 Task: Search one way flight ticket for 5 adults, 2 children, 1 infant in seat and 2 infants on lap in economy from Oklahoma City: Will Rogers World Airport to Evansville: Evansville Regional Airport on 5-3-2023. Number of bags: 2 checked bags. Price is upto 82000. Outbound departure time preference is 22:45.
Action: Mouse moved to (401, 155)
Screenshot: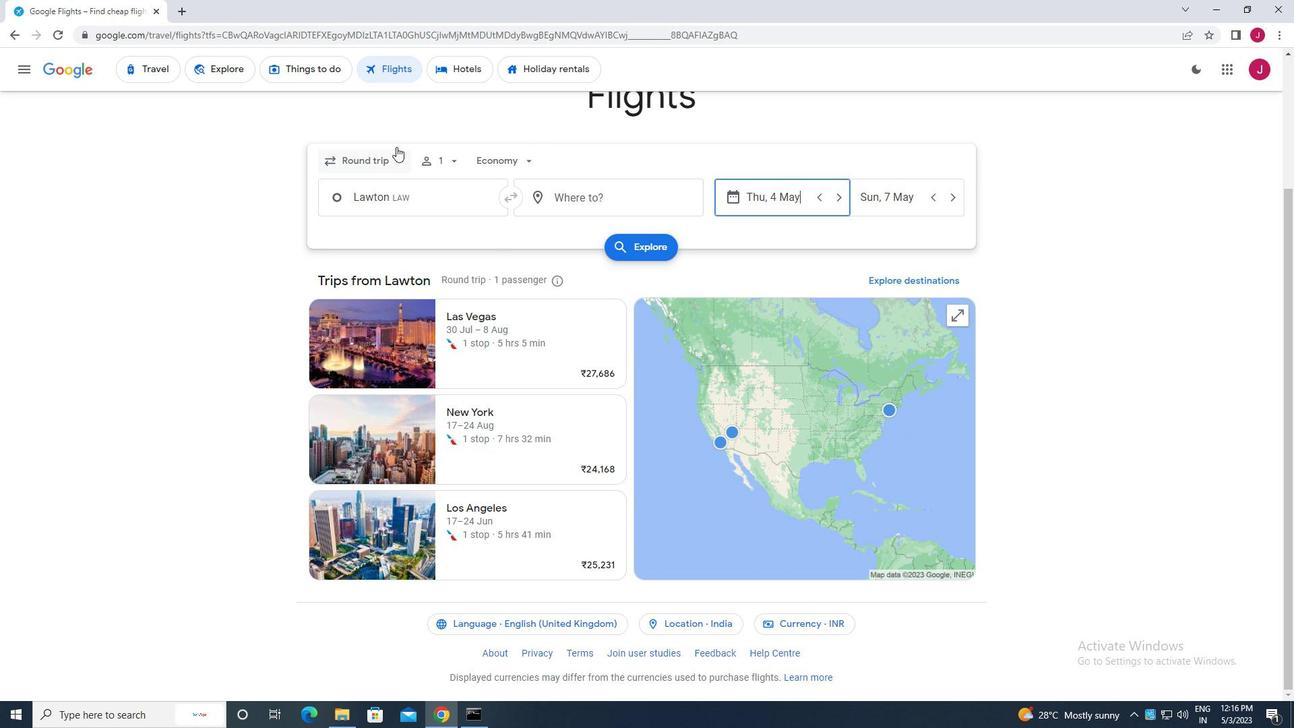 
Action: Mouse pressed left at (401, 155)
Screenshot: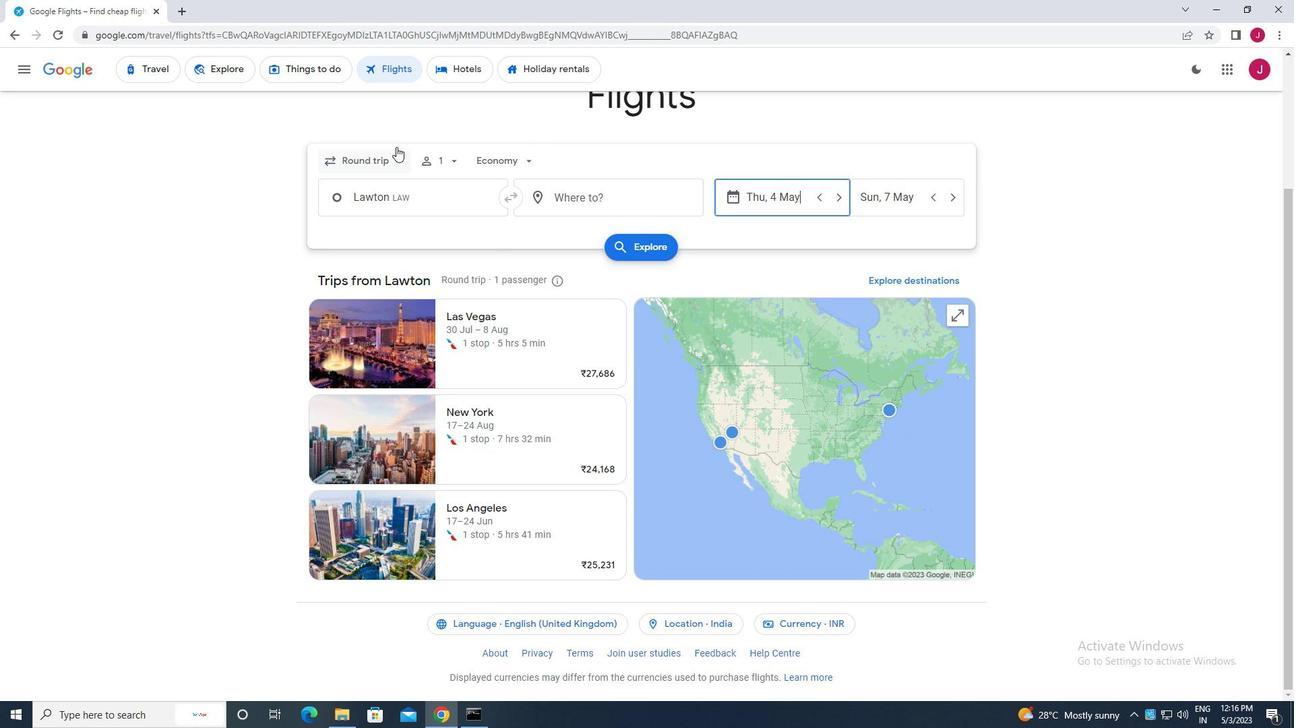 
Action: Mouse moved to (404, 159)
Screenshot: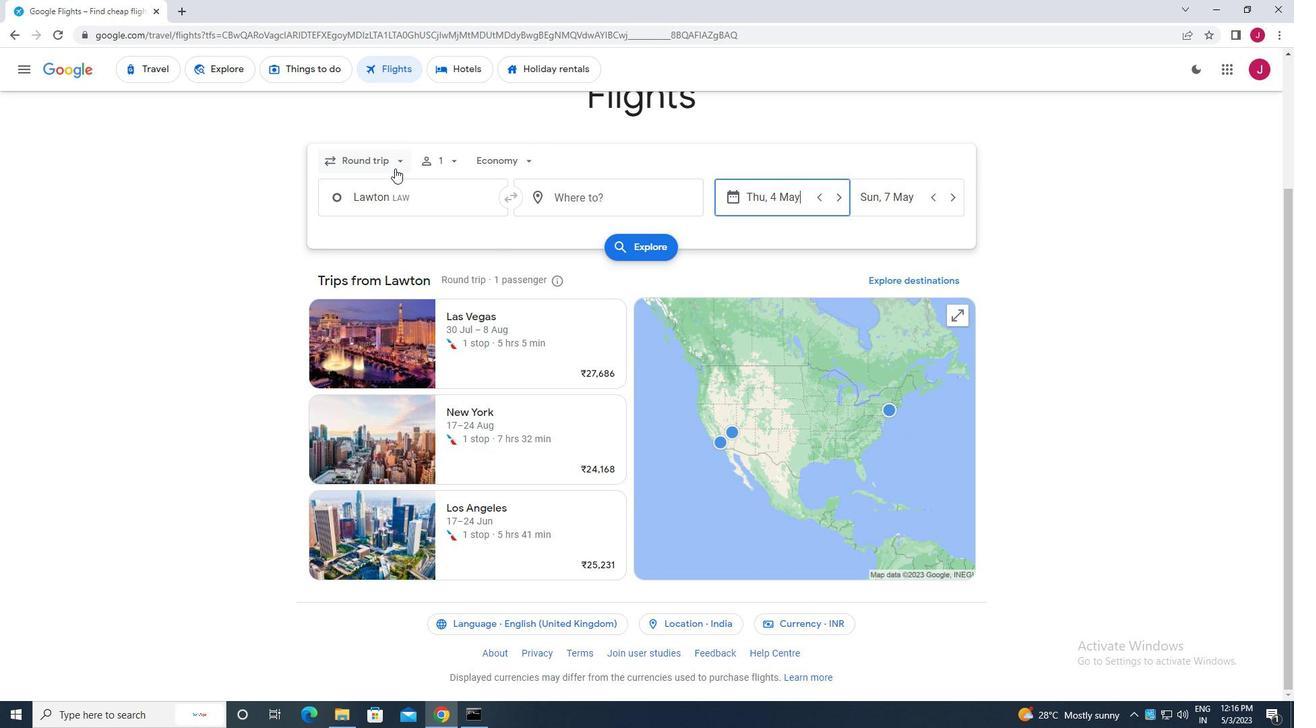 
Action: Mouse pressed left at (404, 159)
Screenshot: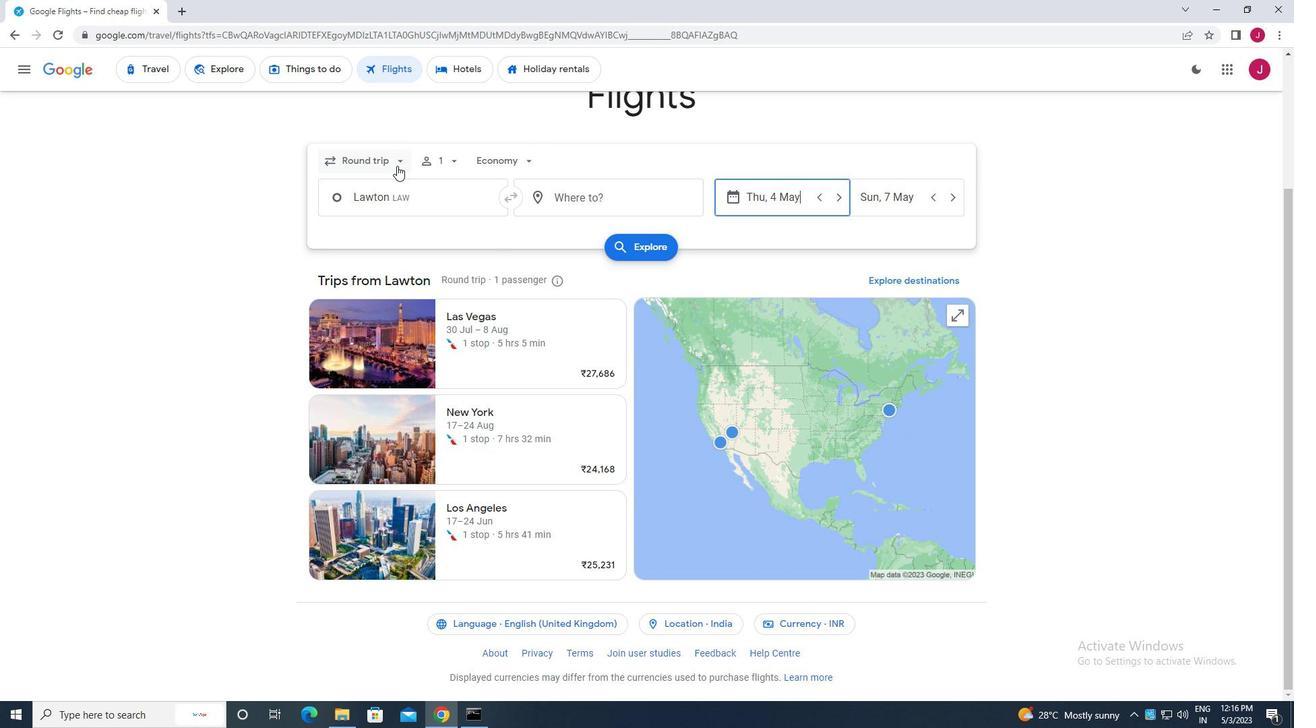 
Action: Mouse moved to (399, 162)
Screenshot: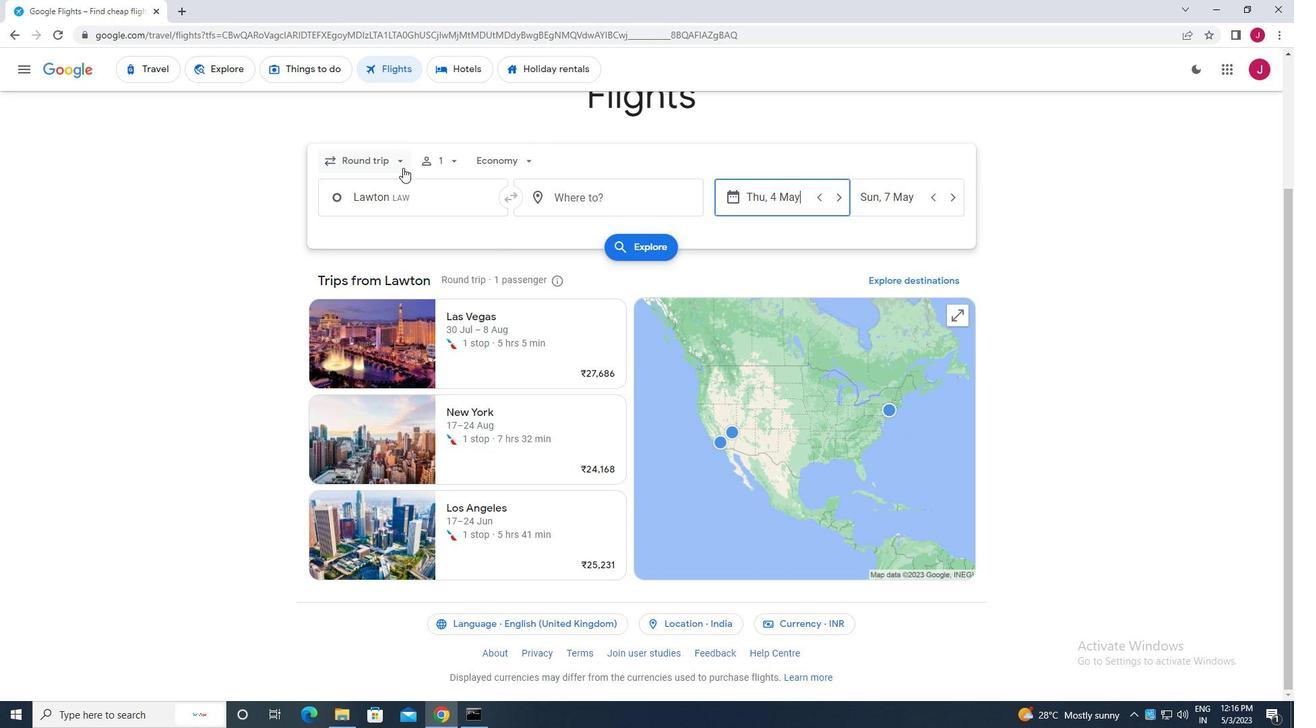 
Action: Mouse pressed left at (399, 162)
Screenshot: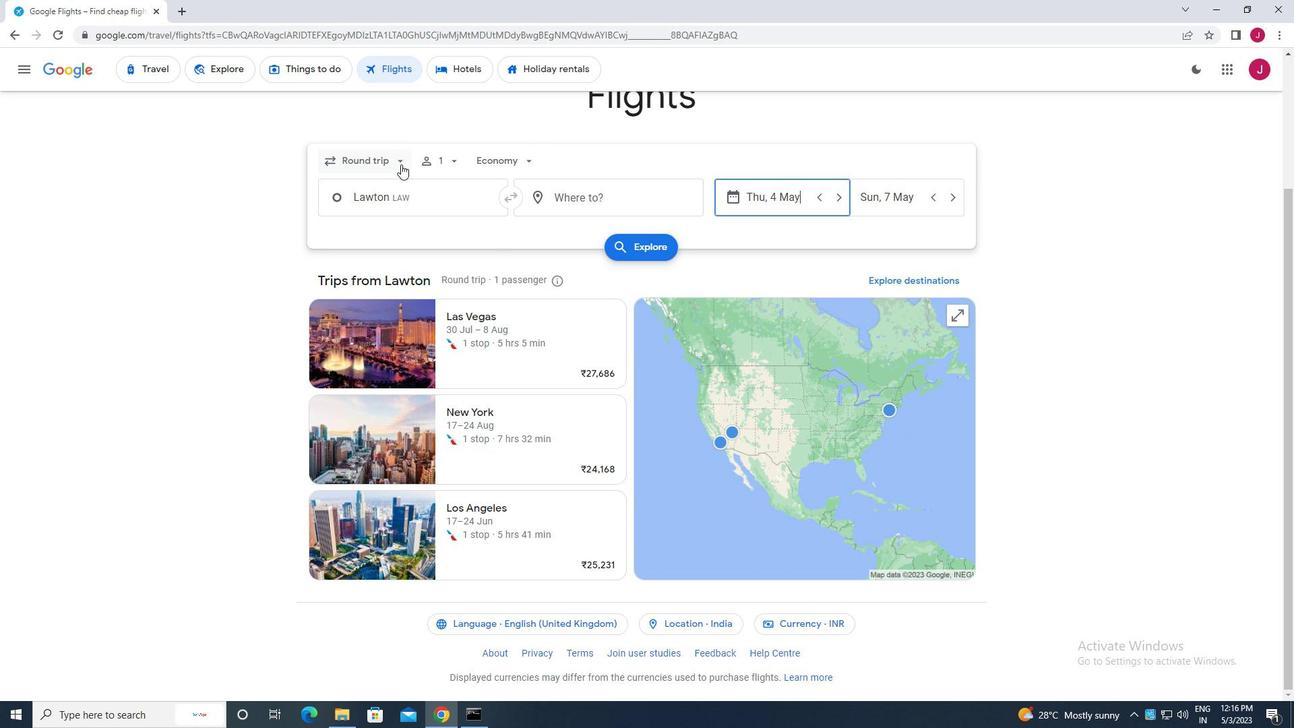 
Action: Mouse pressed left at (399, 162)
Screenshot: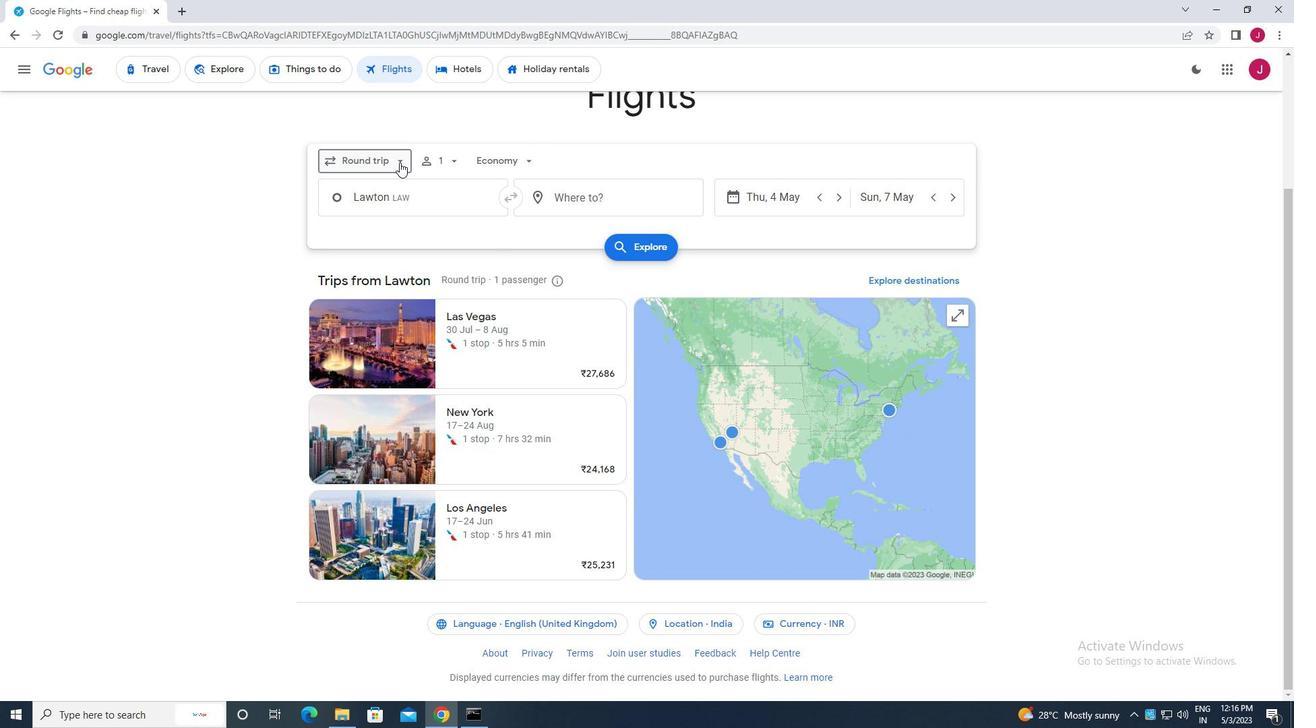 
Action: Mouse moved to (389, 220)
Screenshot: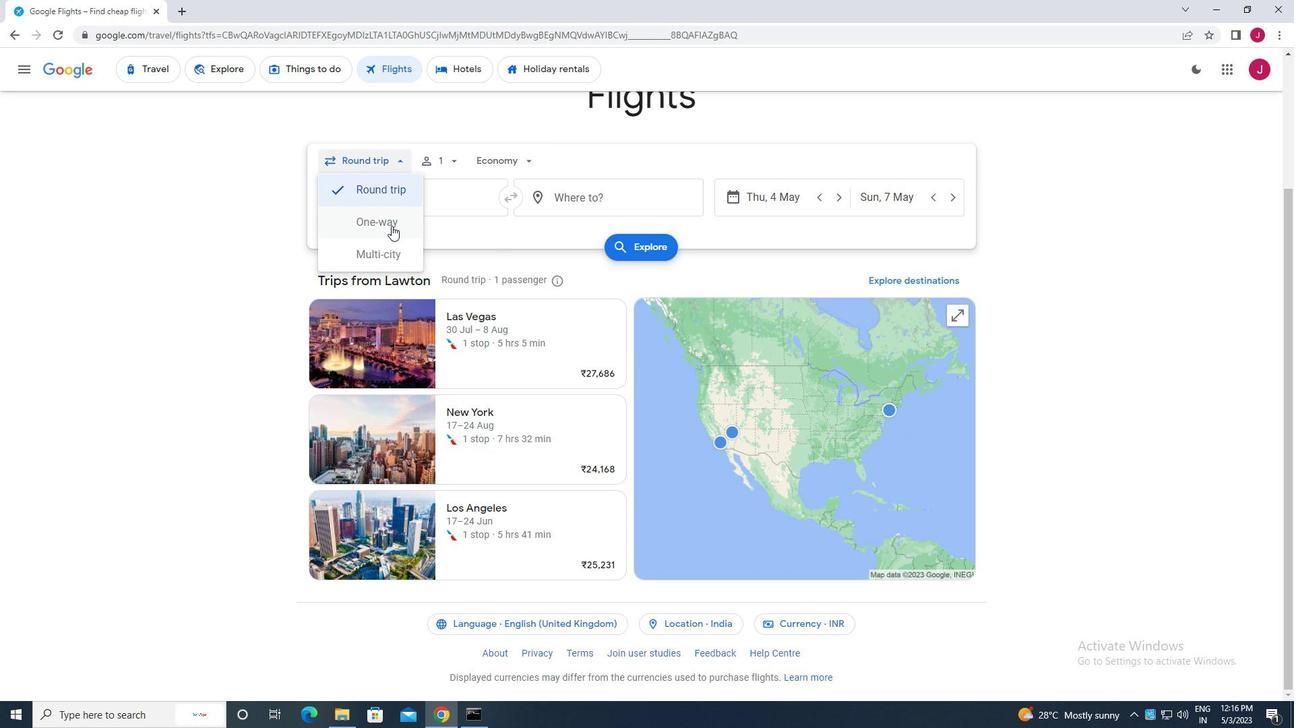 
Action: Mouse pressed left at (389, 220)
Screenshot: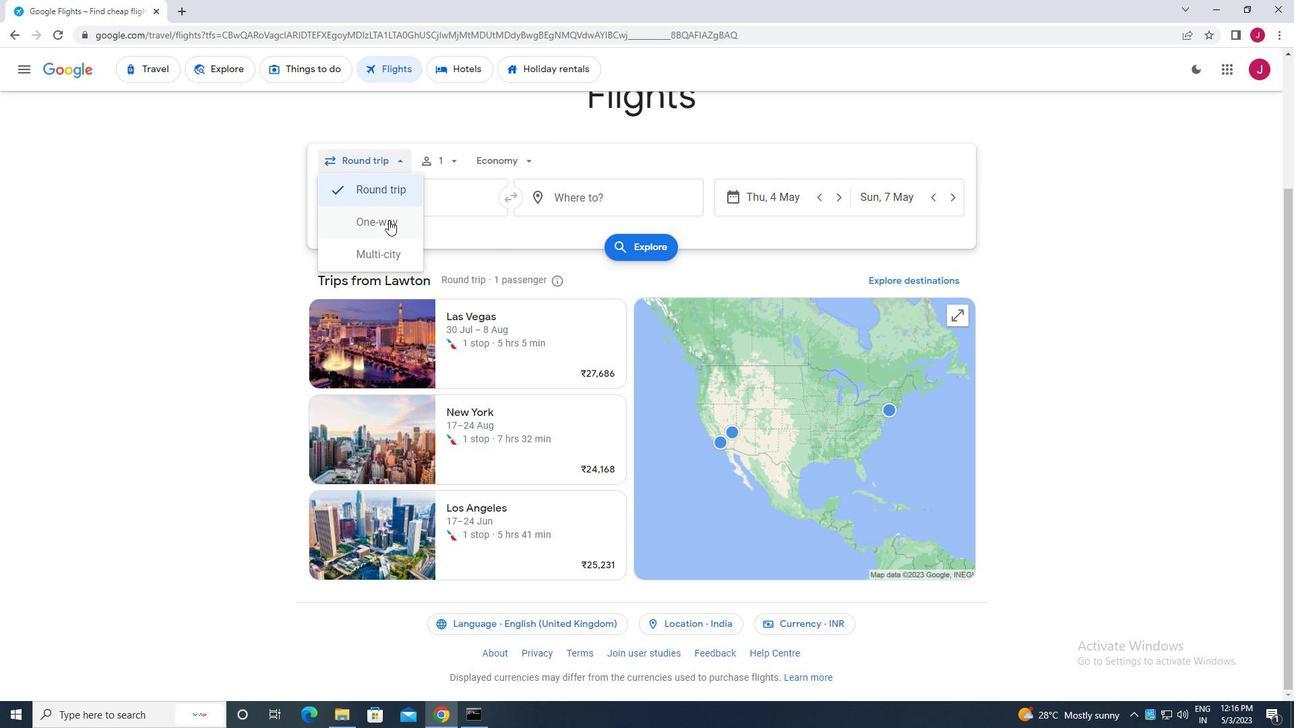 
Action: Mouse moved to (453, 157)
Screenshot: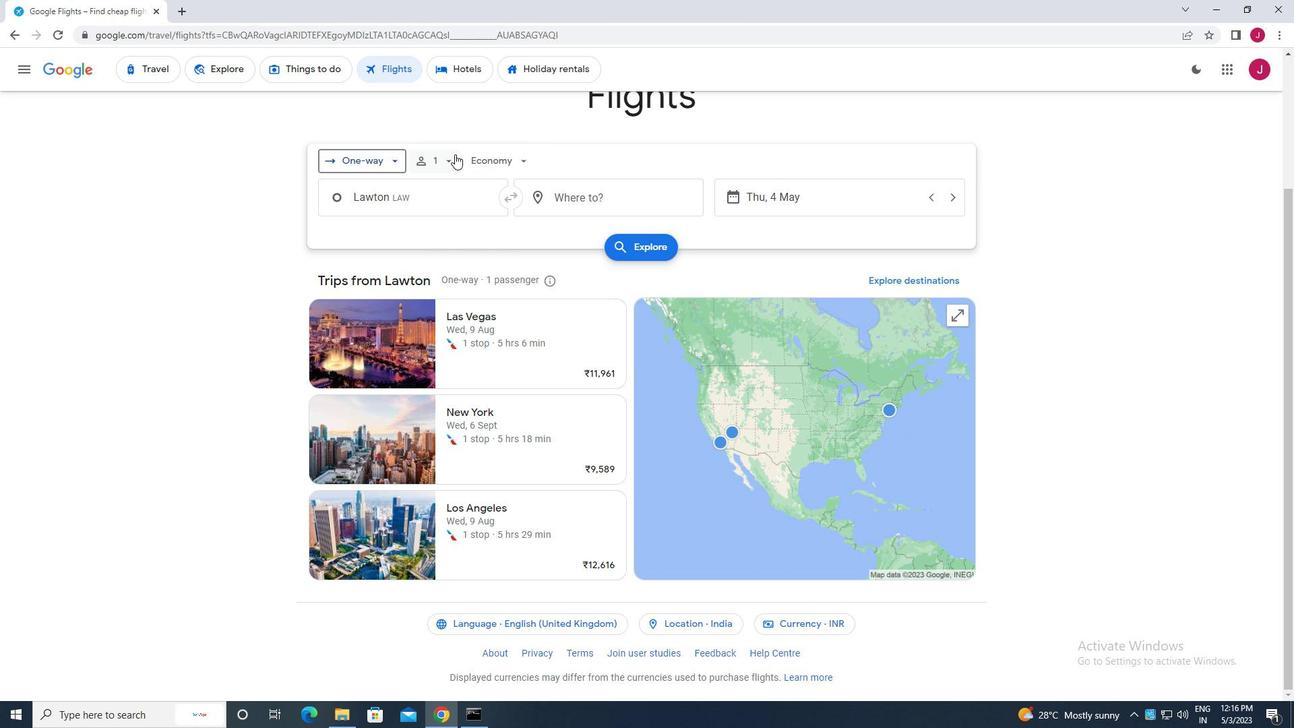 
Action: Mouse pressed left at (453, 157)
Screenshot: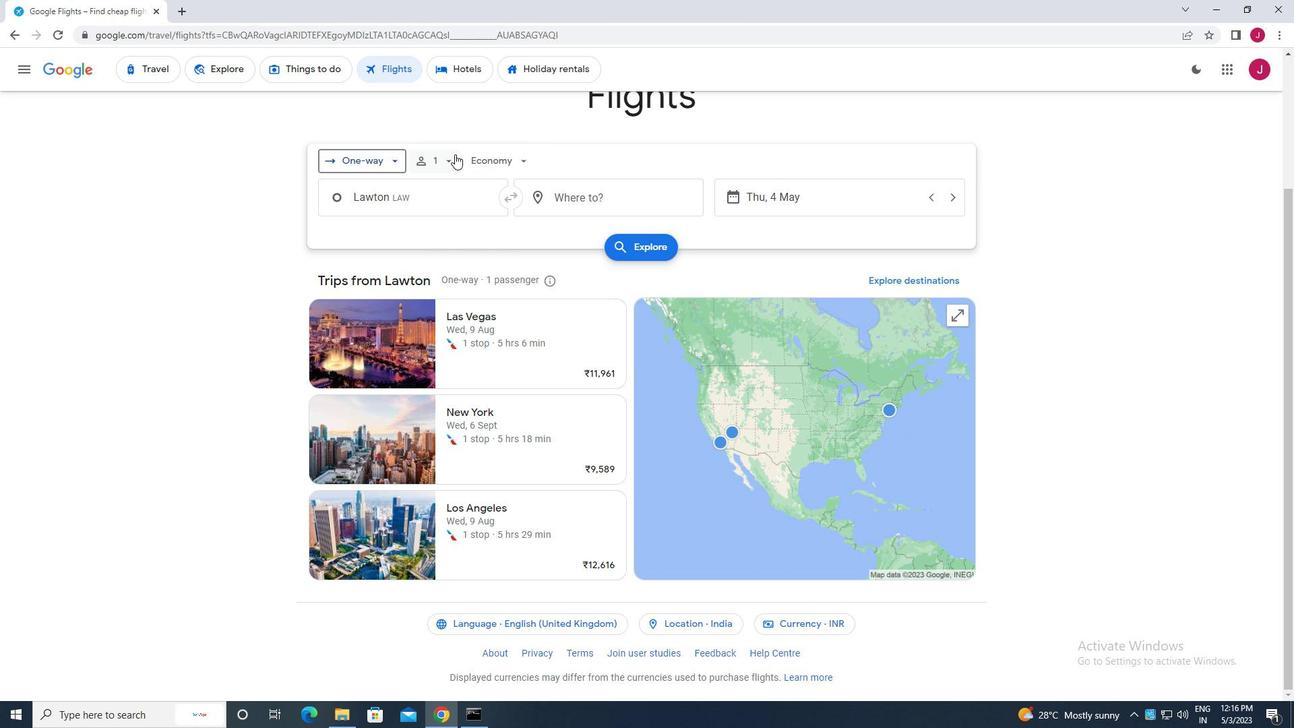 
Action: Mouse moved to (550, 200)
Screenshot: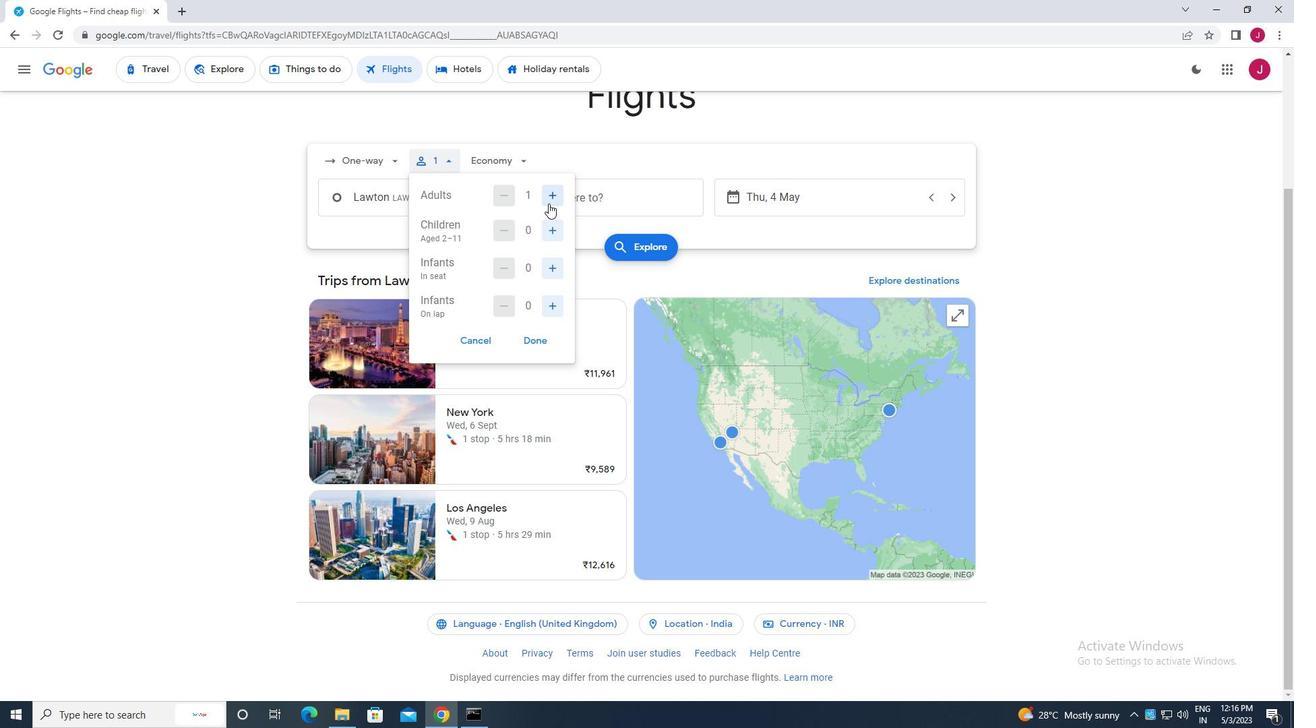 
Action: Mouse pressed left at (550, 200)
Screenshot: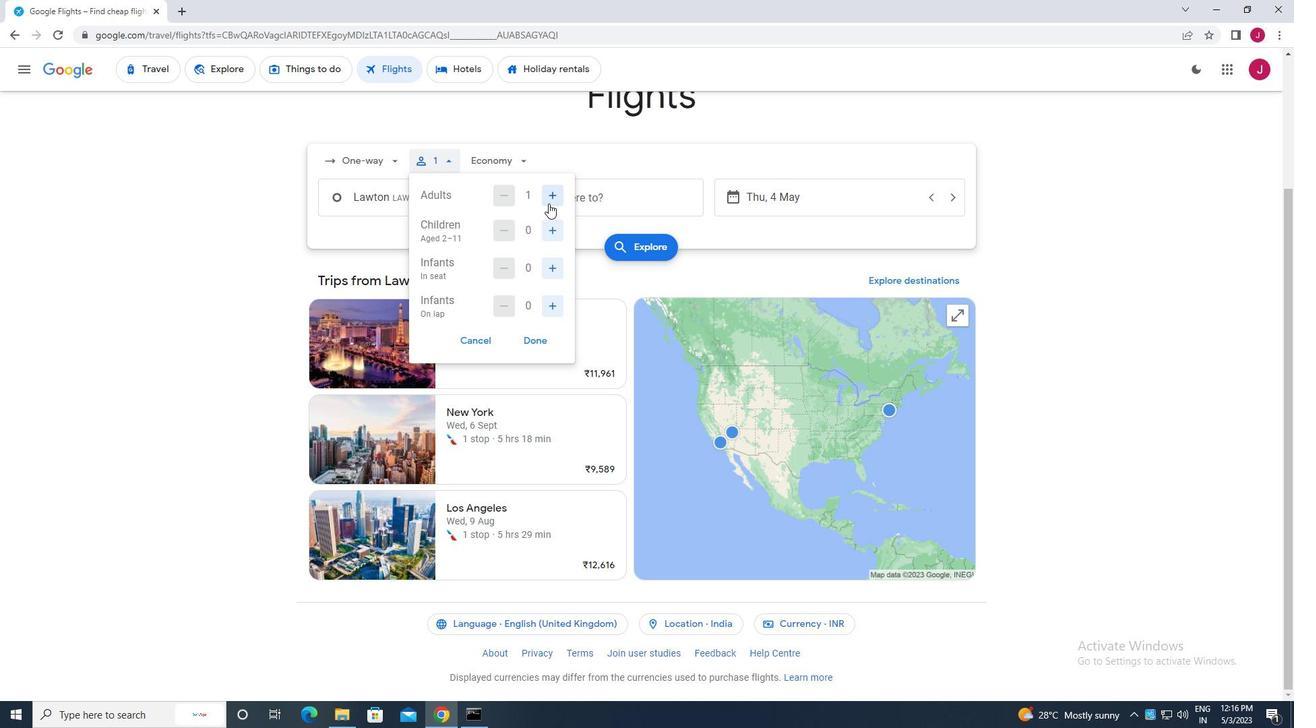 
Action: Mouse pressed left at (550, 200)
Screenshot: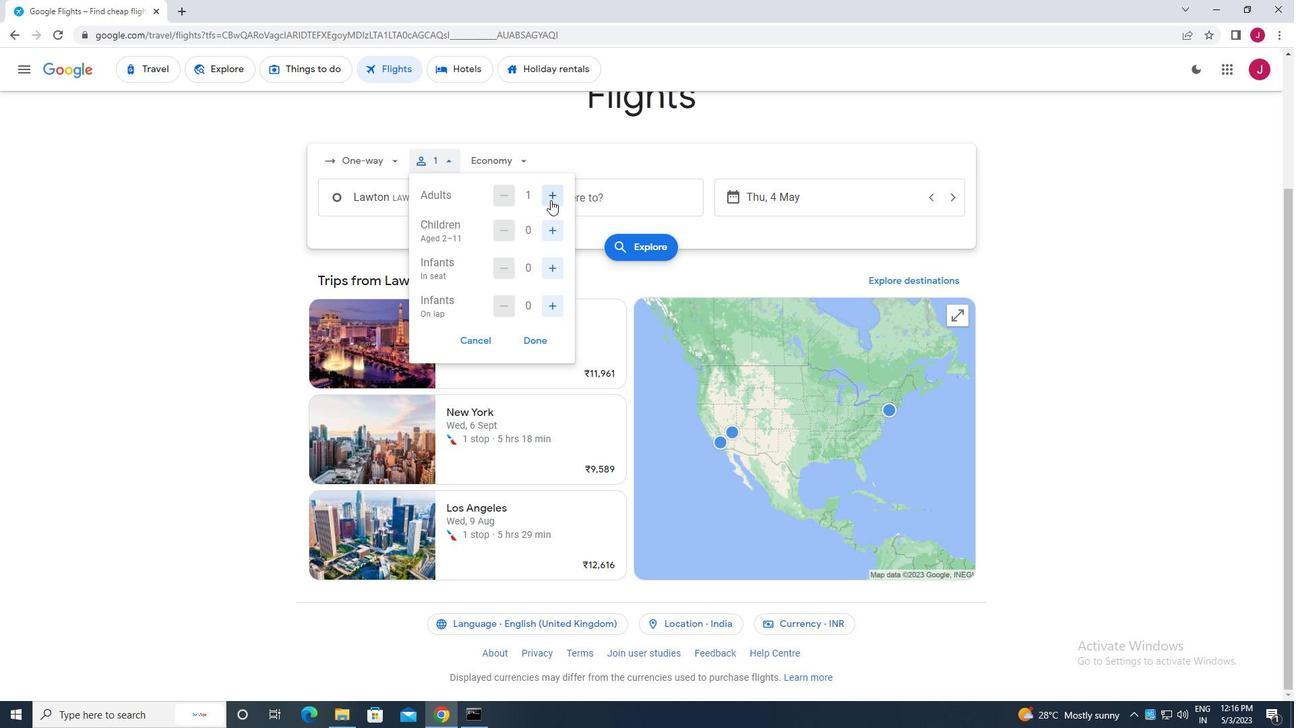 
Action: Mouse pressed left at (550, 200)
Screenshot: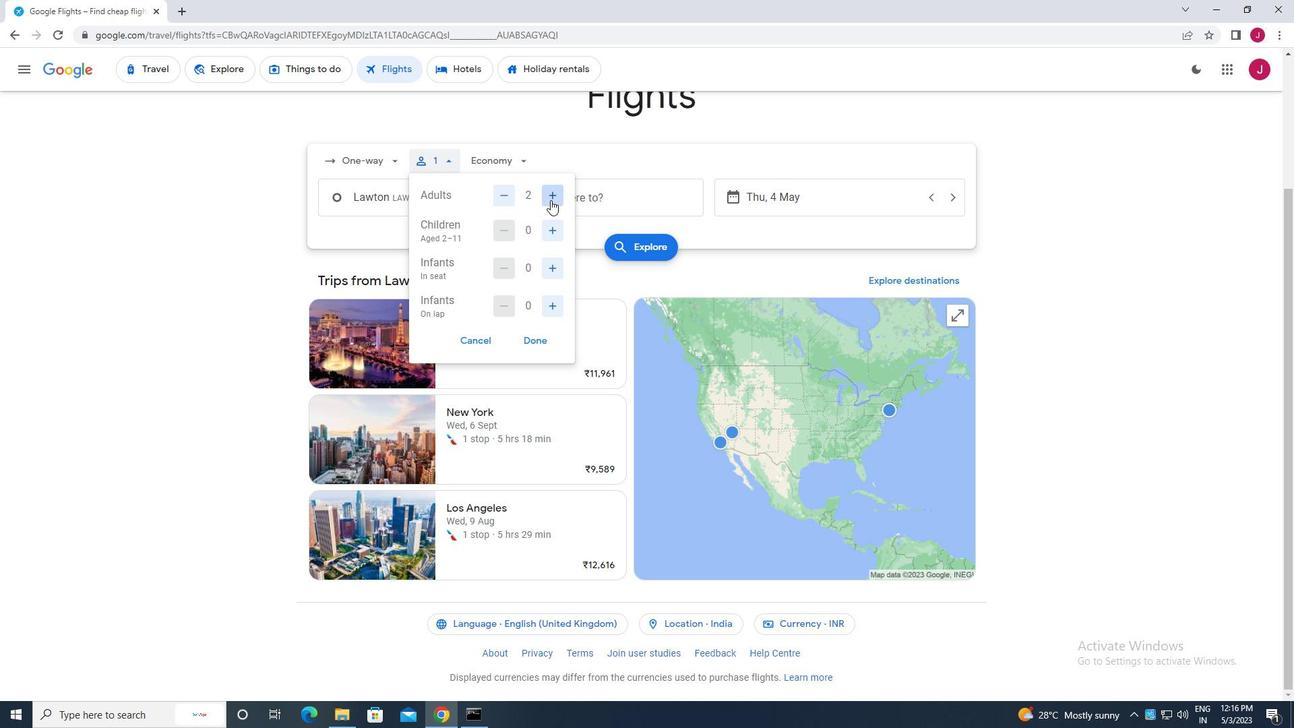 
Action: Mouse pressed left at (550, 200)
Screenshot: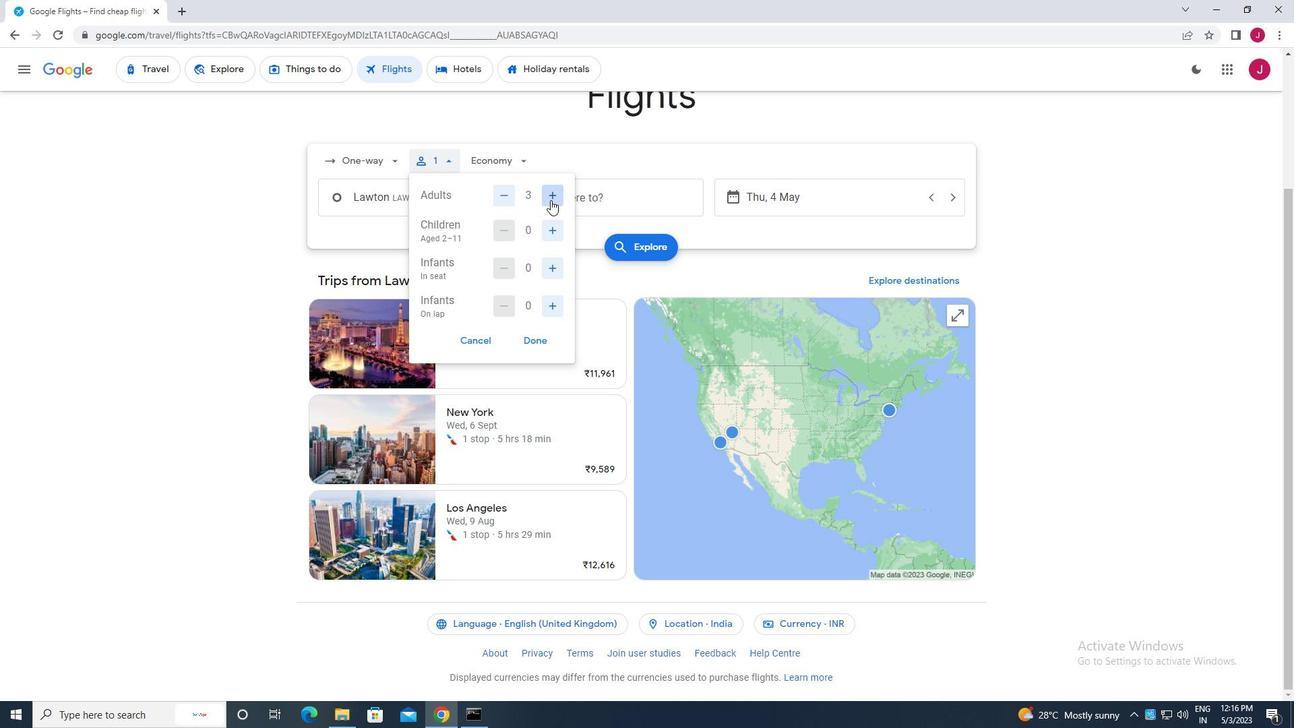 
Action: Mouse moved to (554, 227)
Screenshot: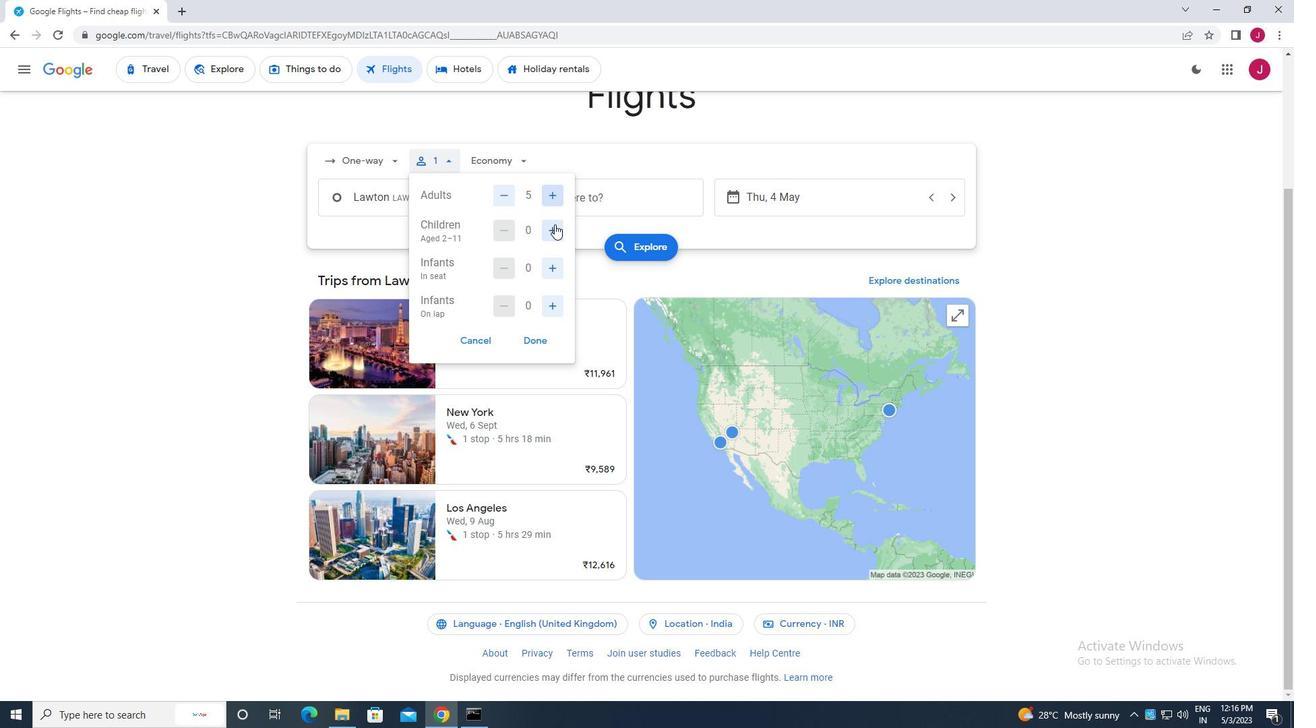 
Action: Mouse pressed left at (554, 227)
Screenshot: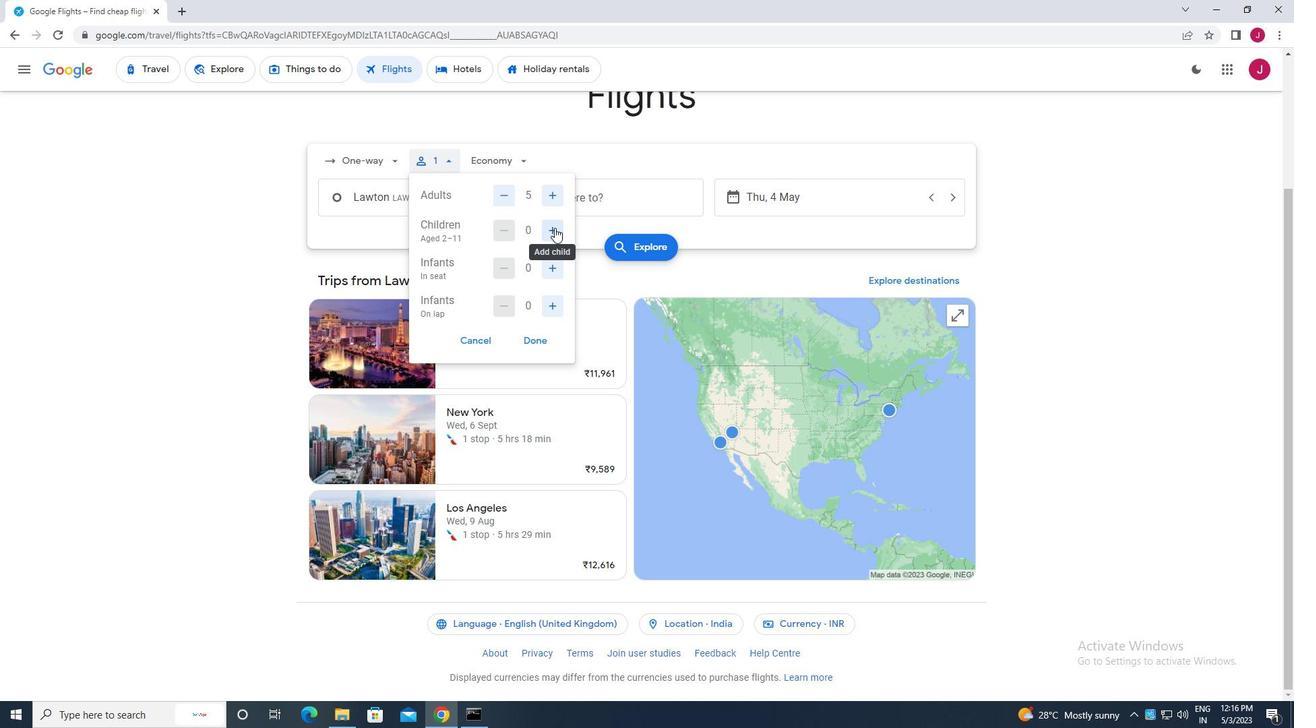
Action: Mouse pressed left at (554, 227)
Screenshot: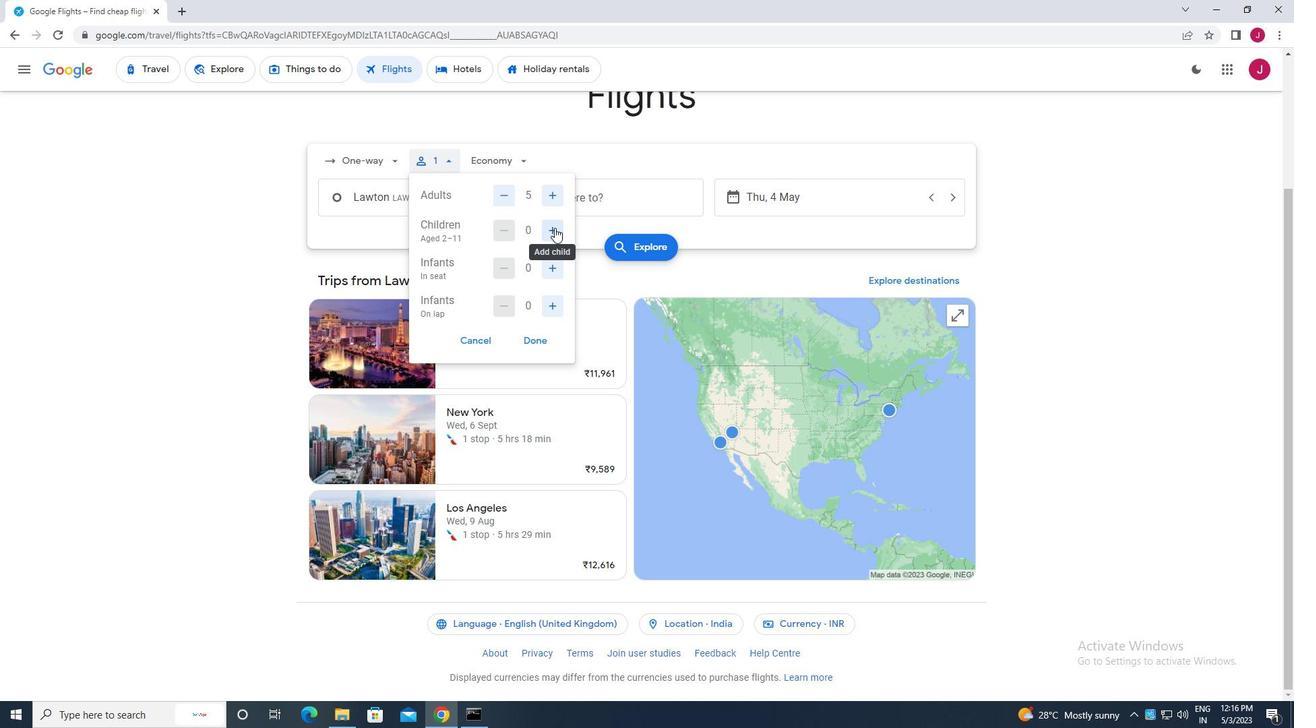 
Action: Mouse moved to (554, 267)
Screenshot: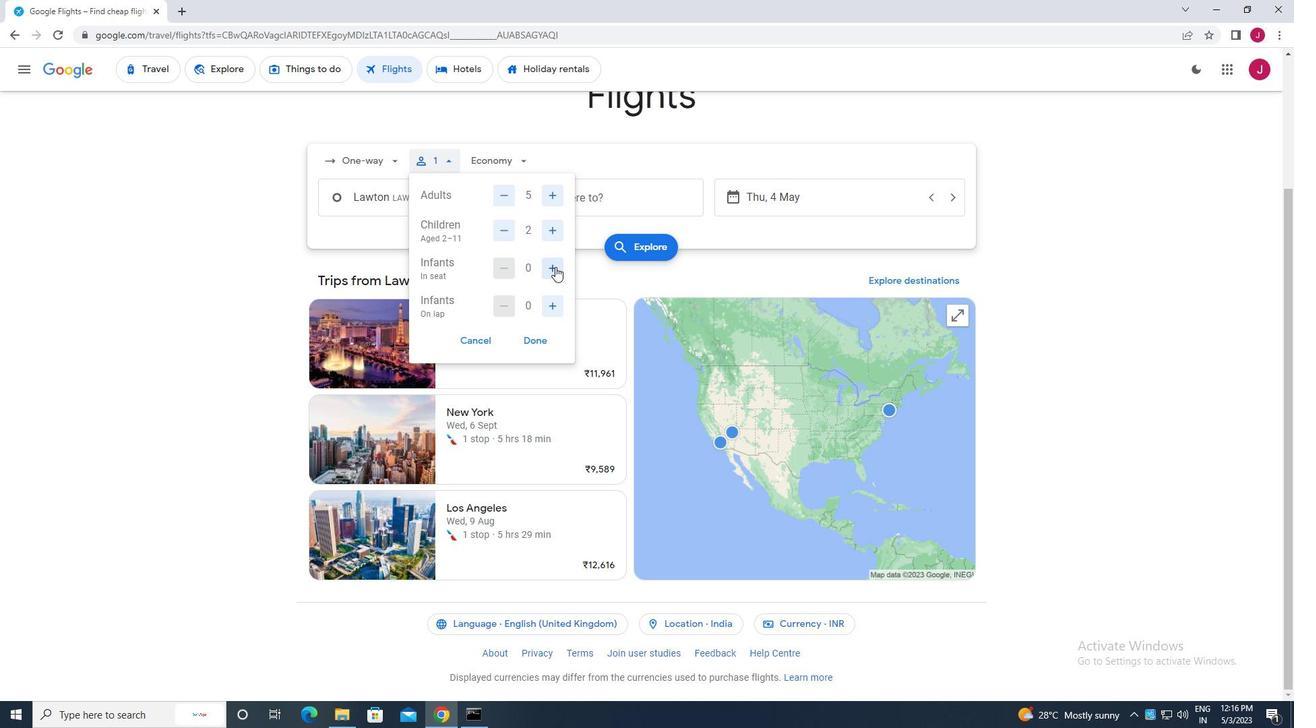 
Action: Mouse pressed left at (554, 267)
Screenshot: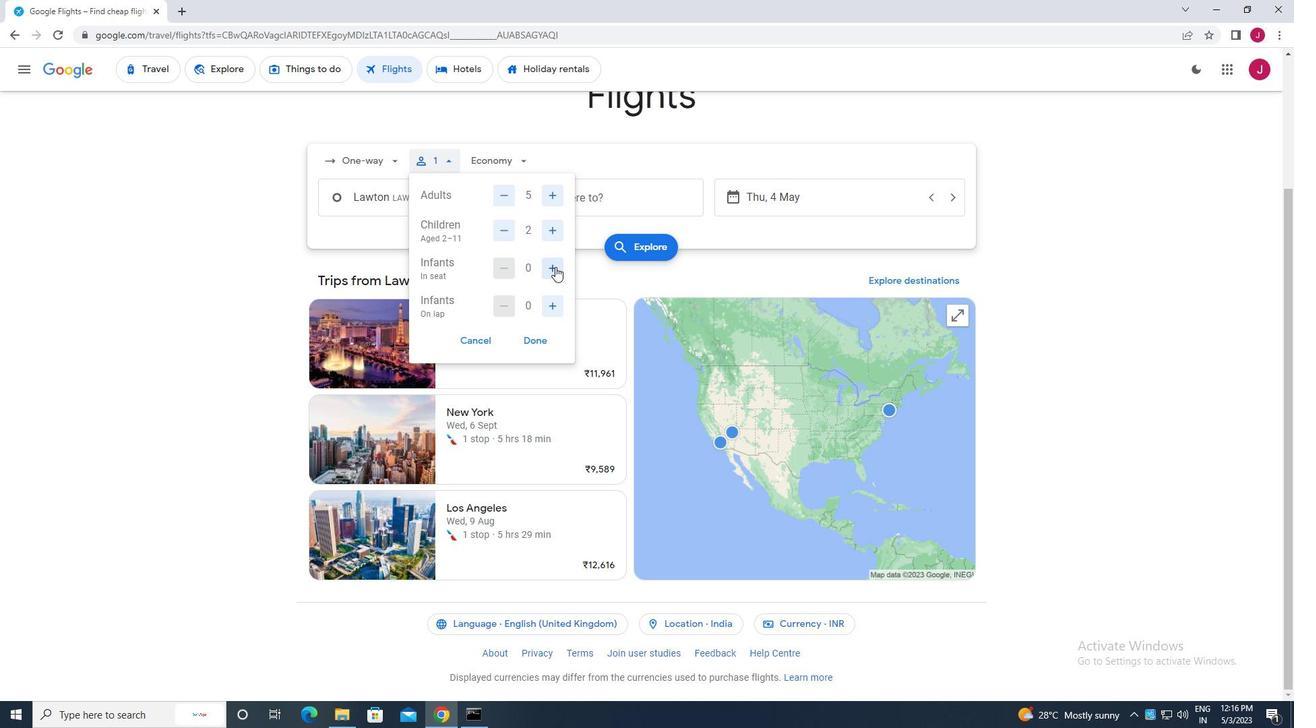 
Action: Mouse moved to (551, 305)
Screenshot: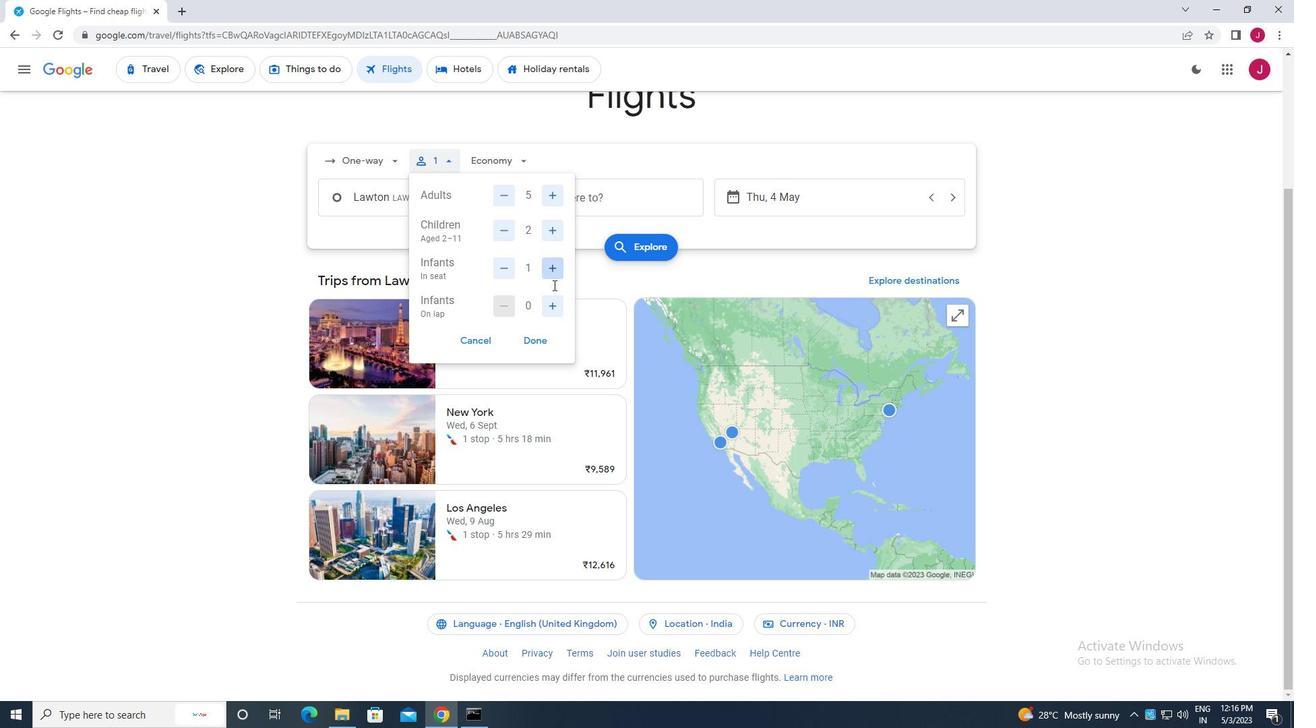 
Action: Mouse pressed left at (551, 305)
Screenshot: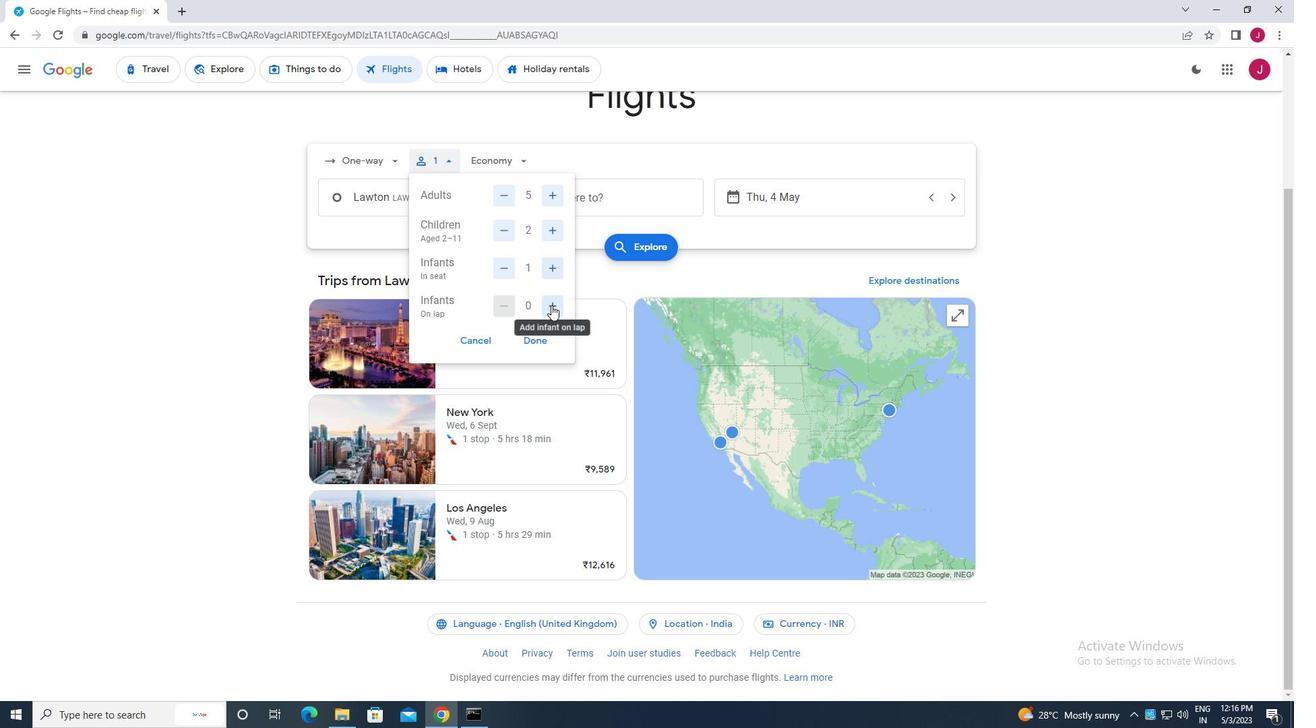 
Action: Mouse pressed left at (551, 305)
Screenshot: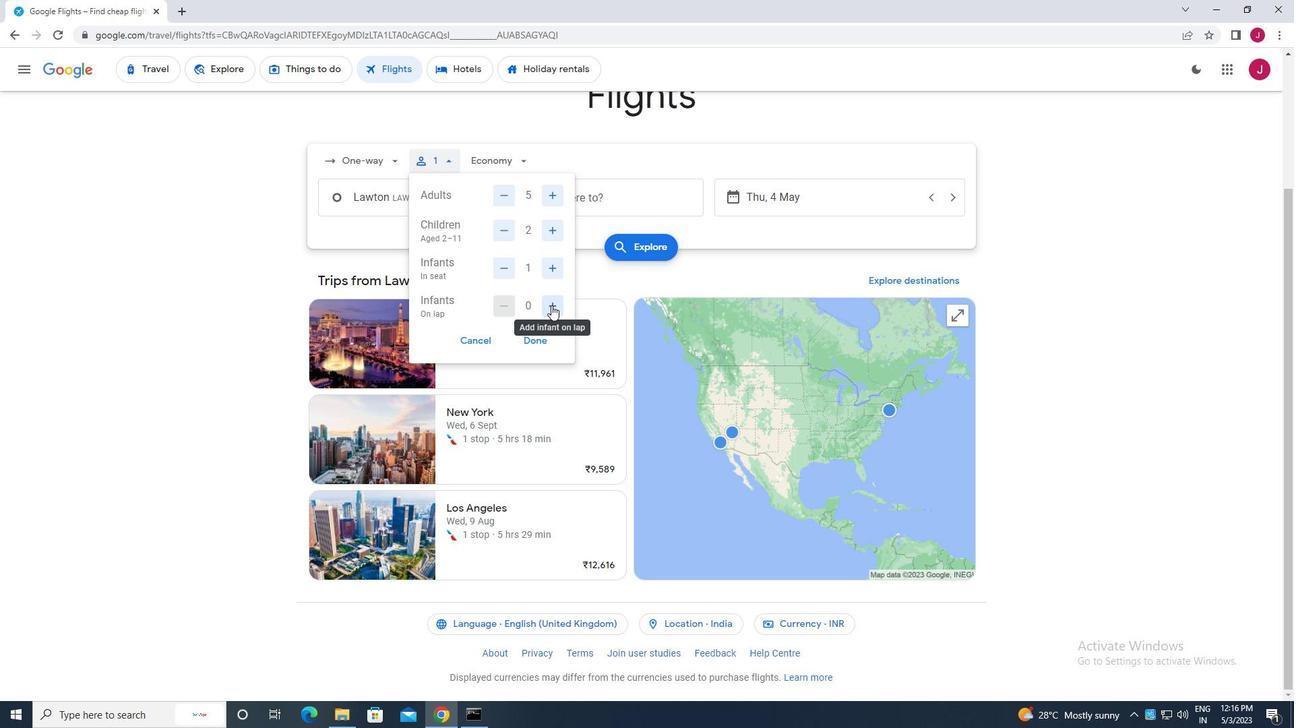 
Action: Mouse moved to (504, 307)
Screenshot: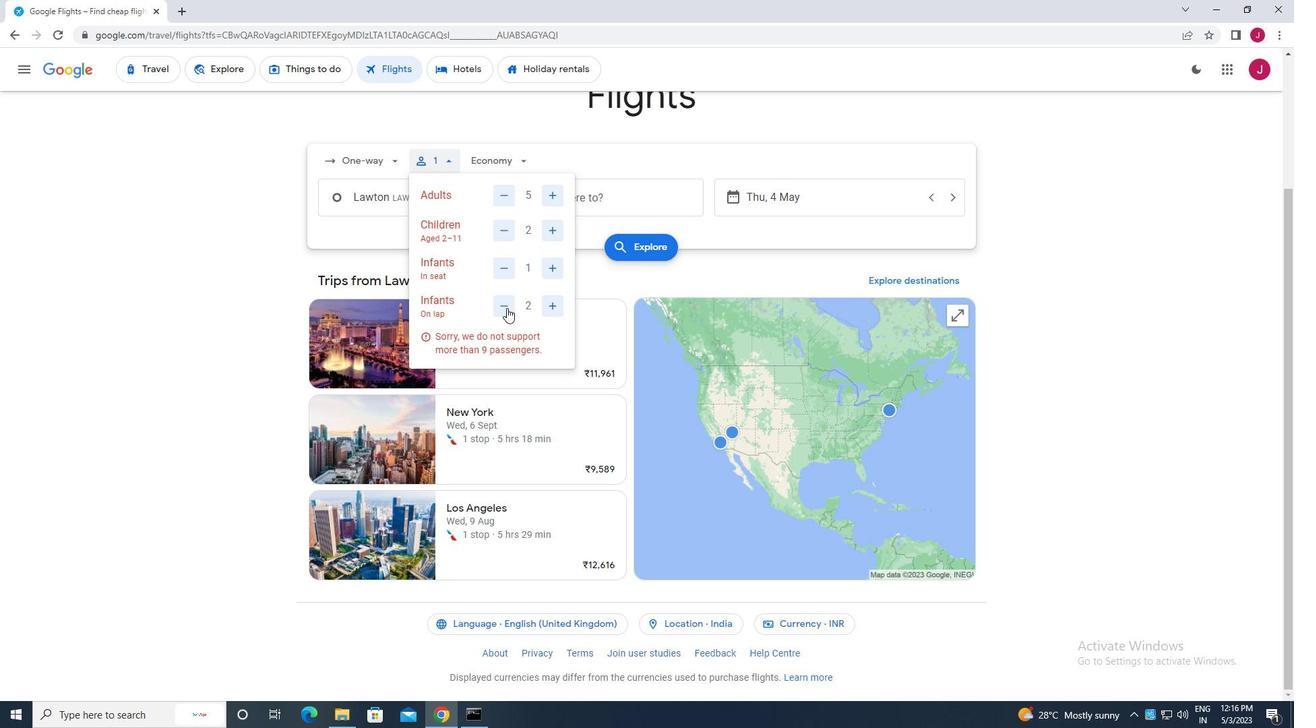 
Action: Mouse pressed left at (504, 307)
Screenshot: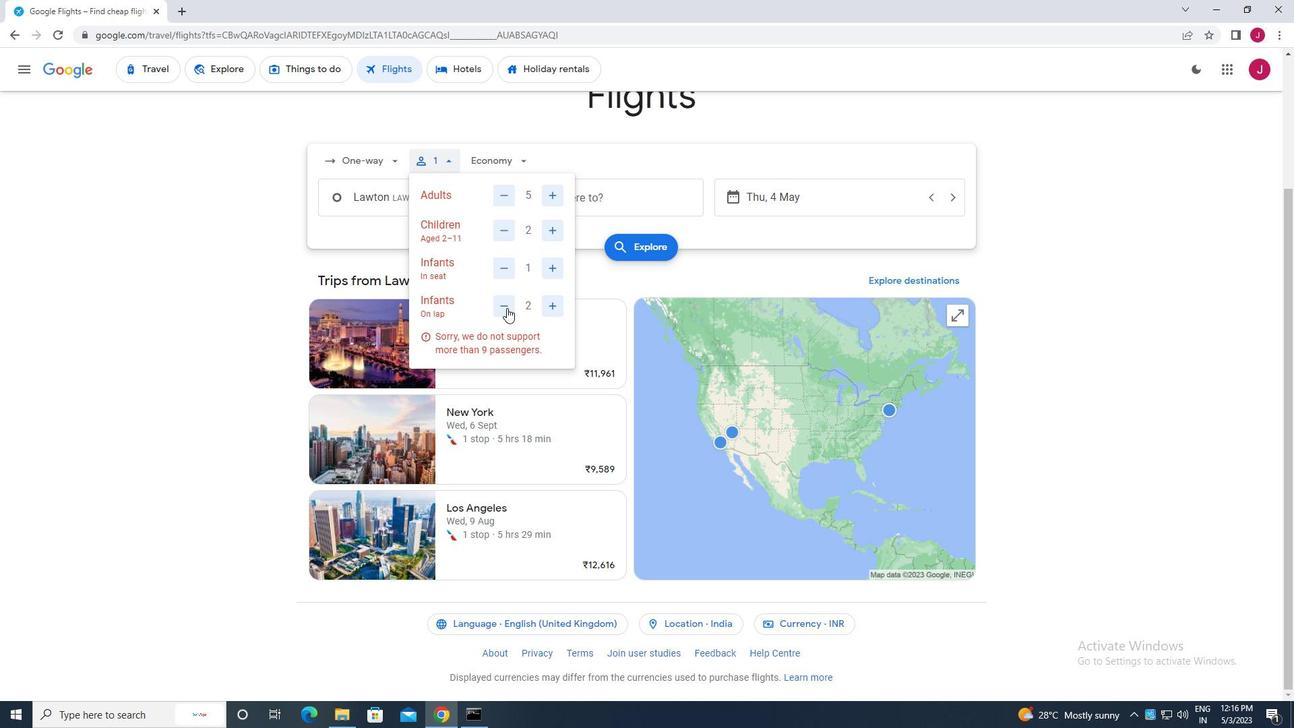 
Action: Mouse moved to (536, 341)
Screenshot: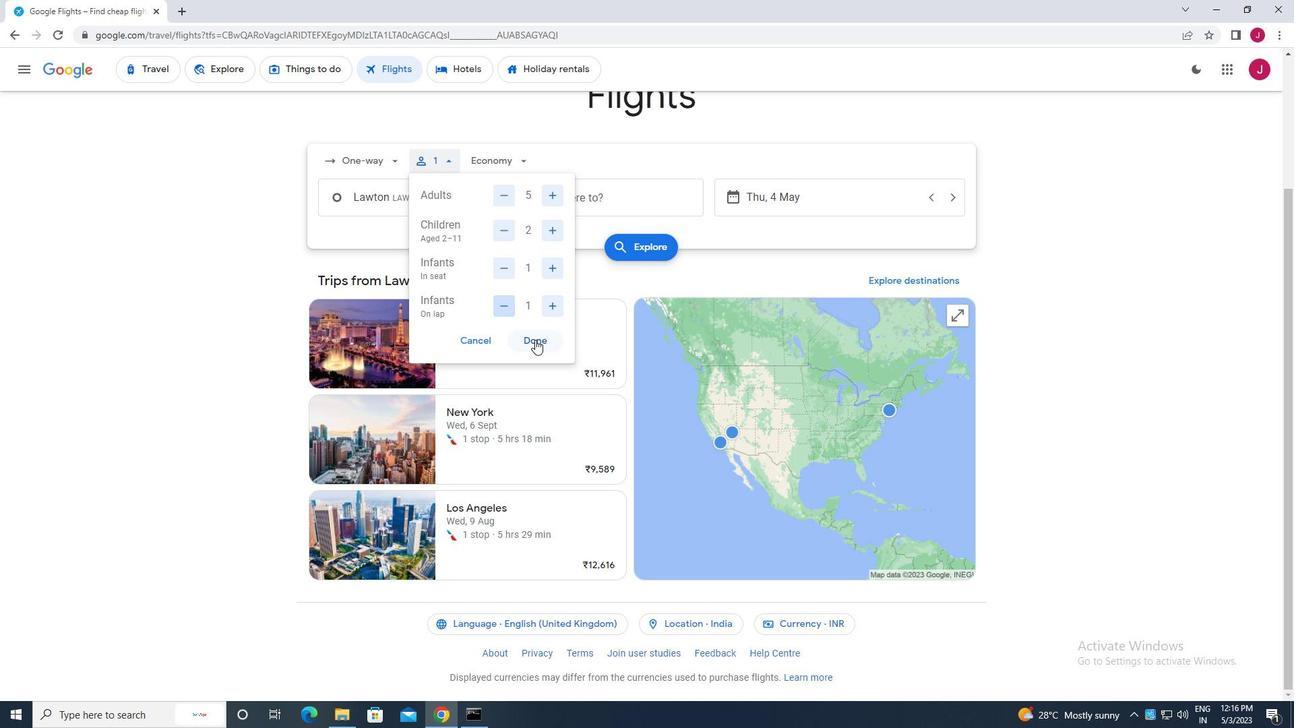 
Action: Mouse pressed left at (536, 341)
Screenshot: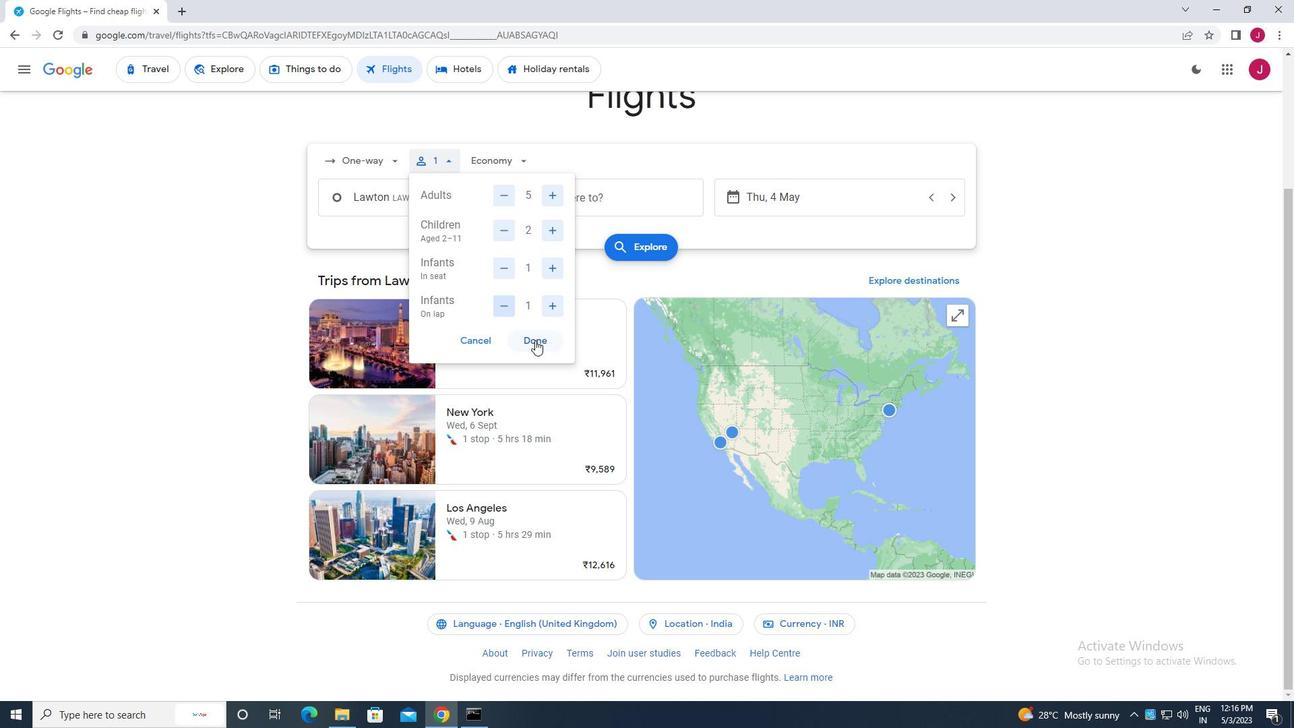 
Action: Mouse moved to (506, 161)
Screenshot: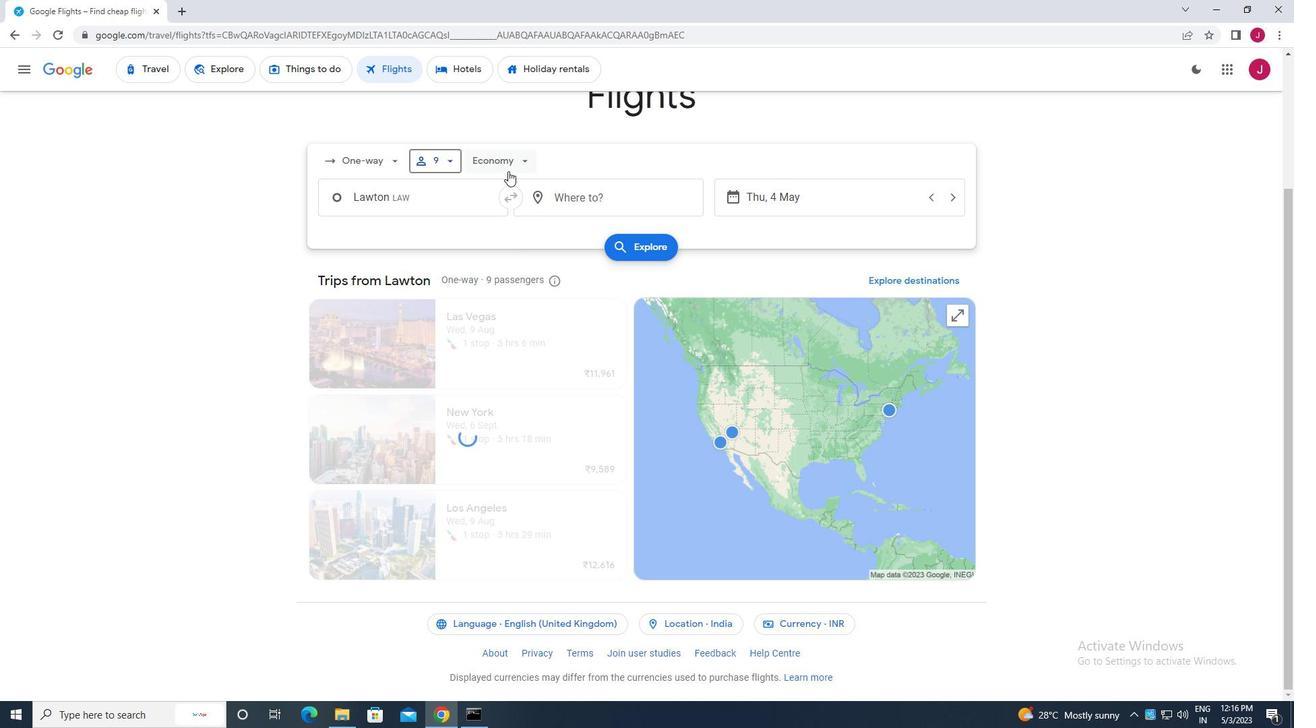 
Action: Mouse pressed left at (506, 161)
Screenshot: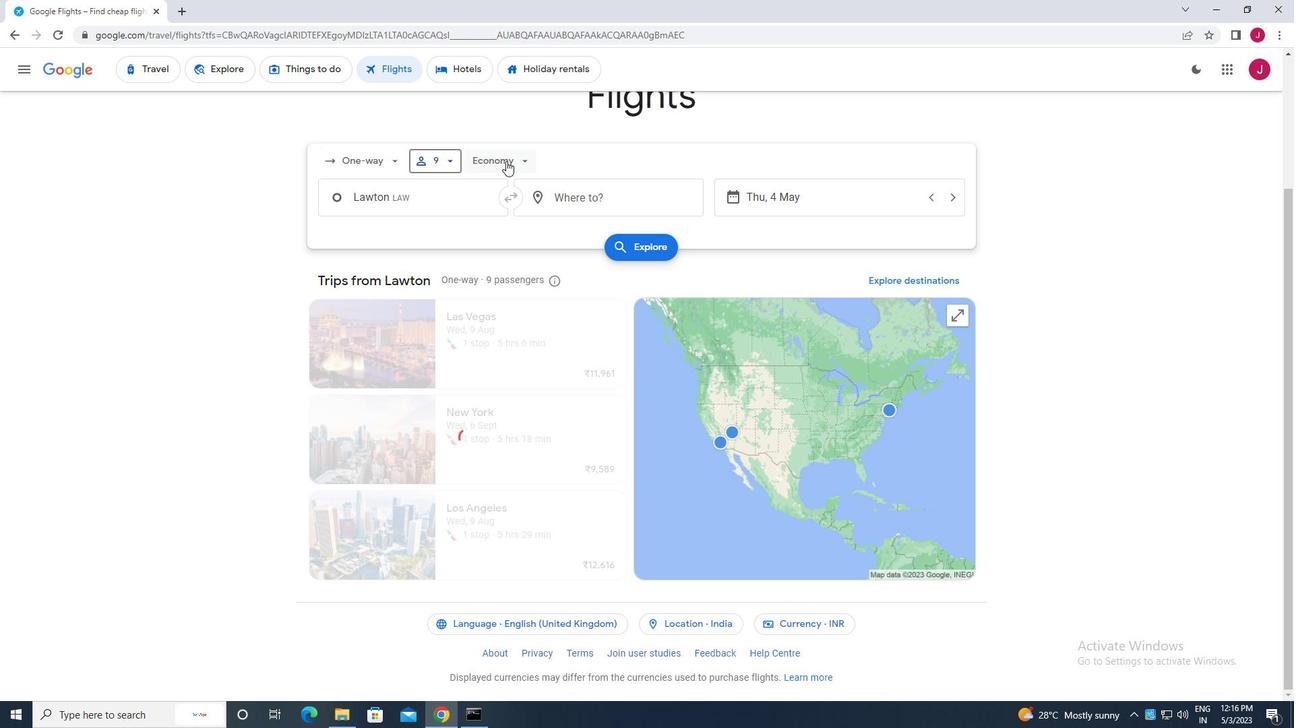 
Action: Mouse moved to (526, 187)
Screenshot: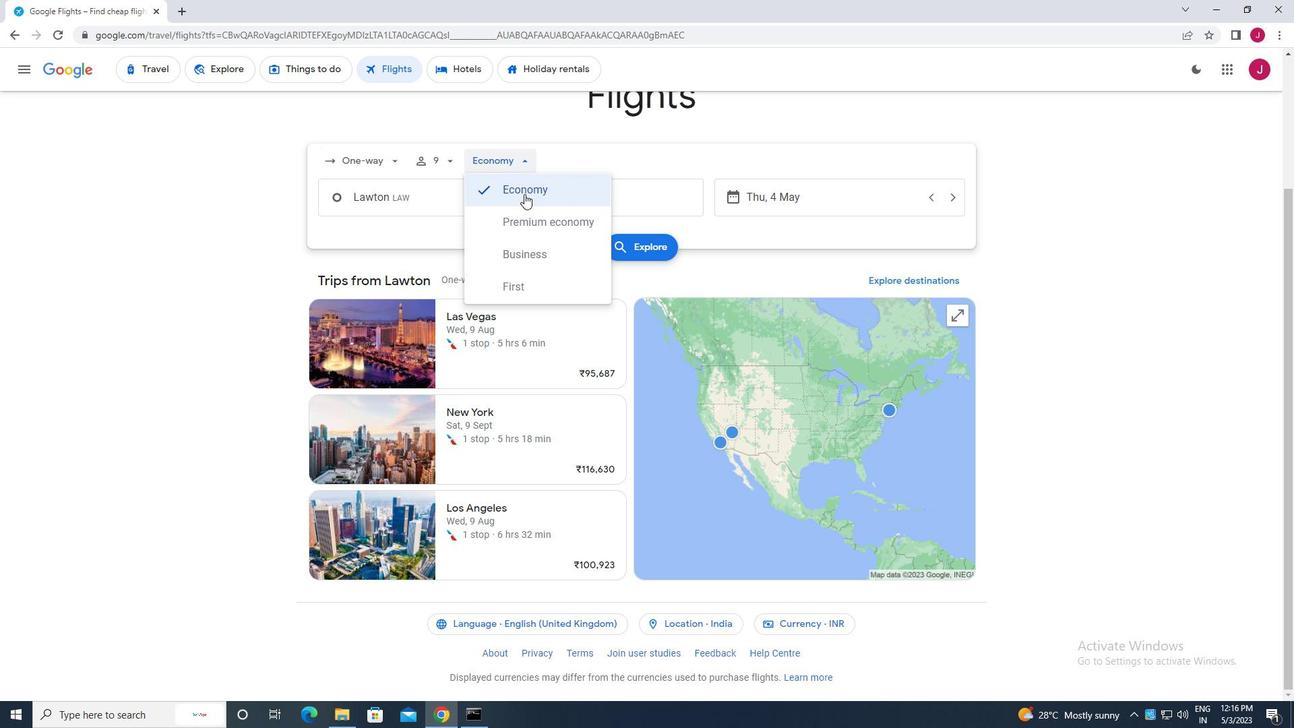 
Action: Mouse pressed left at (526, 187)
Screenshot: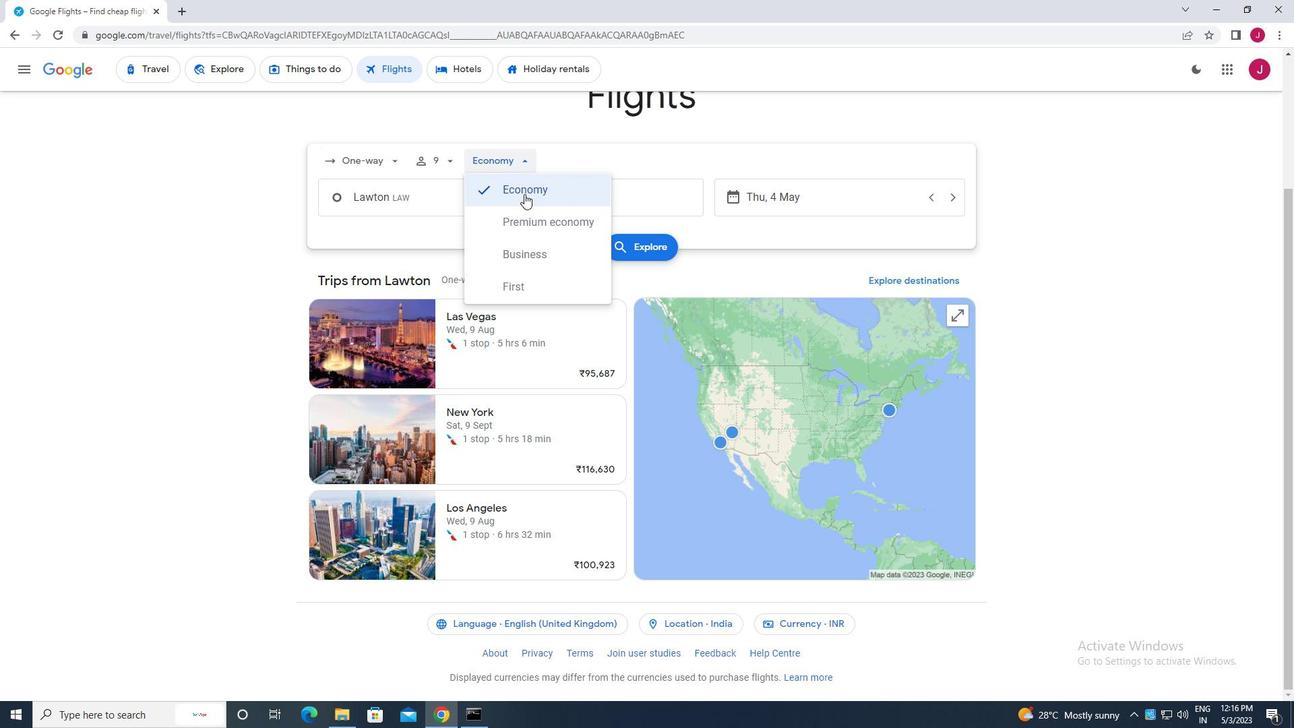 
Action: Mouse moved to (441, 198)
Screenshot: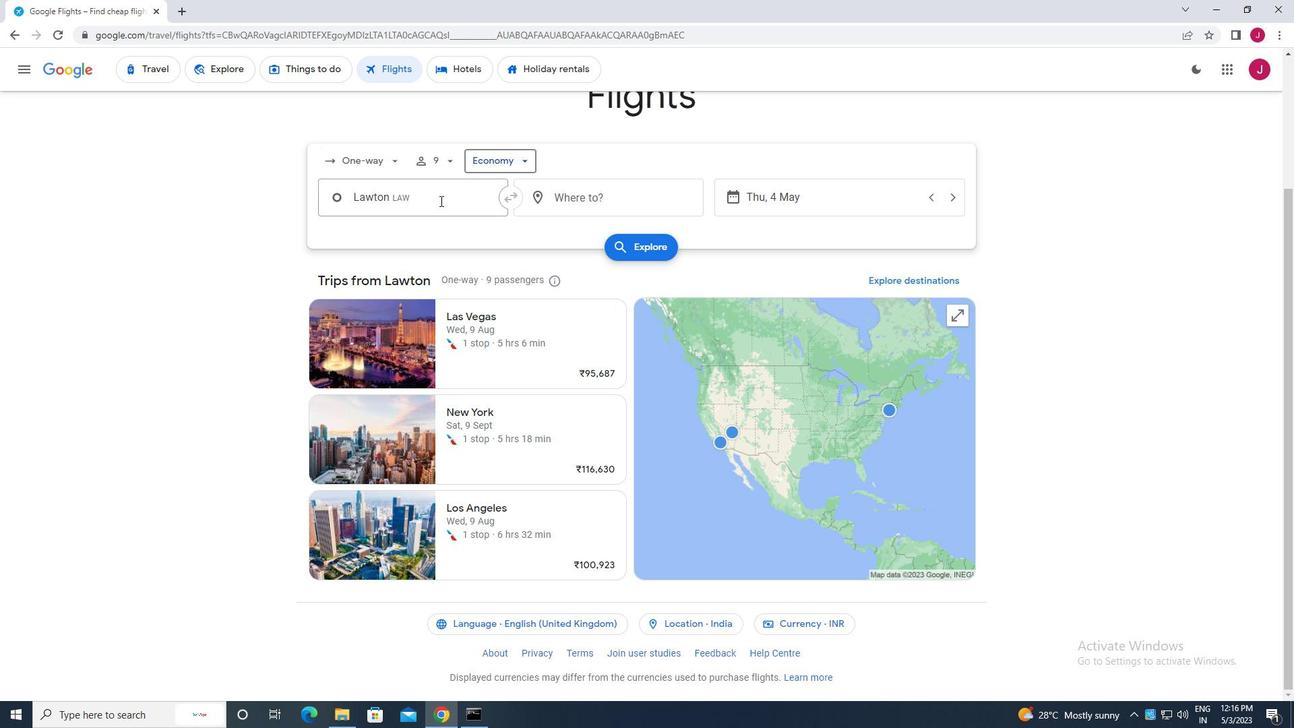 
Action: Mouse pressed left at (441, 198)
Screenshot: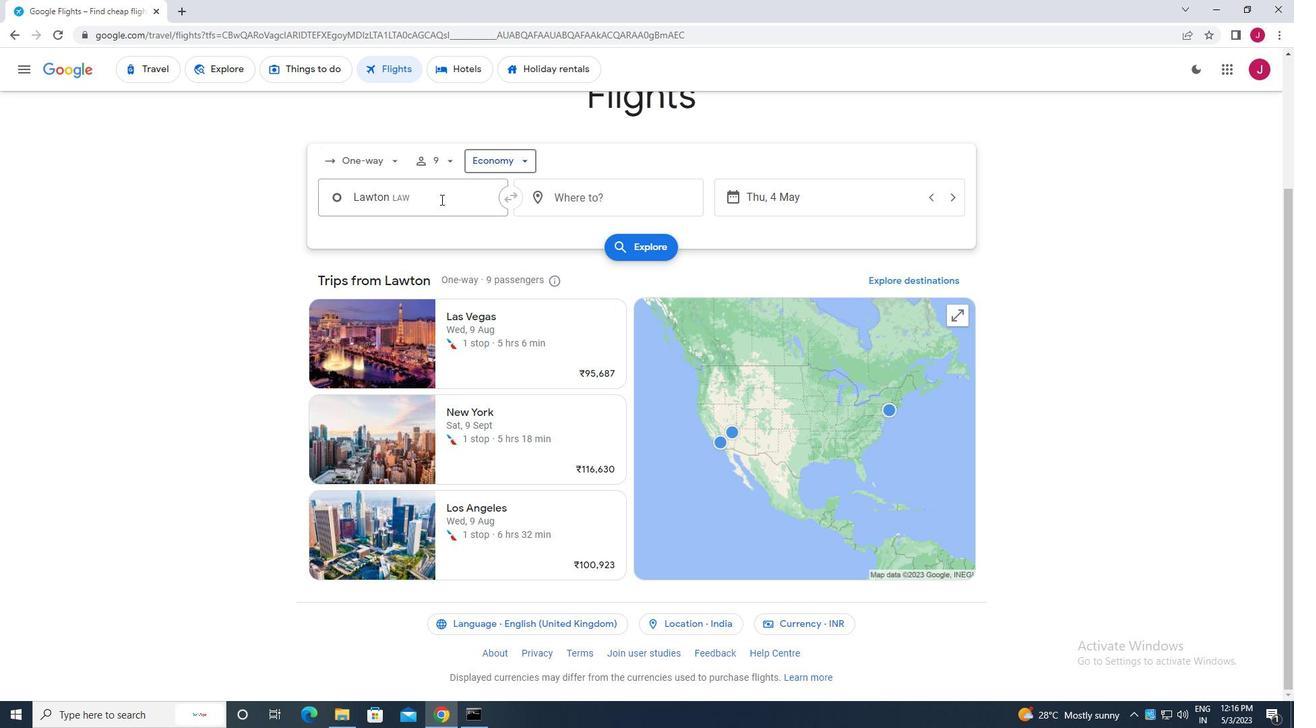
Action: Mouse moved to (442, 198)
Screenshot: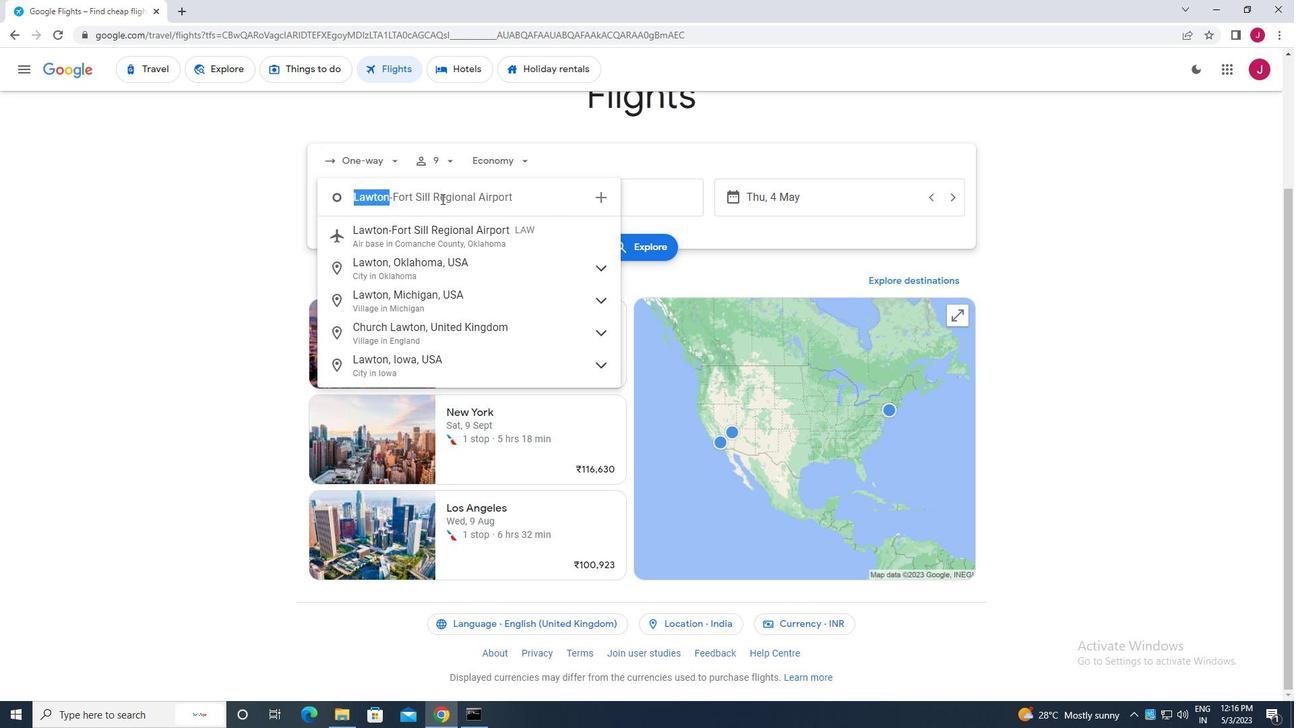 
Action: Key pressed oklahoma
Screenshot: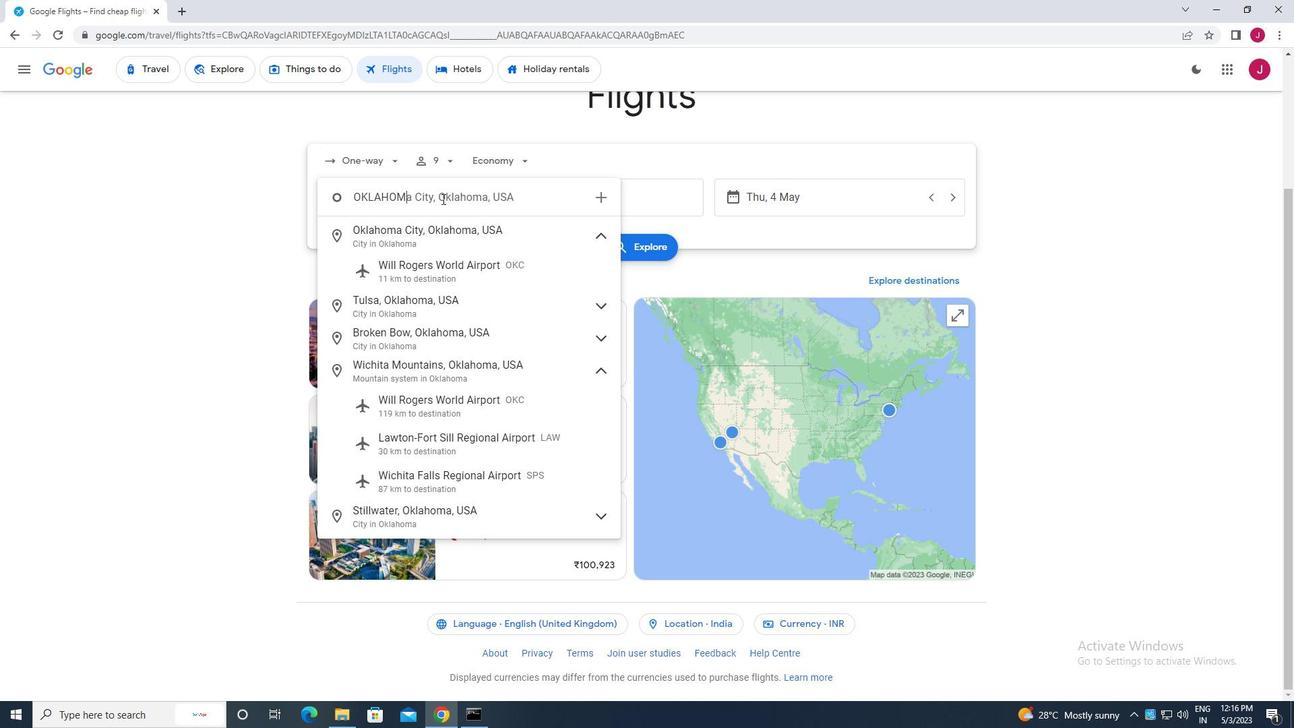 
Action: Mouse moved to (480, 234)
Screenshot: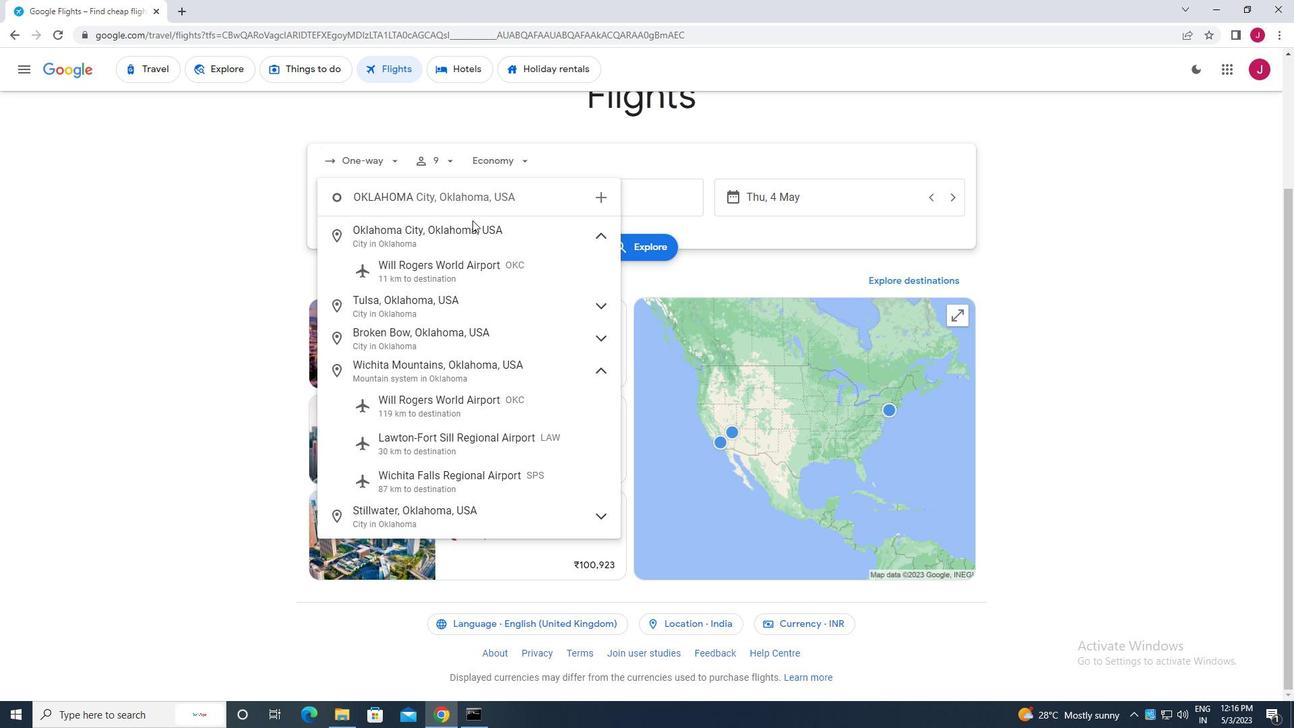 
Action: Mouse pressed left at (480, 234)
Screenshot: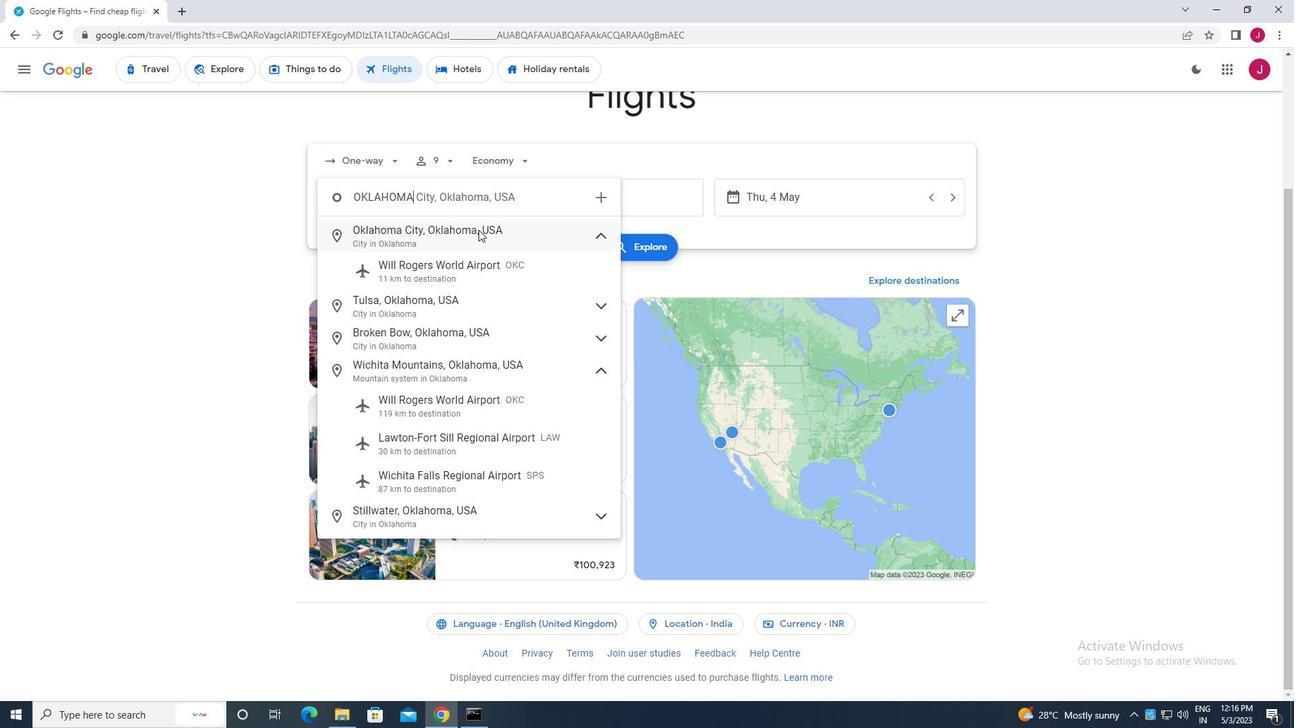 
Action: Mouse moved to (651, 202)
Screenshot: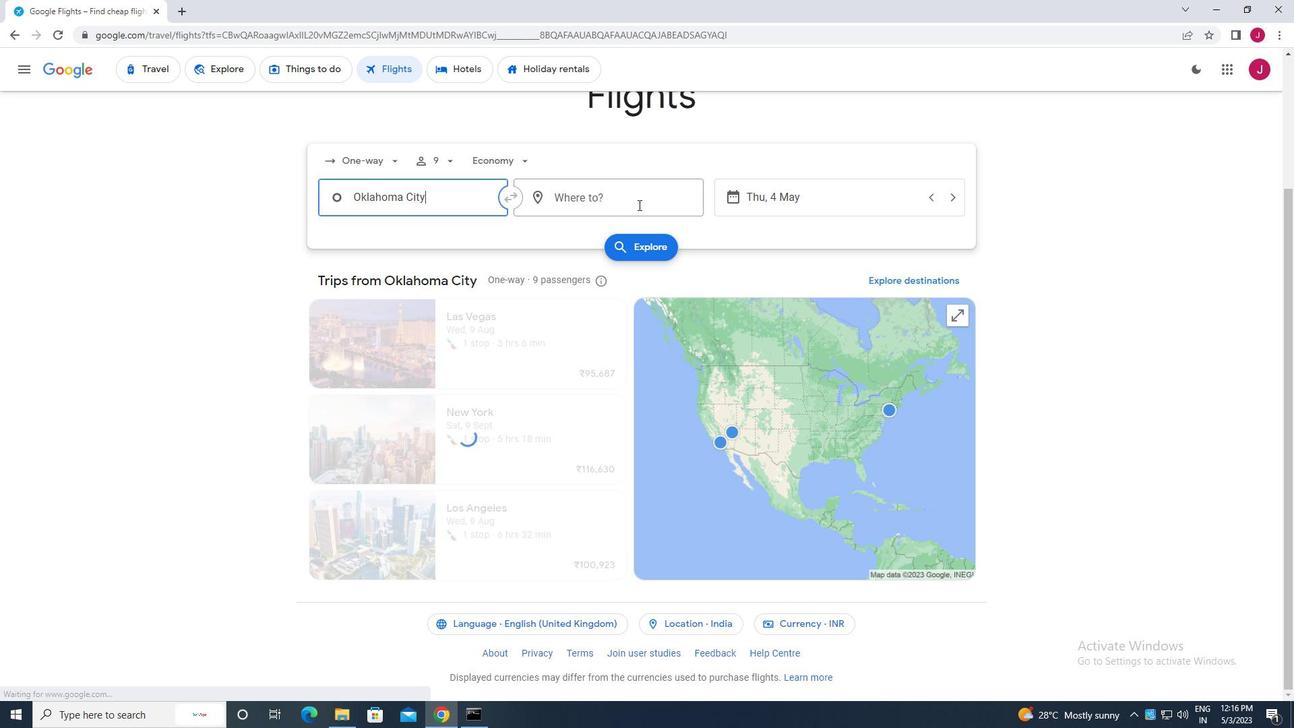 
Action: Mouse pressed left at (651, 202)
Screenshot: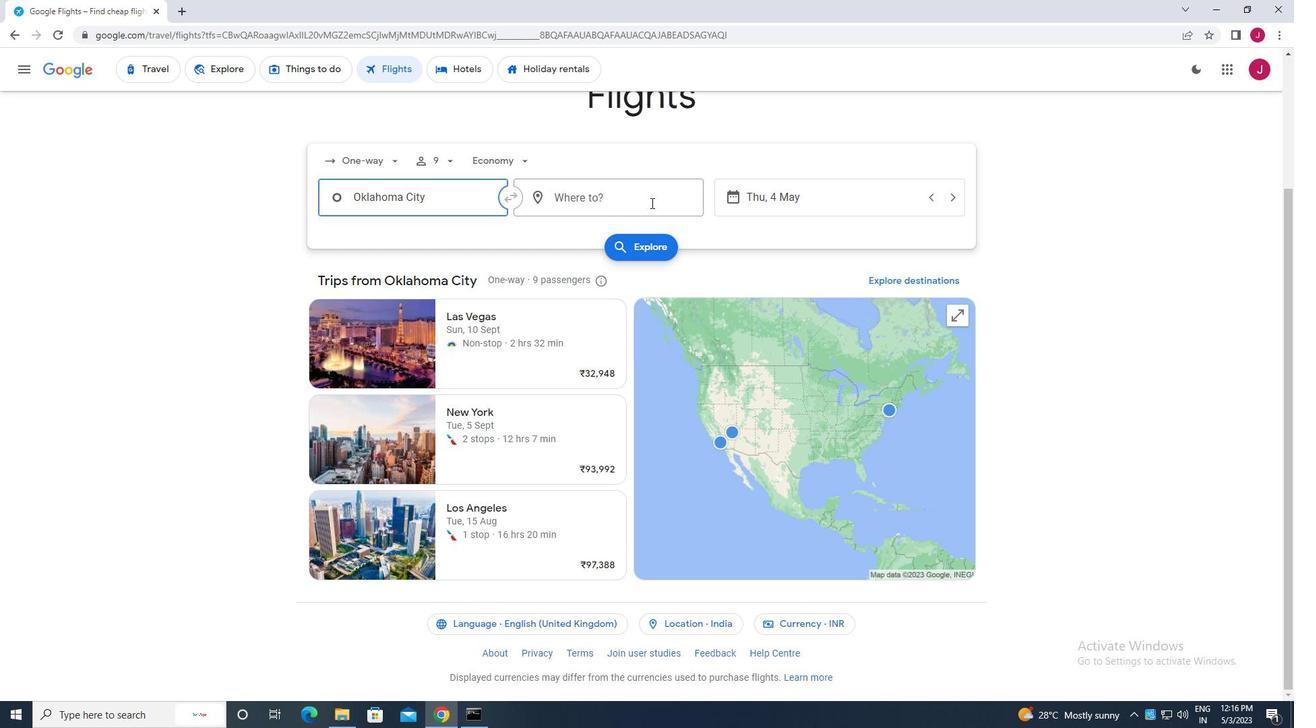 
Action: Key pressed evans
Screenshot: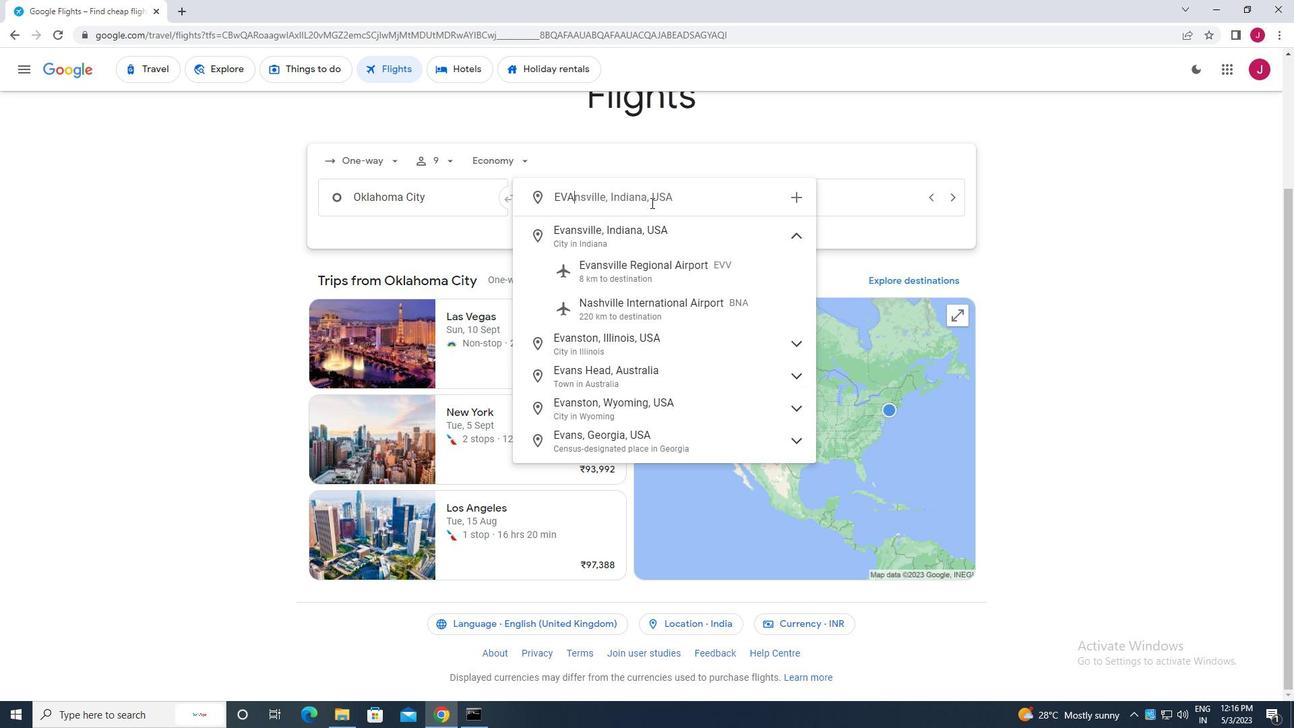 
Action: Mouse moved to (656, 275)
Screenshot: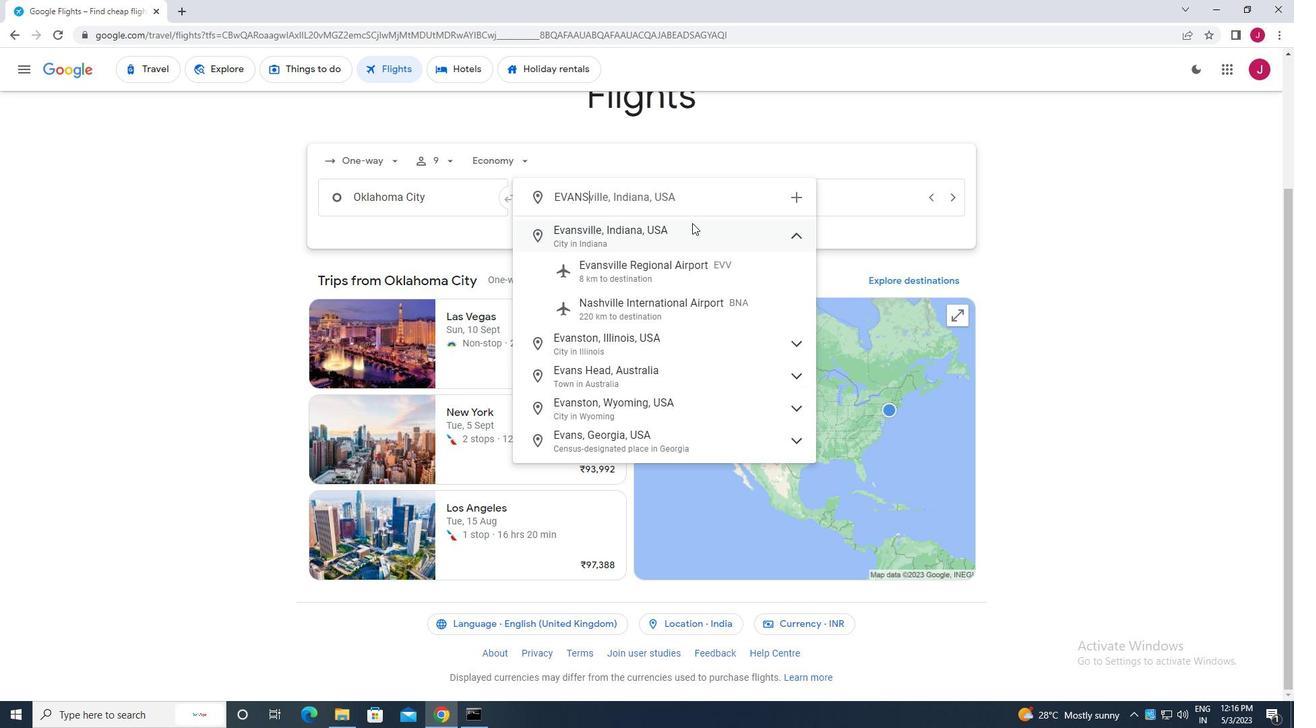 
Action: Mouse pressed left at (656, 275)
Screenshot: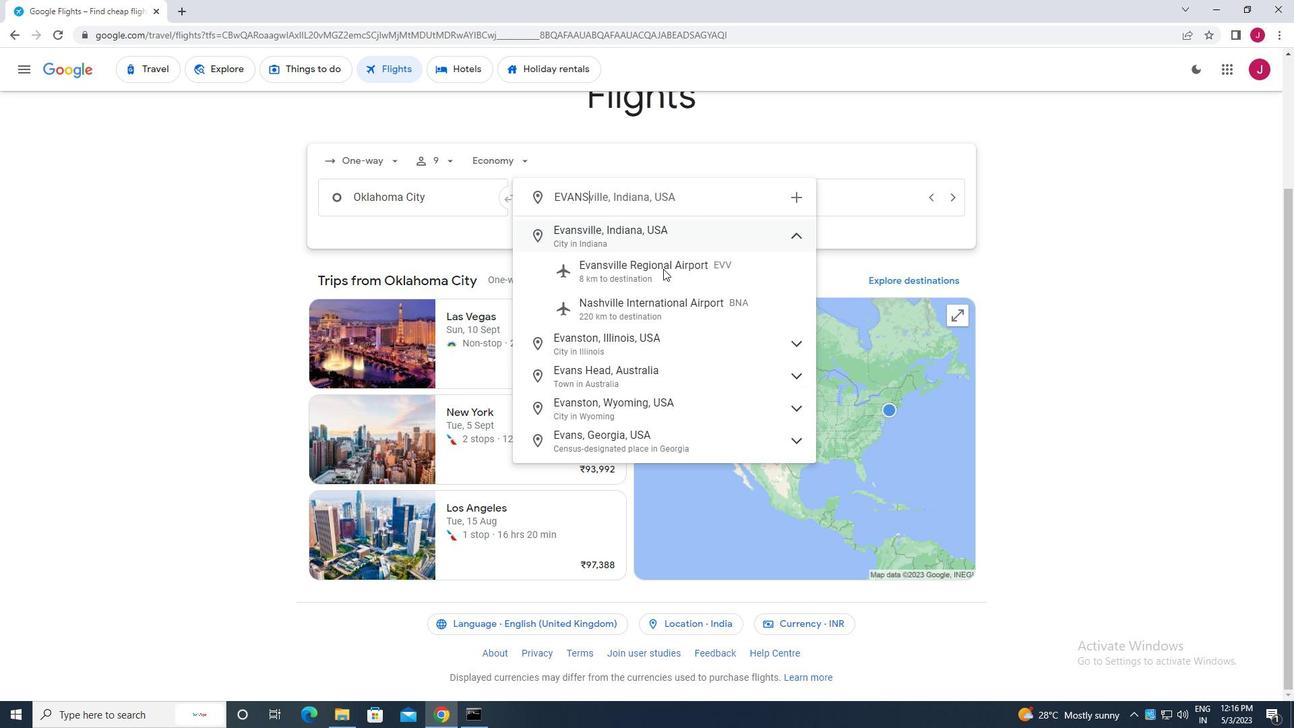 
Action: Mouse moved to (848, 196)
Screenshot: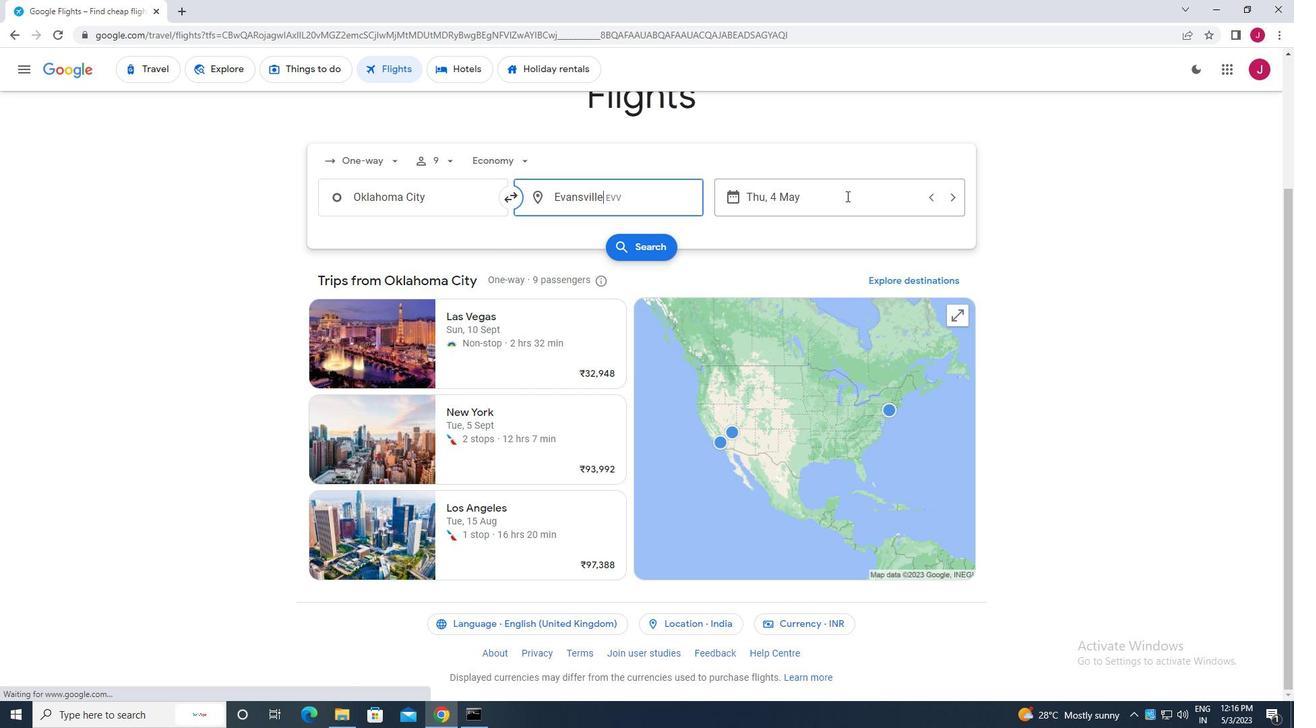 
Action: Mouse pressed left at (848, 196)
Screenshot: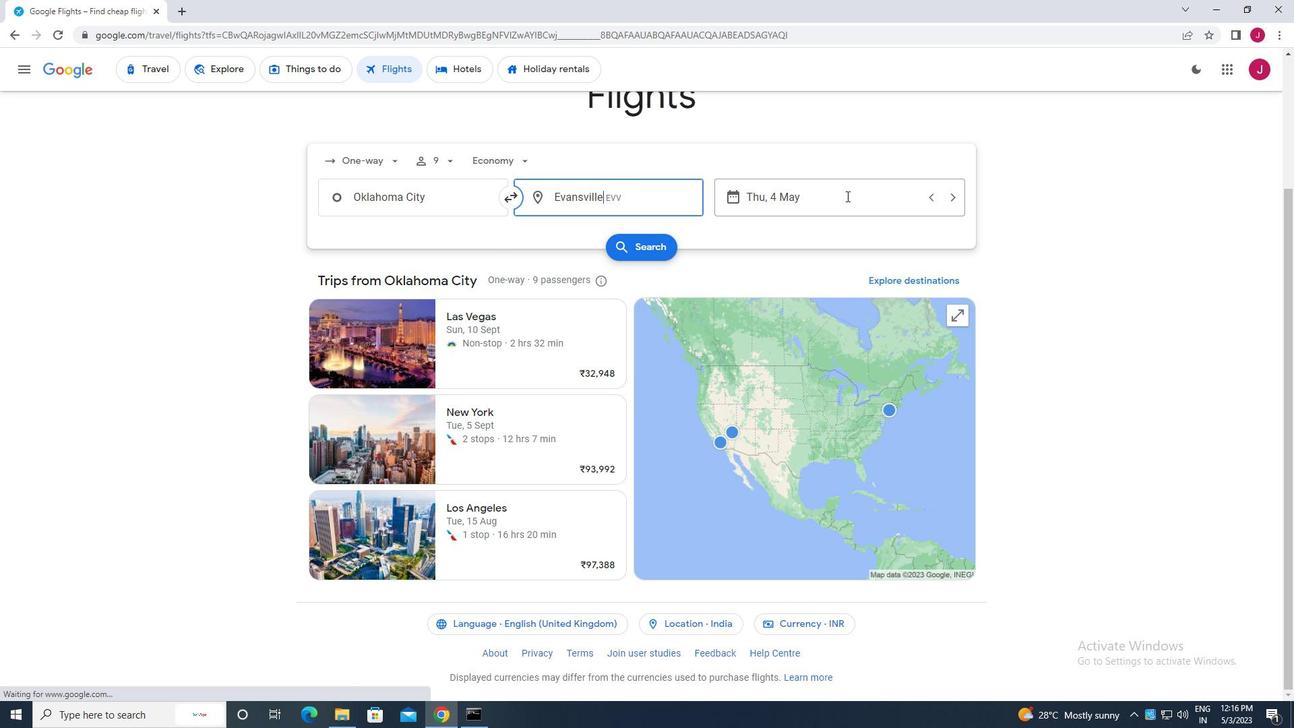 
Action: Mouse moved to (582, 304)
Screenshot: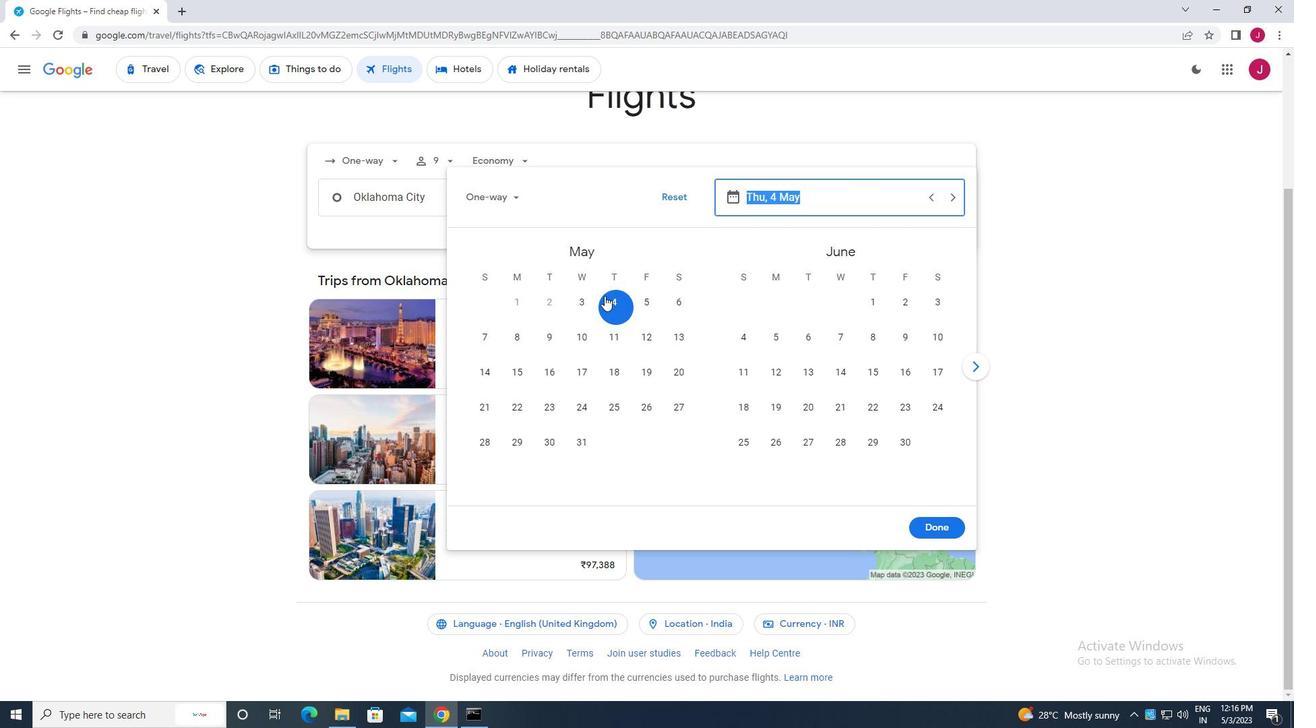 
Action: Mouse pressed left at (582, 304)
Screenshot: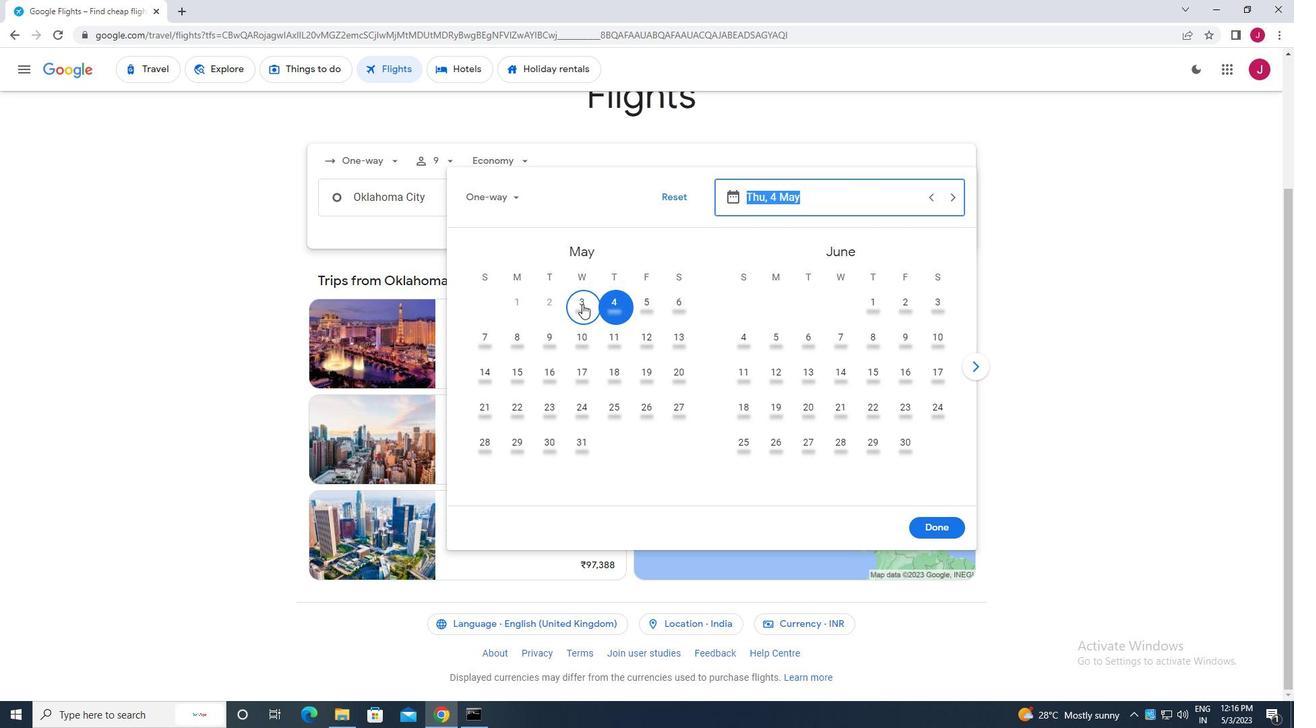 
Action: Mouse moved to (952, 529)
Screenshot: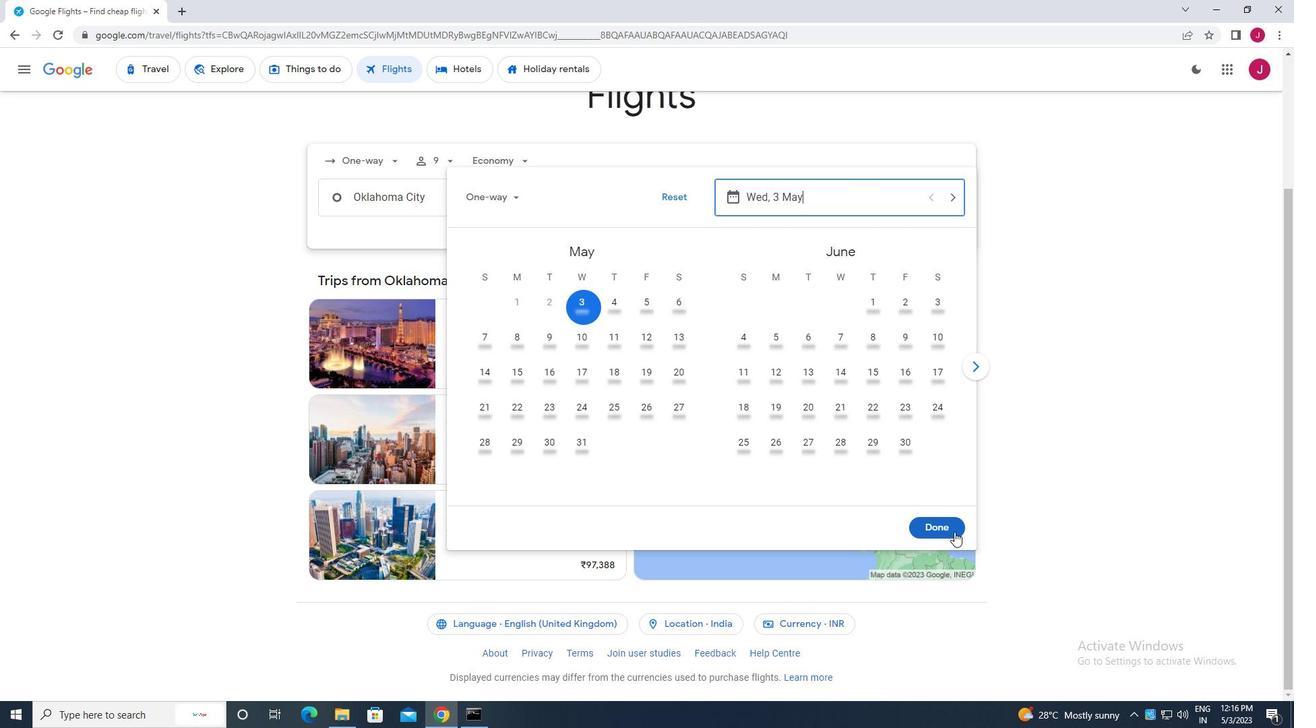 
Action: Mouse pressed left at (952, 529)
Screenshot: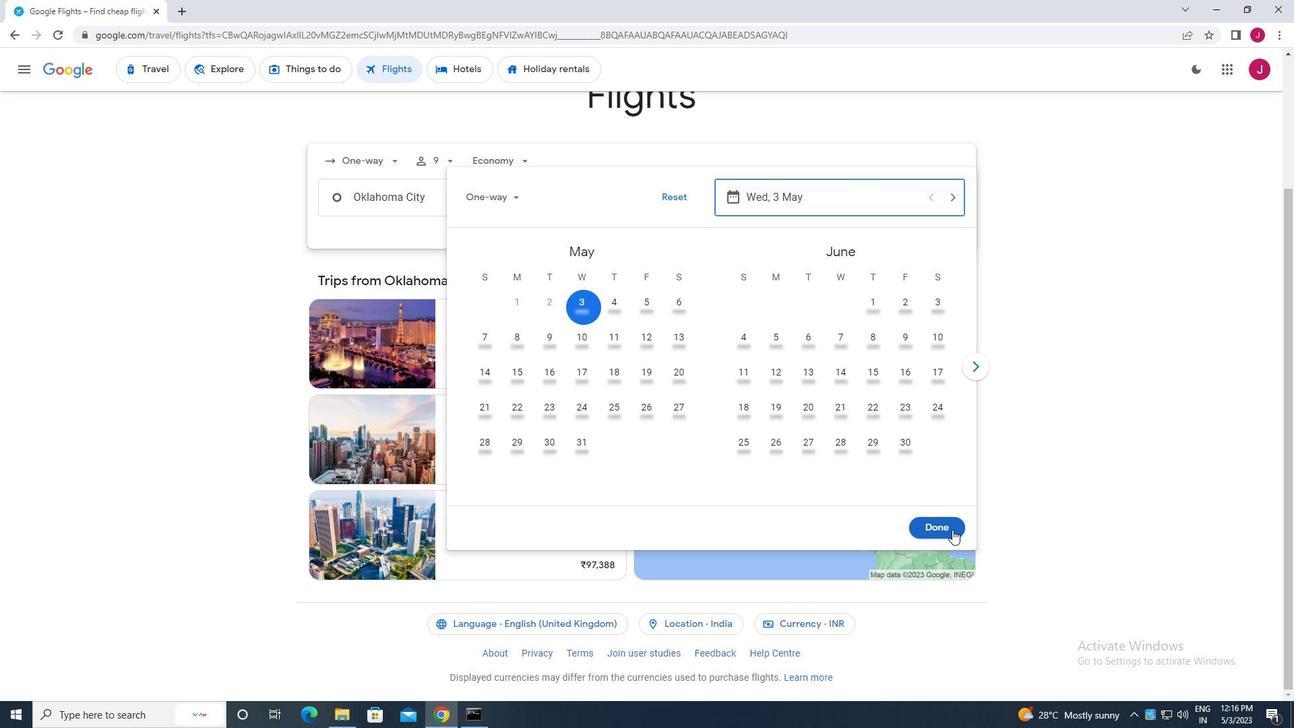 
Action: Mouse moved to (649, 248)
Screenshot: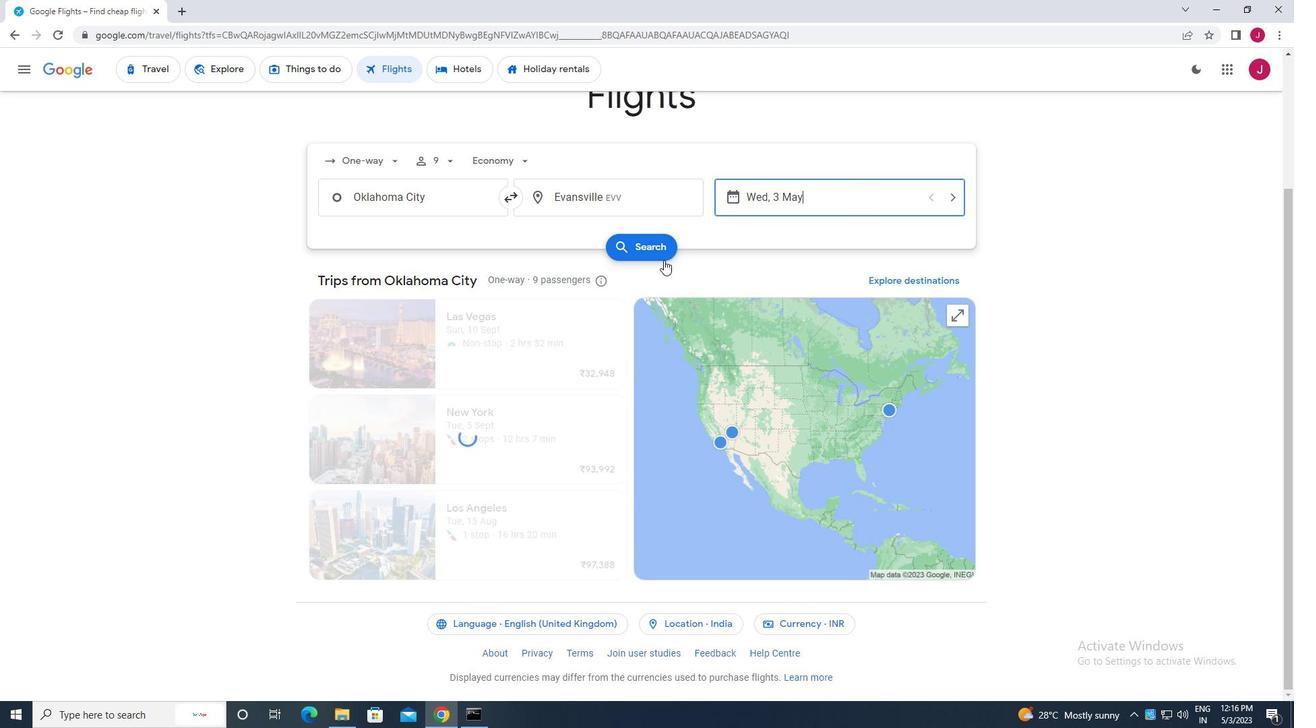 
Action: Mouse pressed left at (649, 248)
Screenshot: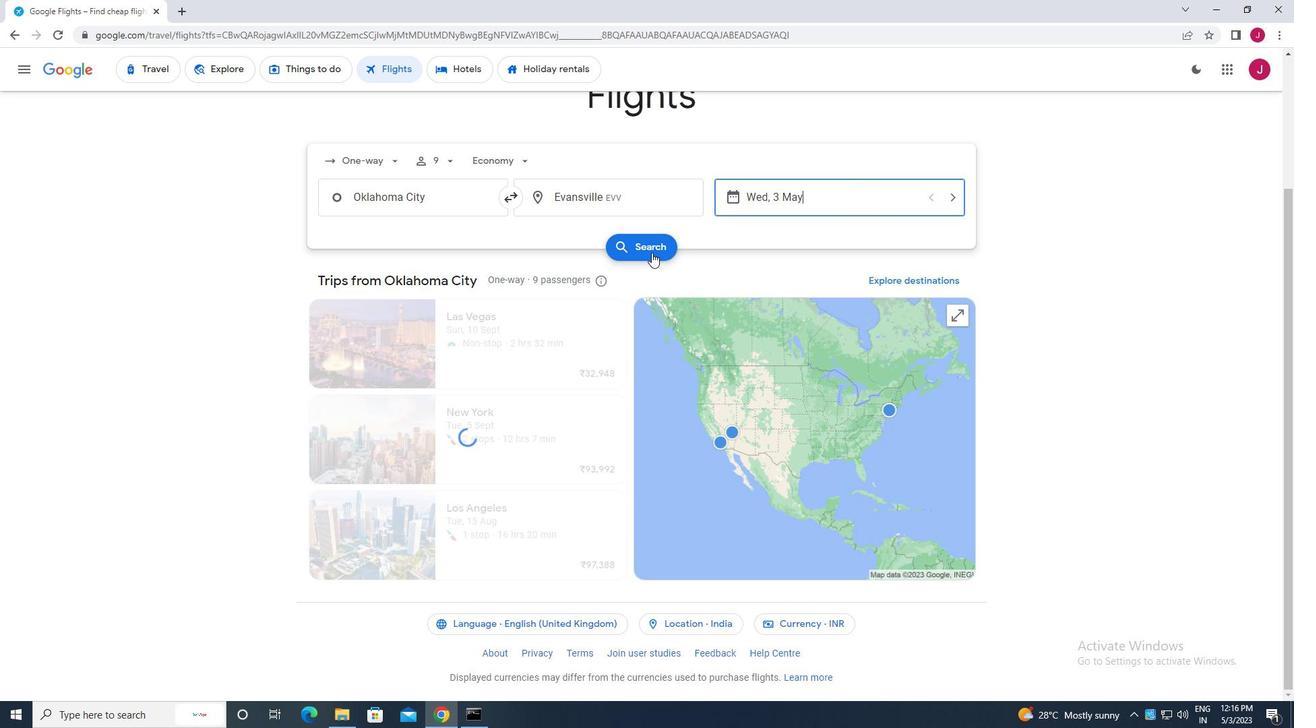 
Action: Mouse moved to (334, 190)
Screenshot: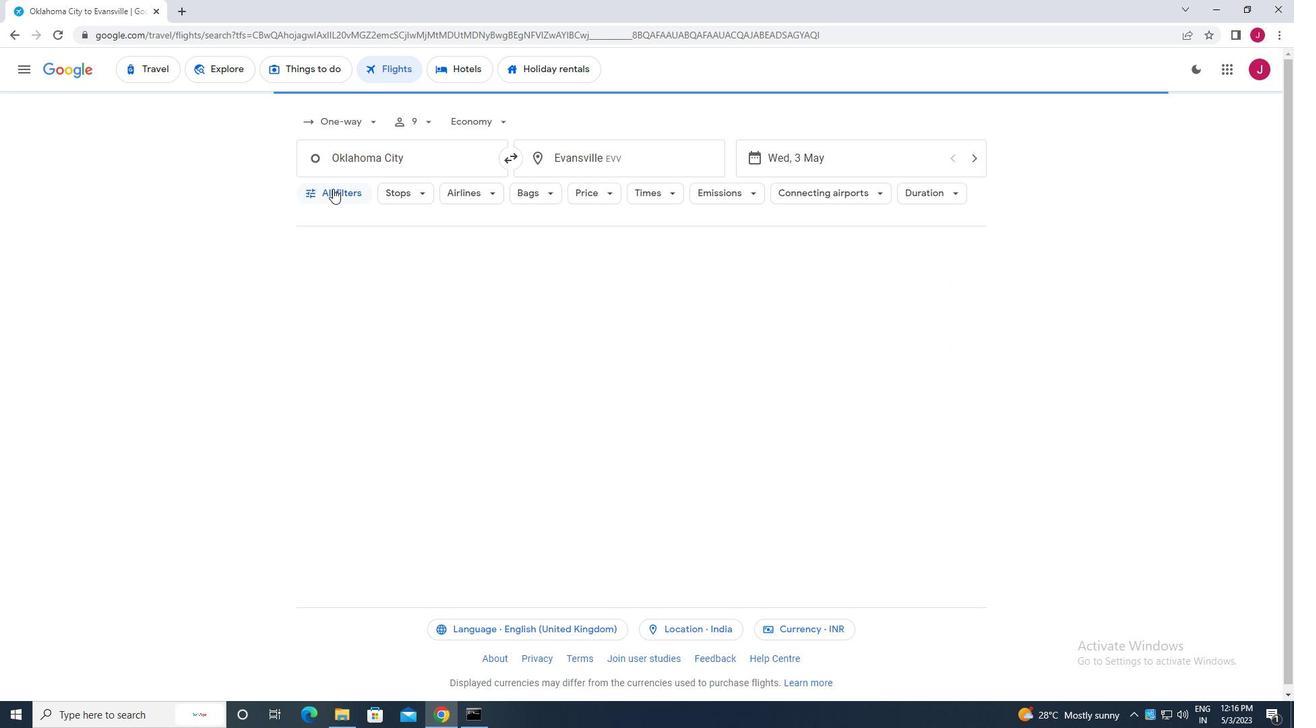 
Action: Mouse pressed left at (334, 190)
Screenshot: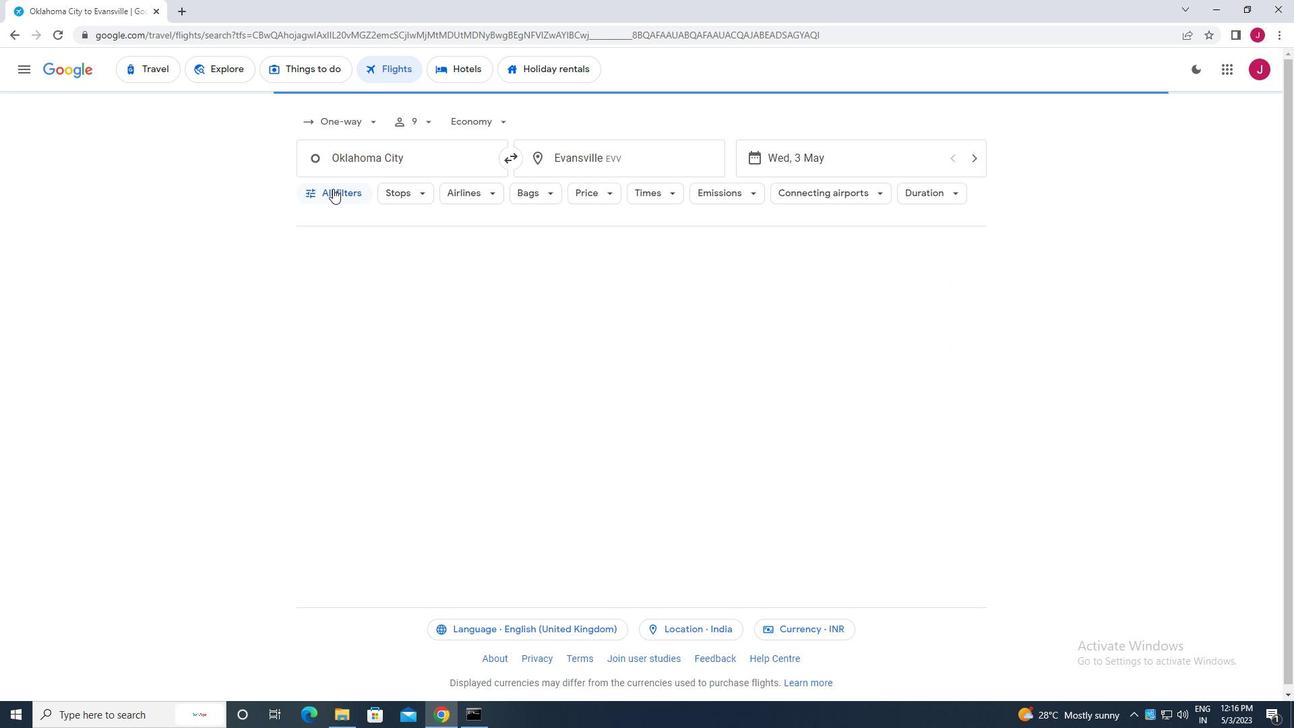 
Action: Mouse moved to (381, 258)
Screenshot: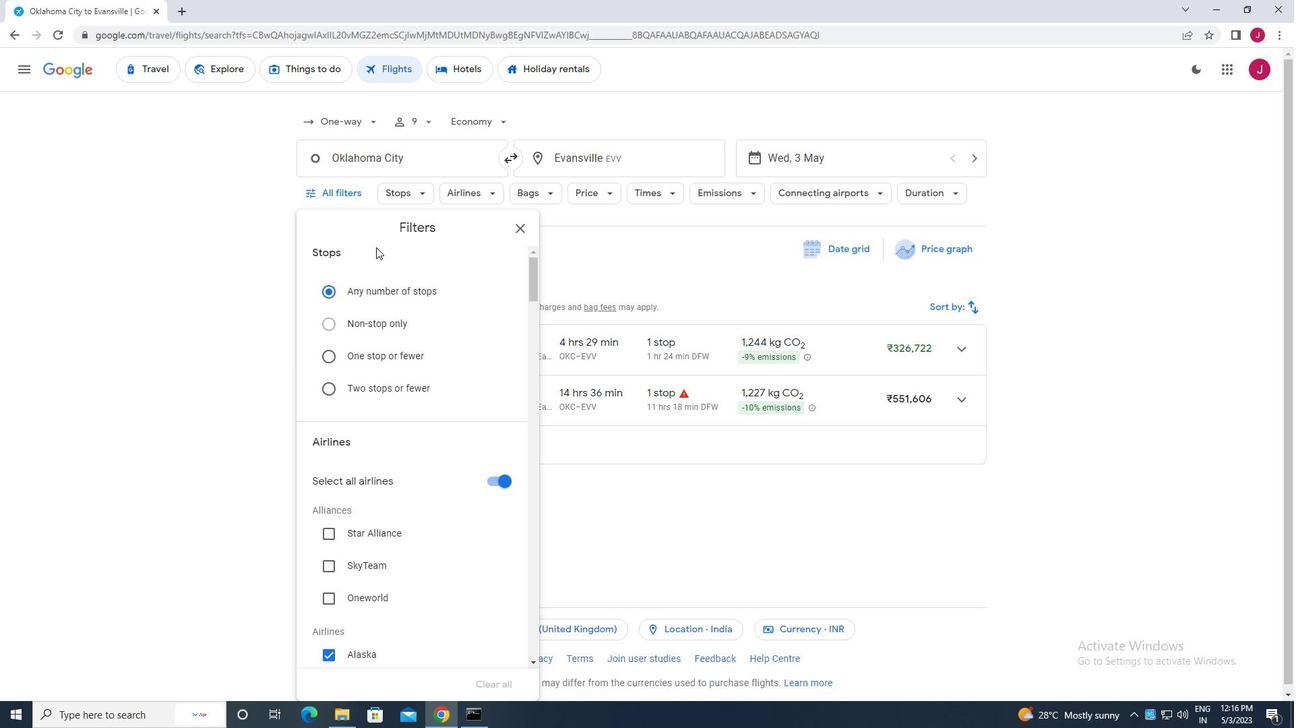 
Action: Mouse scrolled (381, 258) with delta (0, 0)
Screenshot: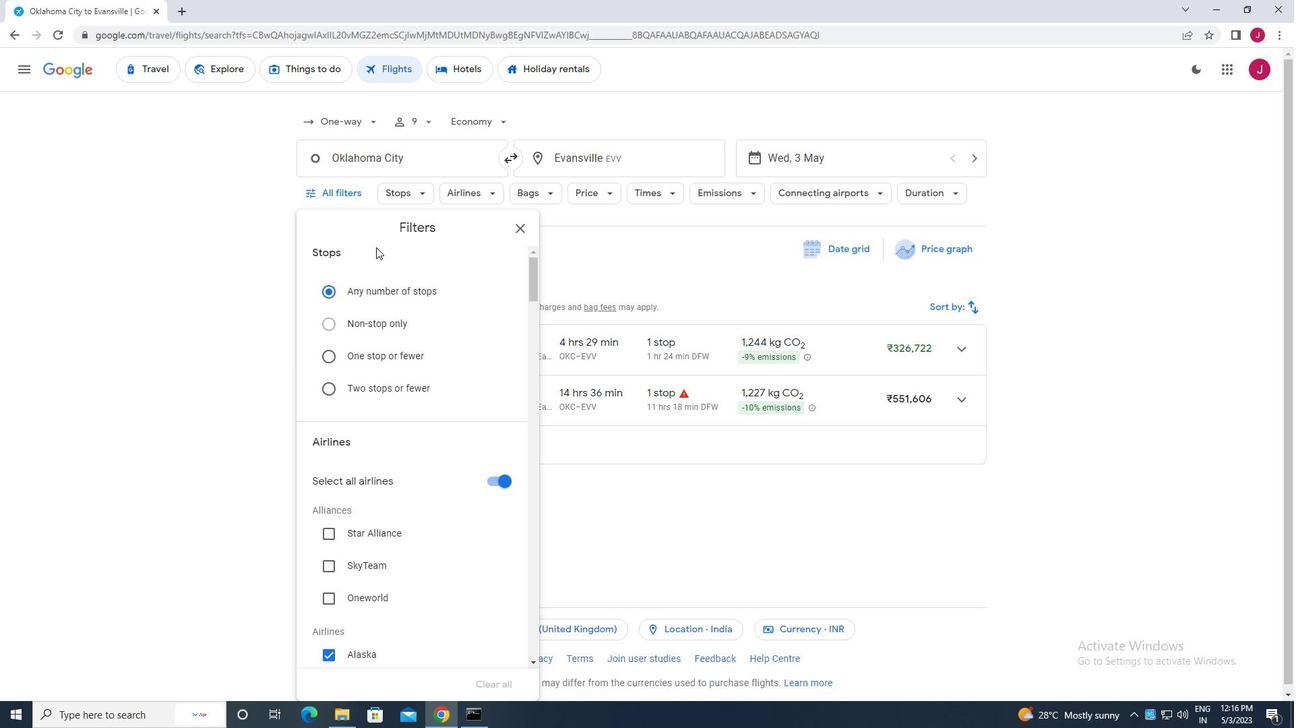 
Action: Mouse moved to (468, 316)
Screenshot: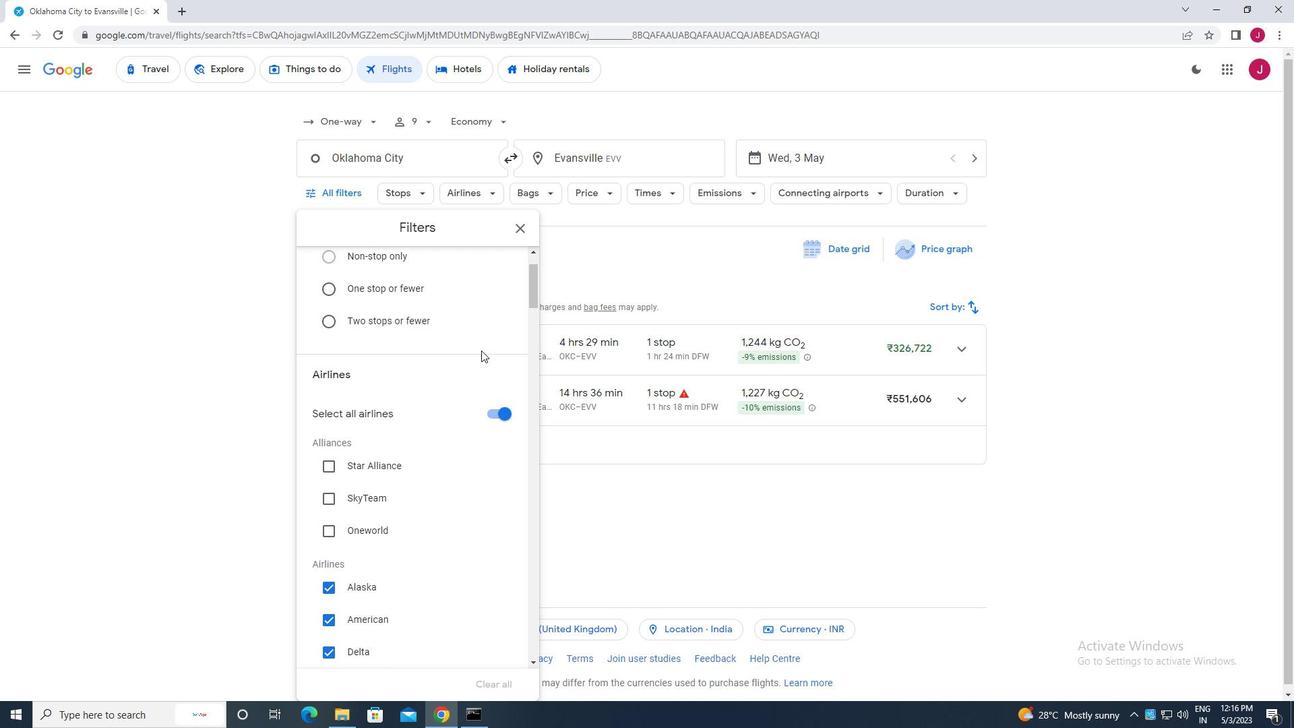 
Action: Mouse scrolled (468, 316) with delta (0, 0)
Screenshot: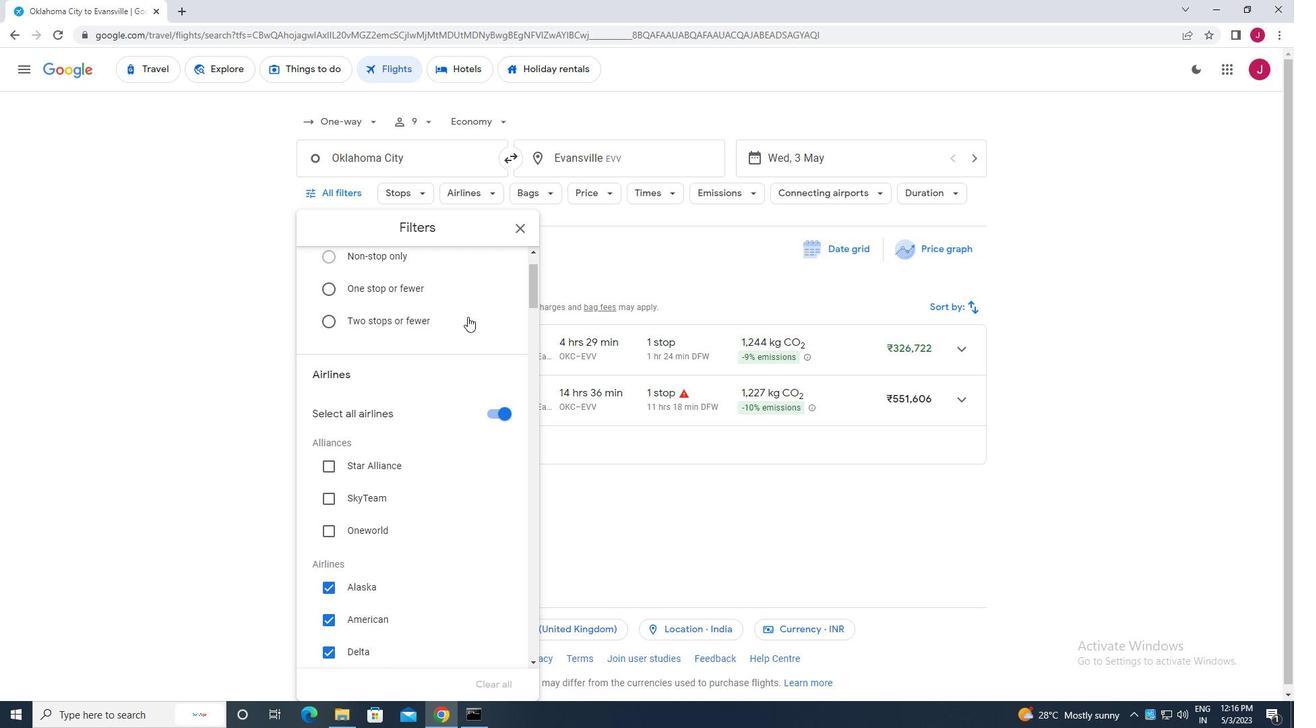 
Action: Mouse scrolled (468, 316) with delta (0, 0)
Screenshot: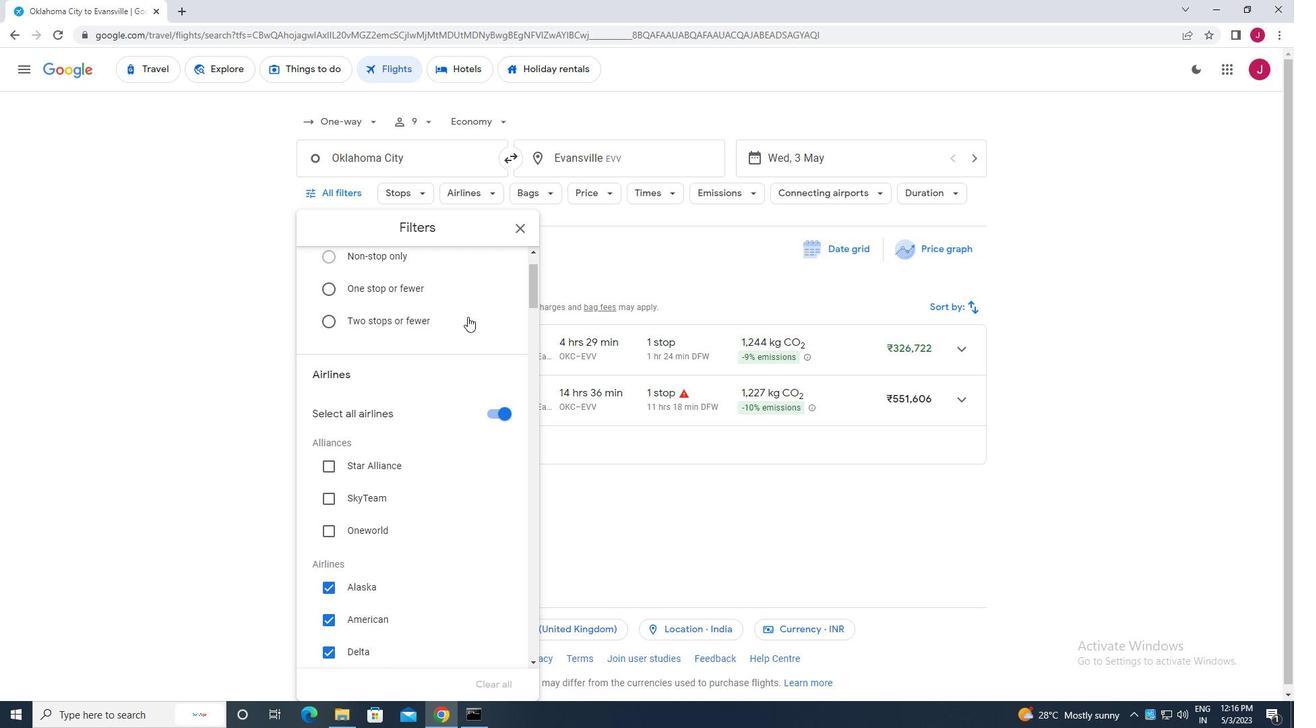 
Action: Mouse moved to (492, 277)
Screenshot: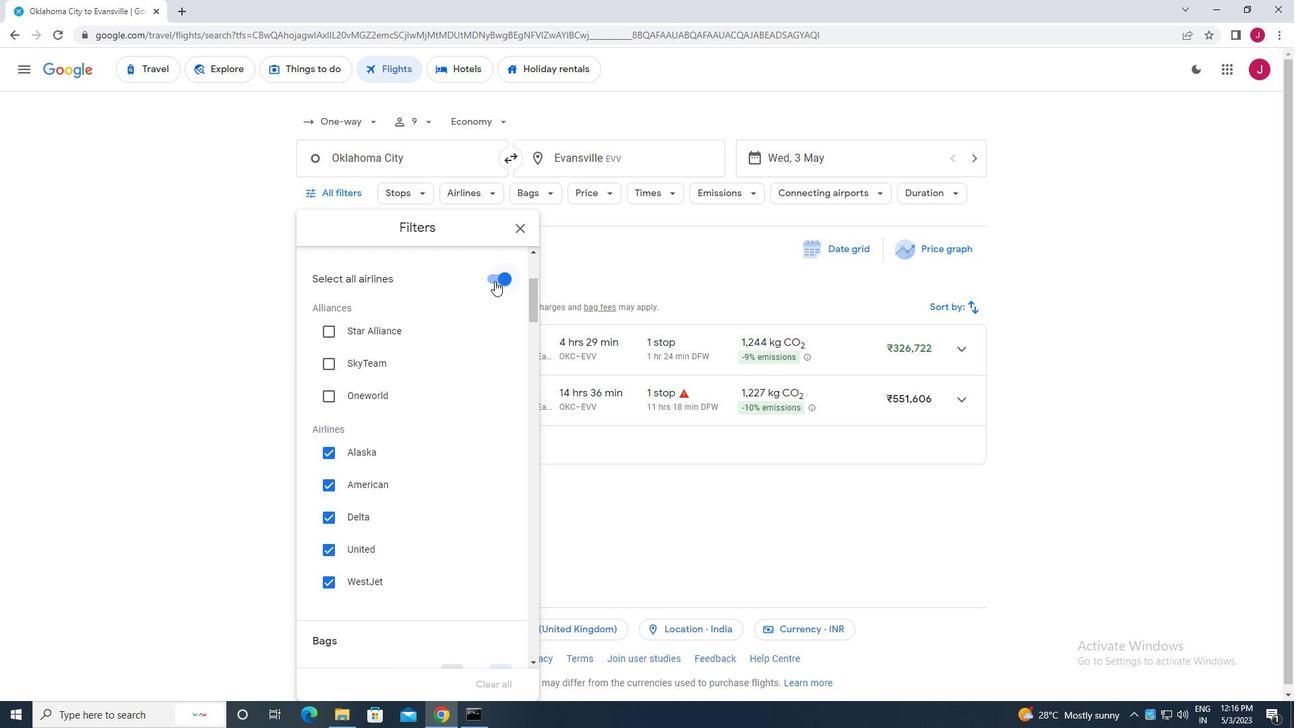 
Action: Mouse pressed left at (492, 277)
Screenshot: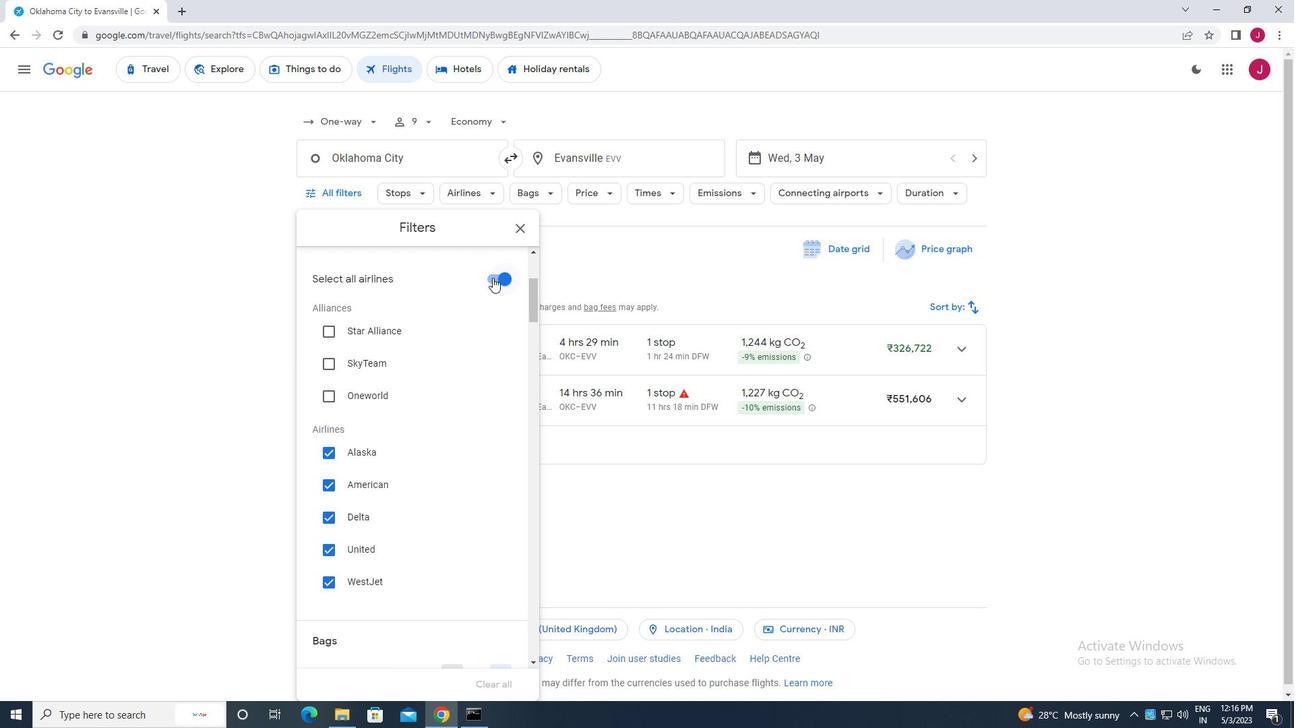 
Action: Mouse moved to (445, 325)
Screenshot: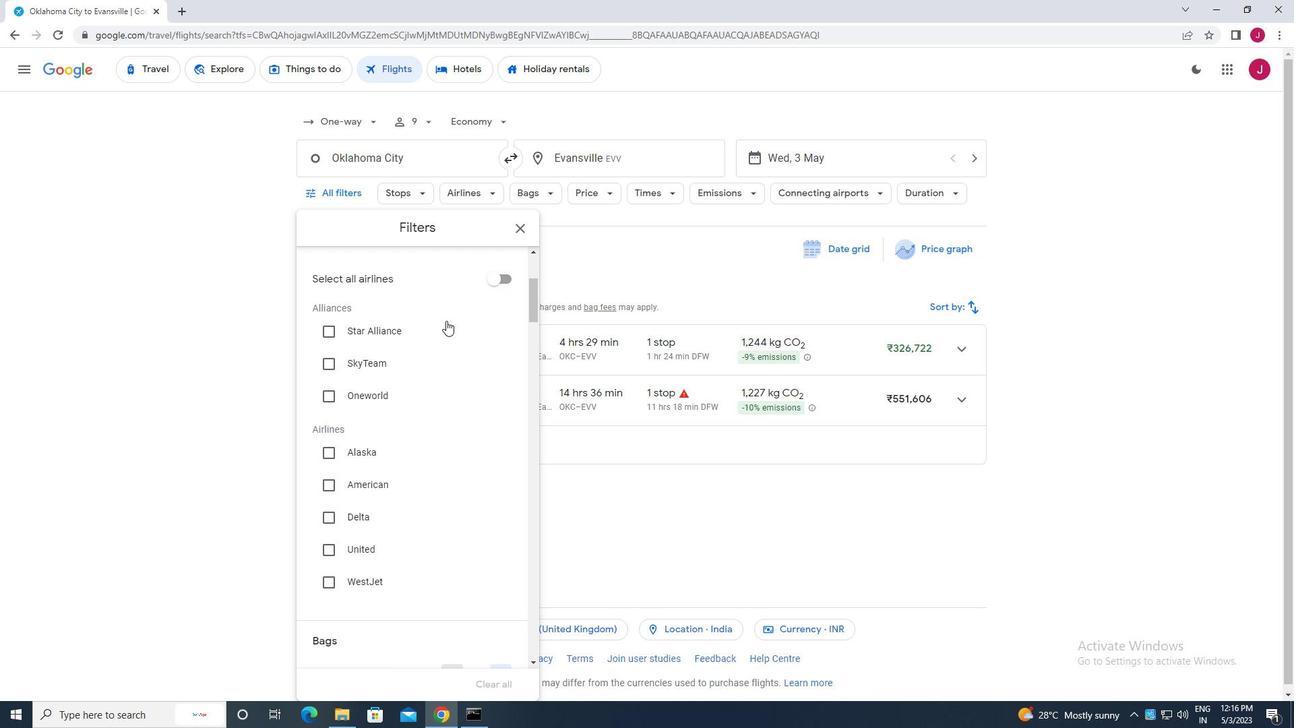 
Action: Mouse scrolled (445, 324) with delta (0, 0)
Screenshot: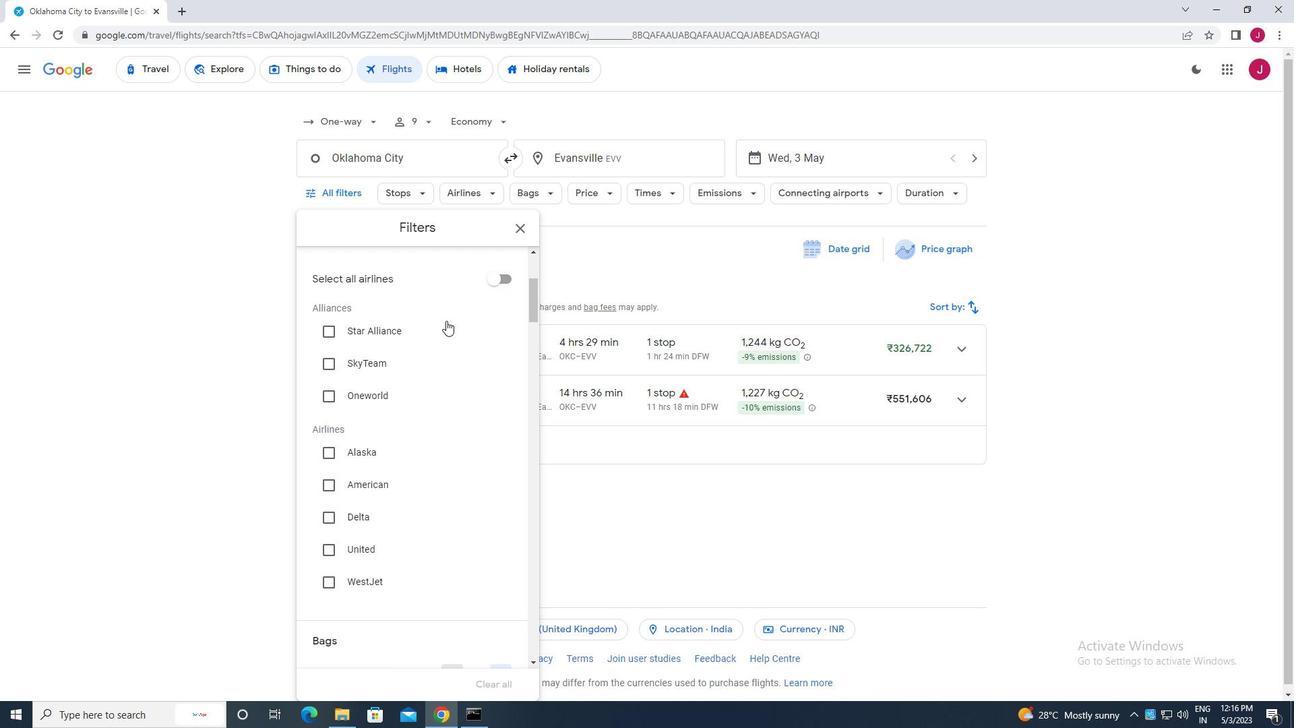 
Action: Mouse scrolled (445, 324) with delta (0, 0)
Screenshot: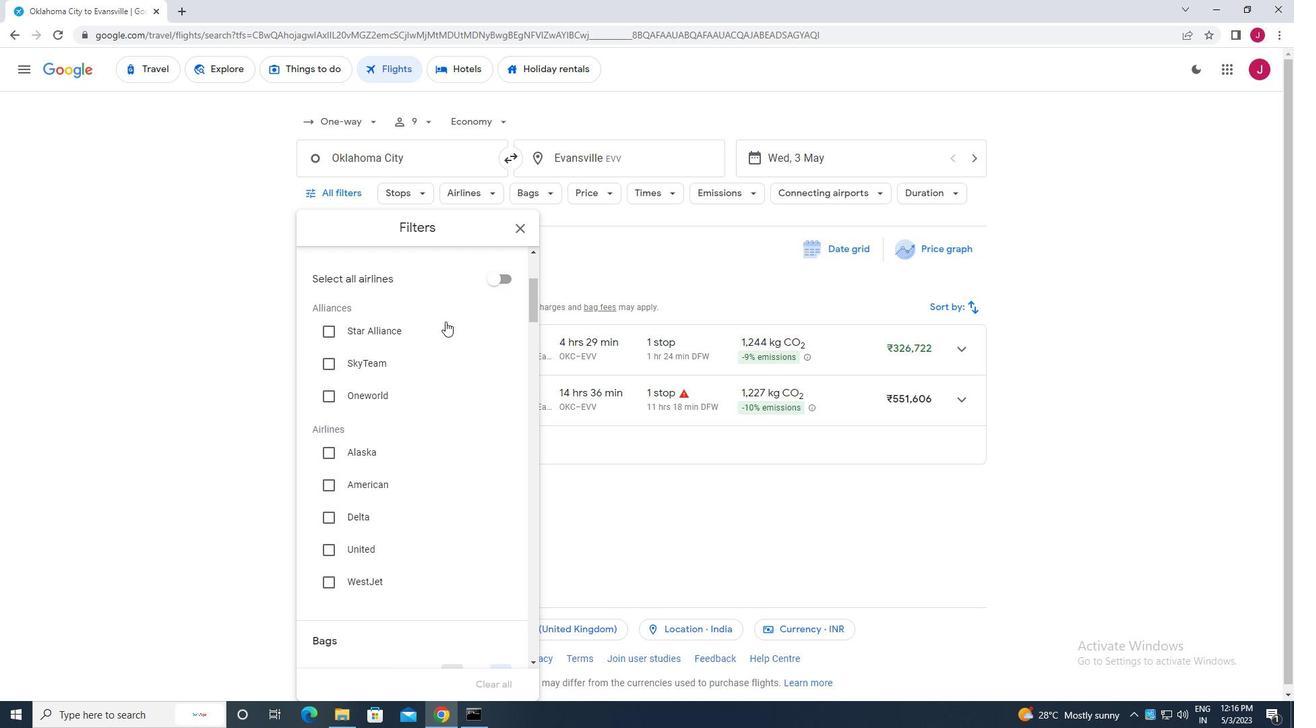 
Action: Mouse scrolled (445, 324) with delta (0, 0)
Screenshot: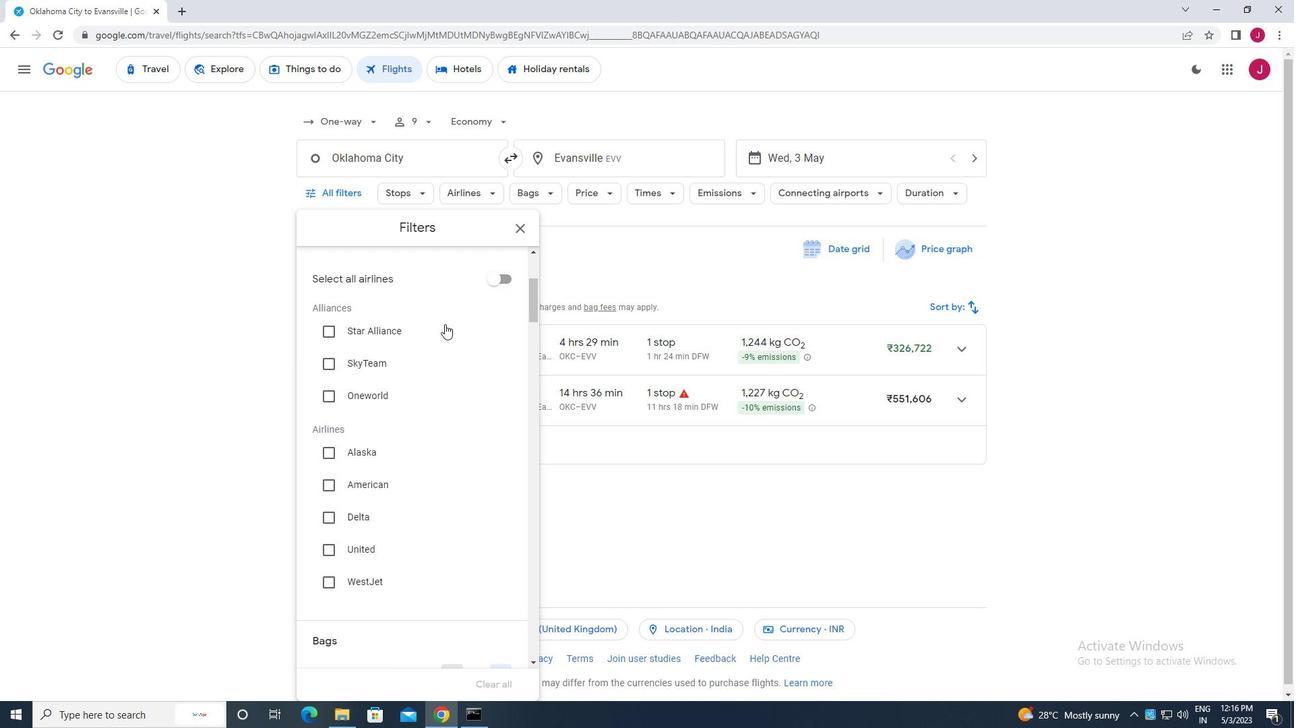
Action: Mouse scrolled (445, 324) with delta (0, 0)
Screenshot: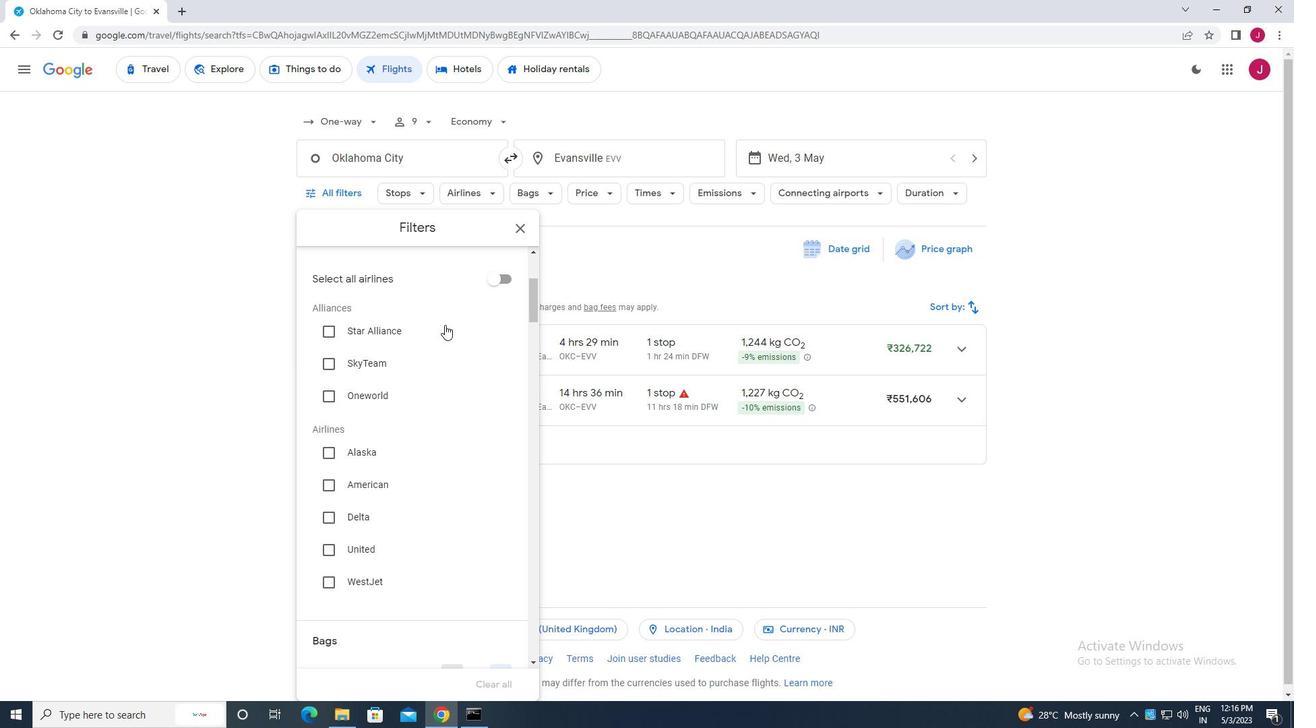 
Action: Mouse scrolled (445, 324) with delta (0, 0)
Screenshot: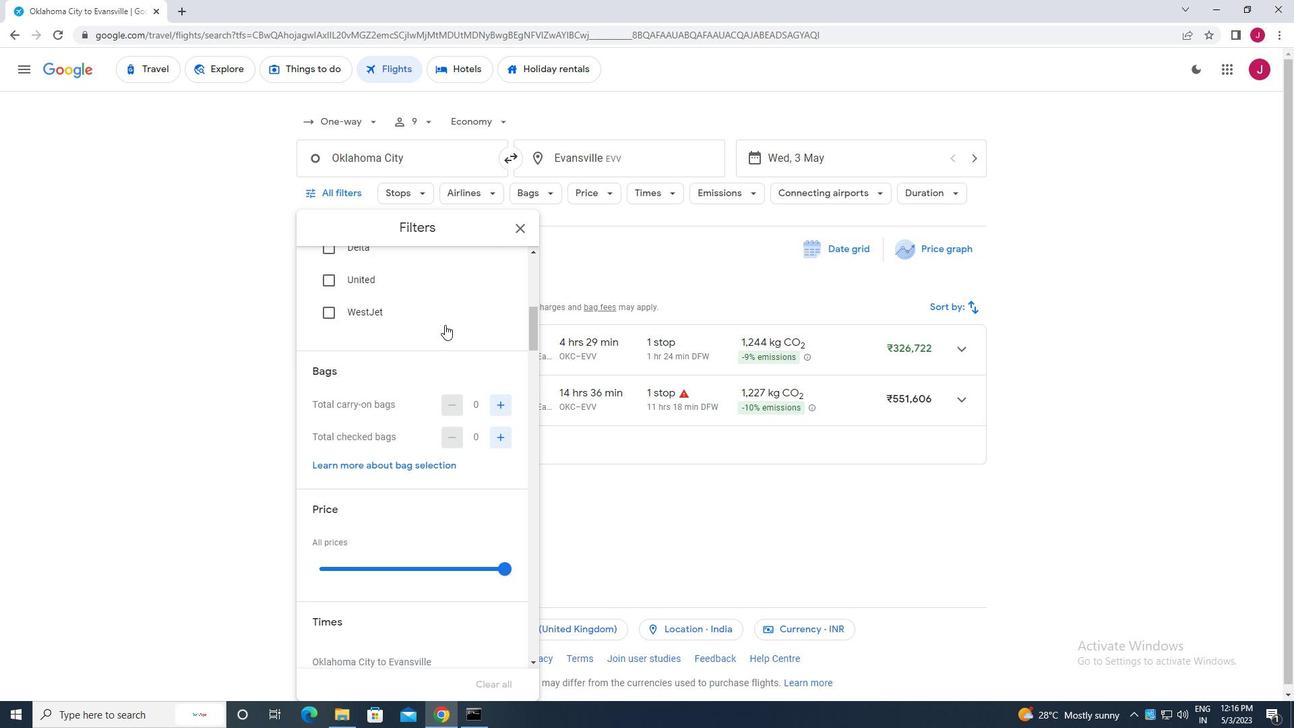 
Action: Mouse moved to (499, 366)
Screenshot: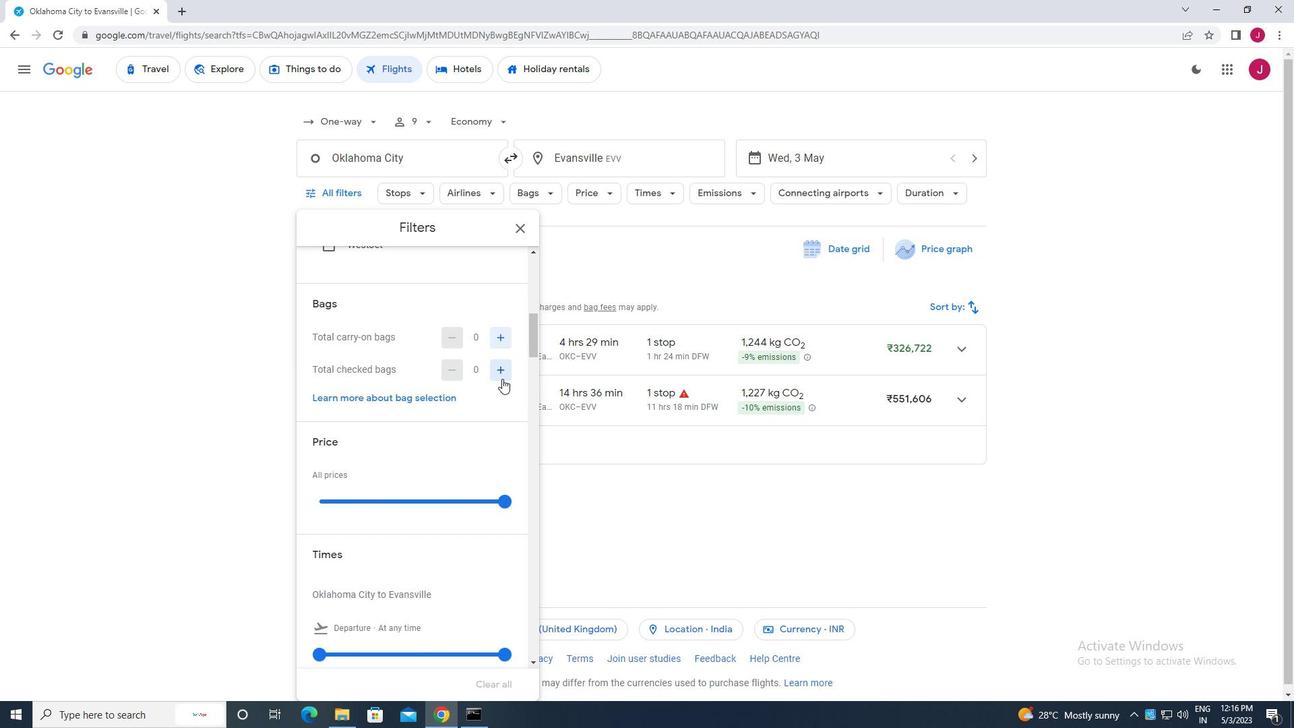 
Action: Mouse pressed left at (499, 366)
Screenshot: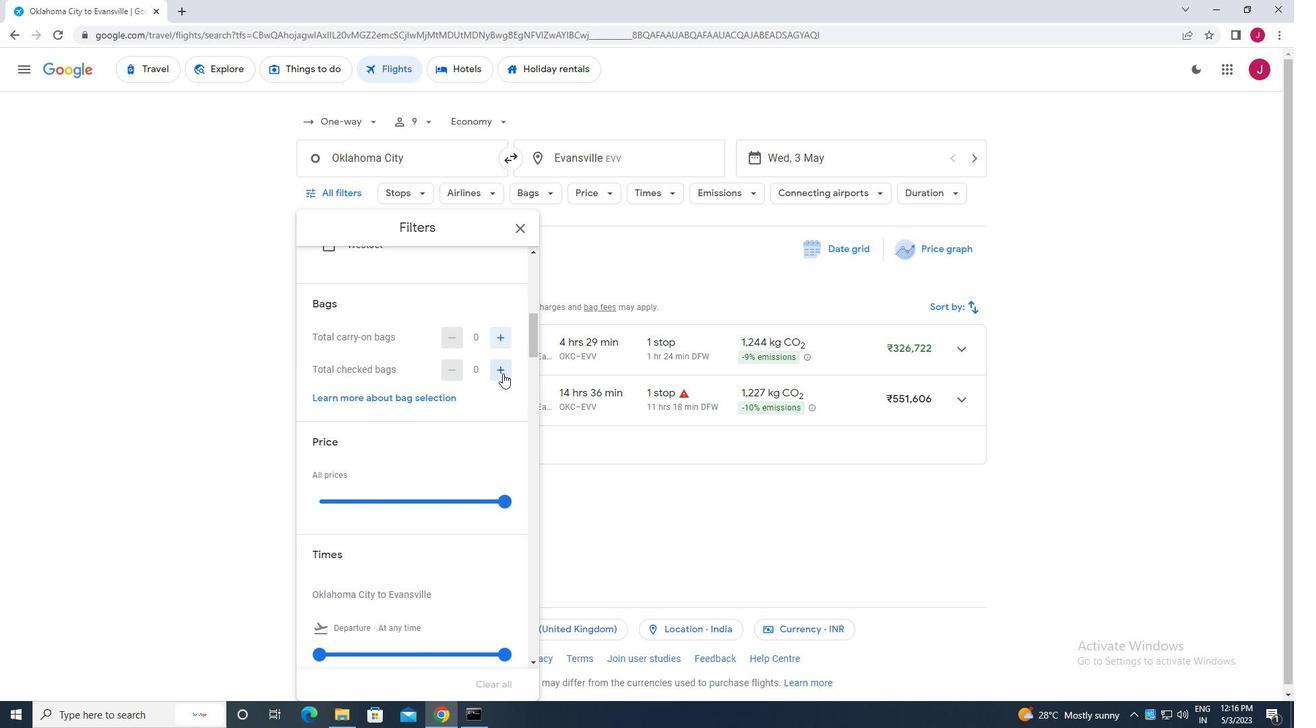 
Action: Mouse pressed left at (499, 366)
Screenshot: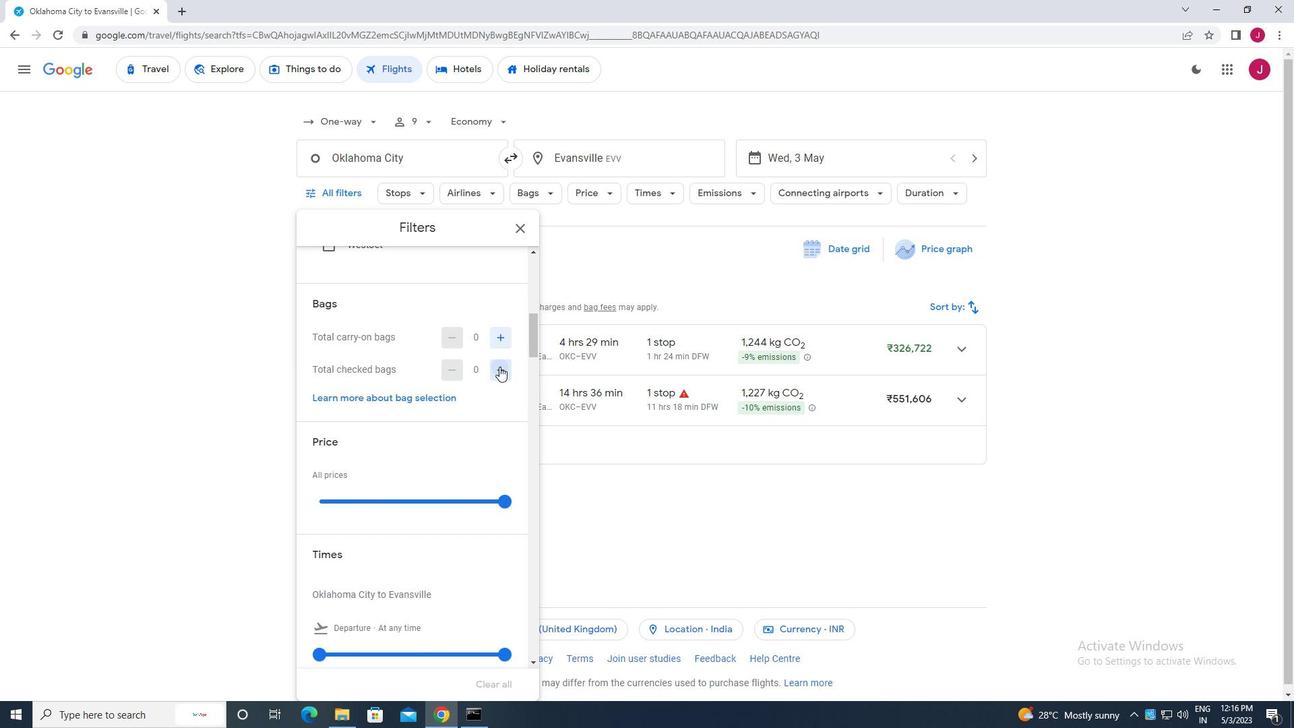 
Action: Mouse moved to (460, 323)
Screenshot: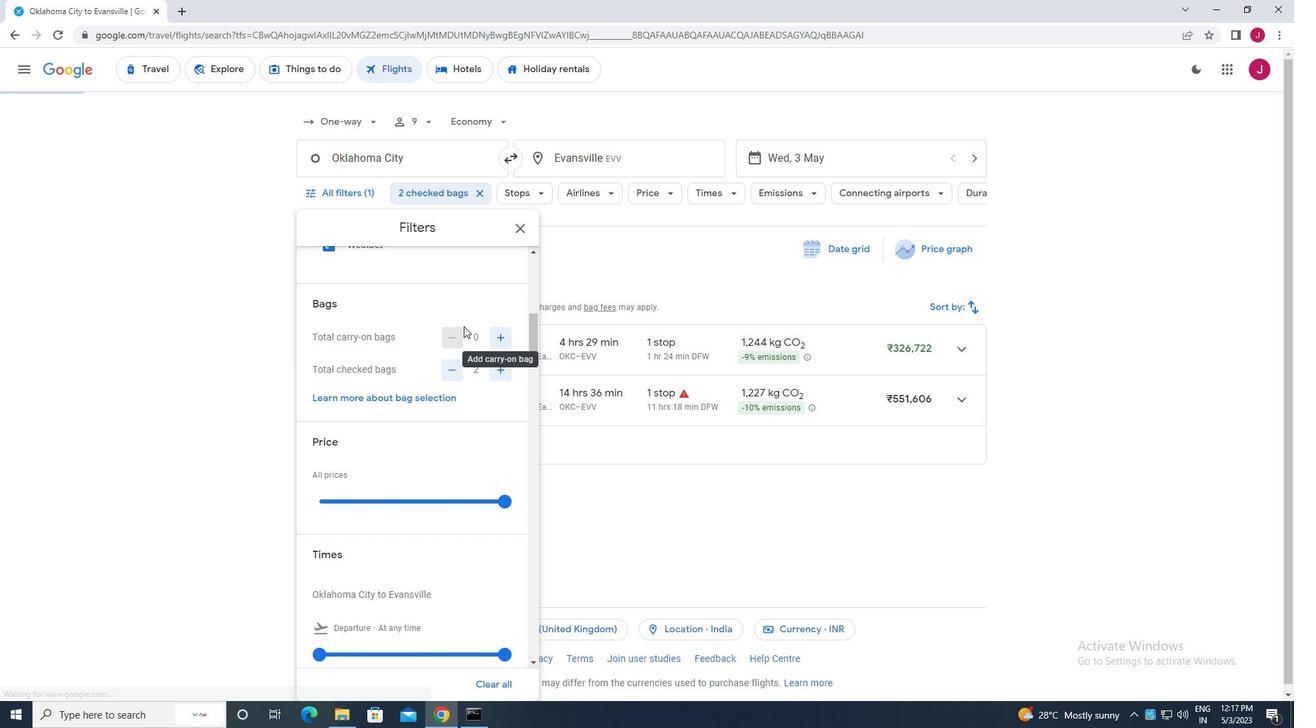 
Action: Mouse scrolled (460, 322) with delta (0, 0)
Screenshot: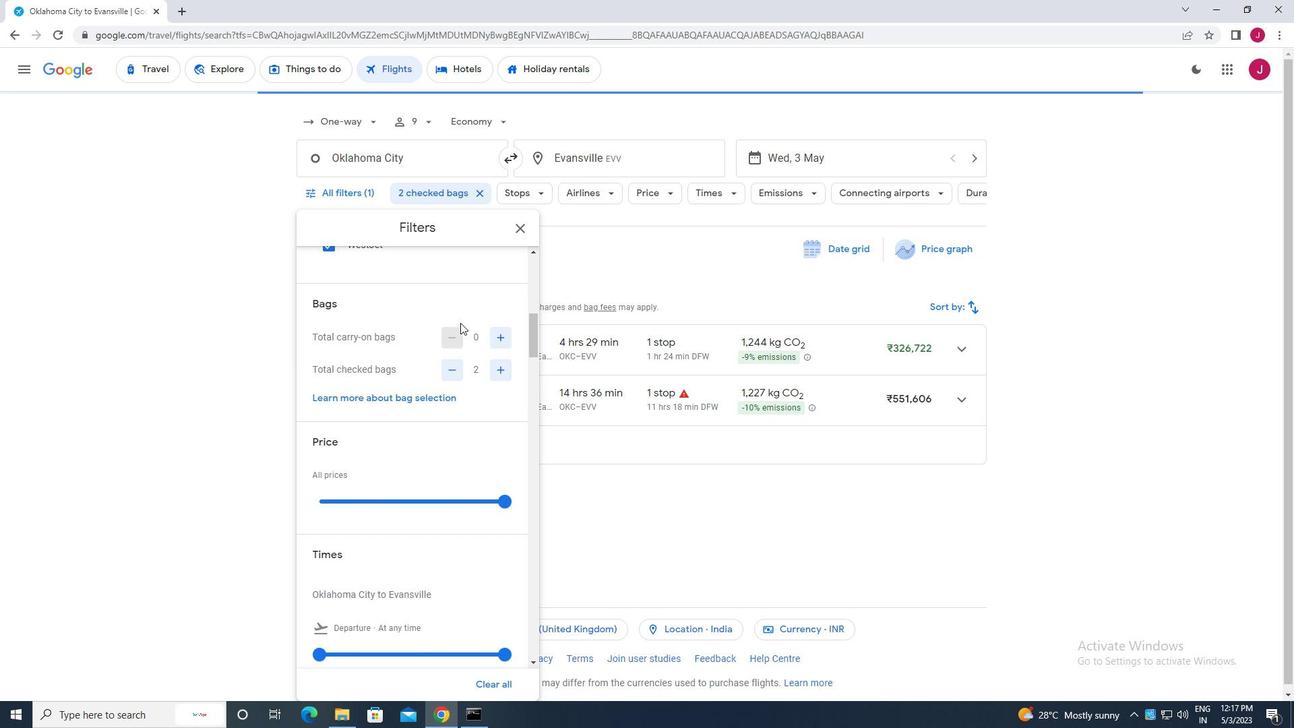 
Action: Mouse scrolled (460, 322) with delta (0, 0)
Screenshot: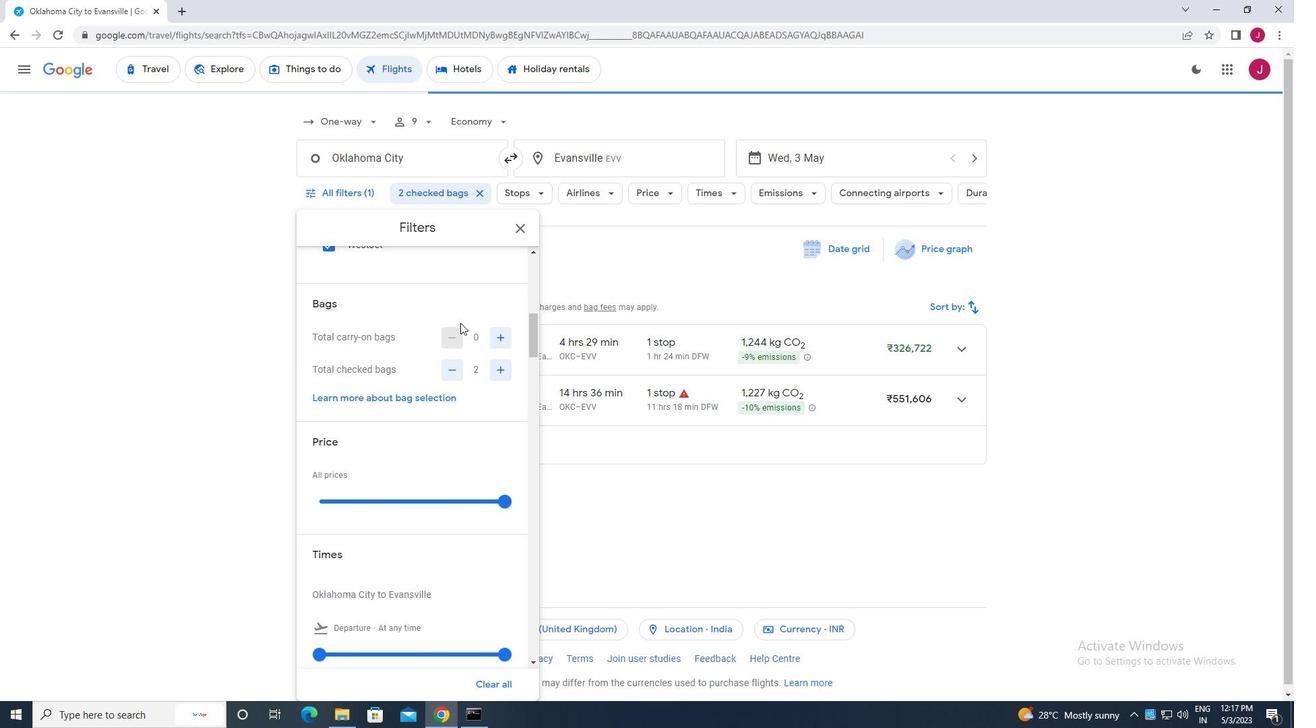 
Action: Mouse moved to (508, 370)
Screenshot: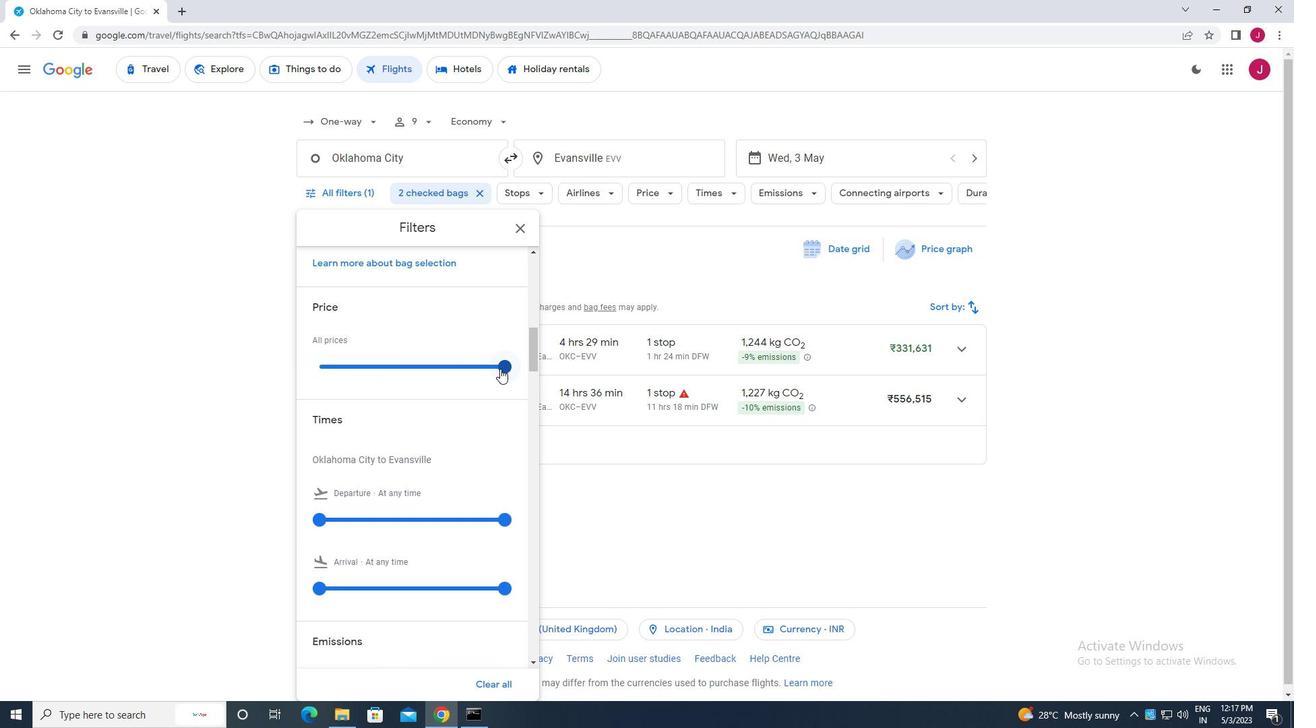 
Action: Mouse pressed left at (508, 370)
Screenshot: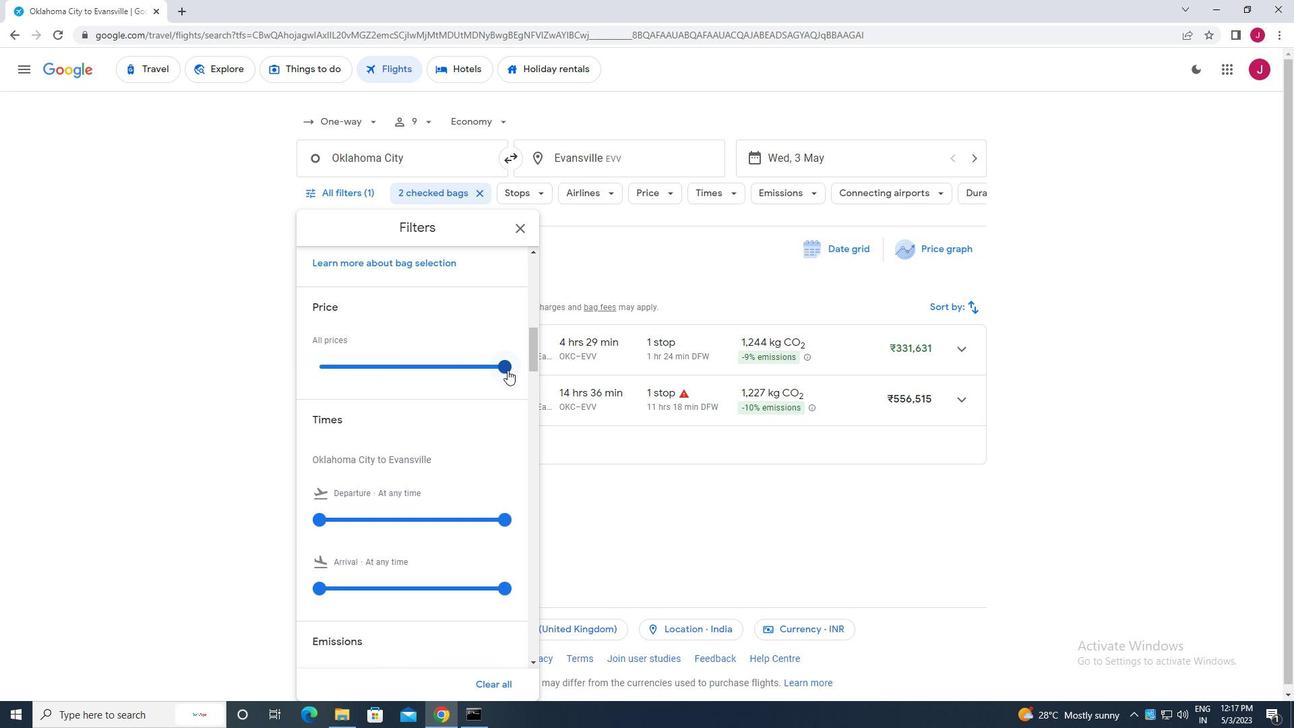 
Action: Mouse moved to (418, 319)
Screenshot: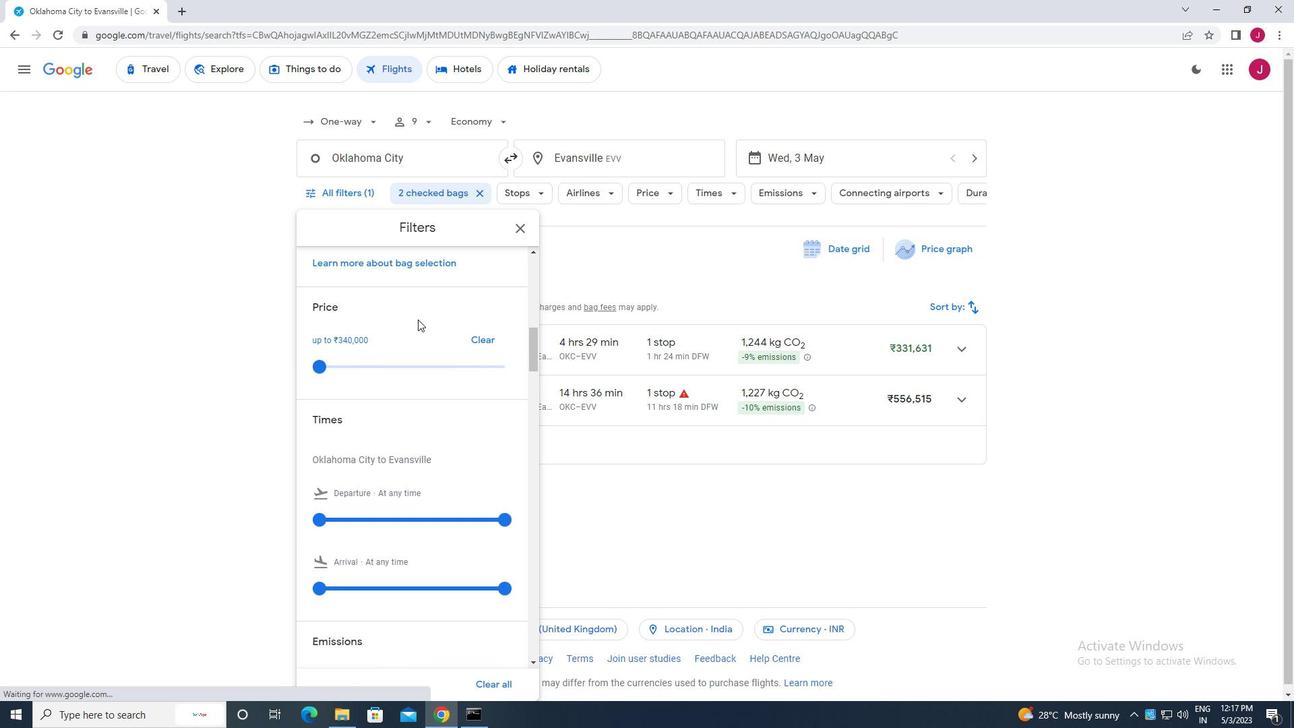
Action: Mouse scrolled (418, 318) with delta (0, 0)
Screenshot: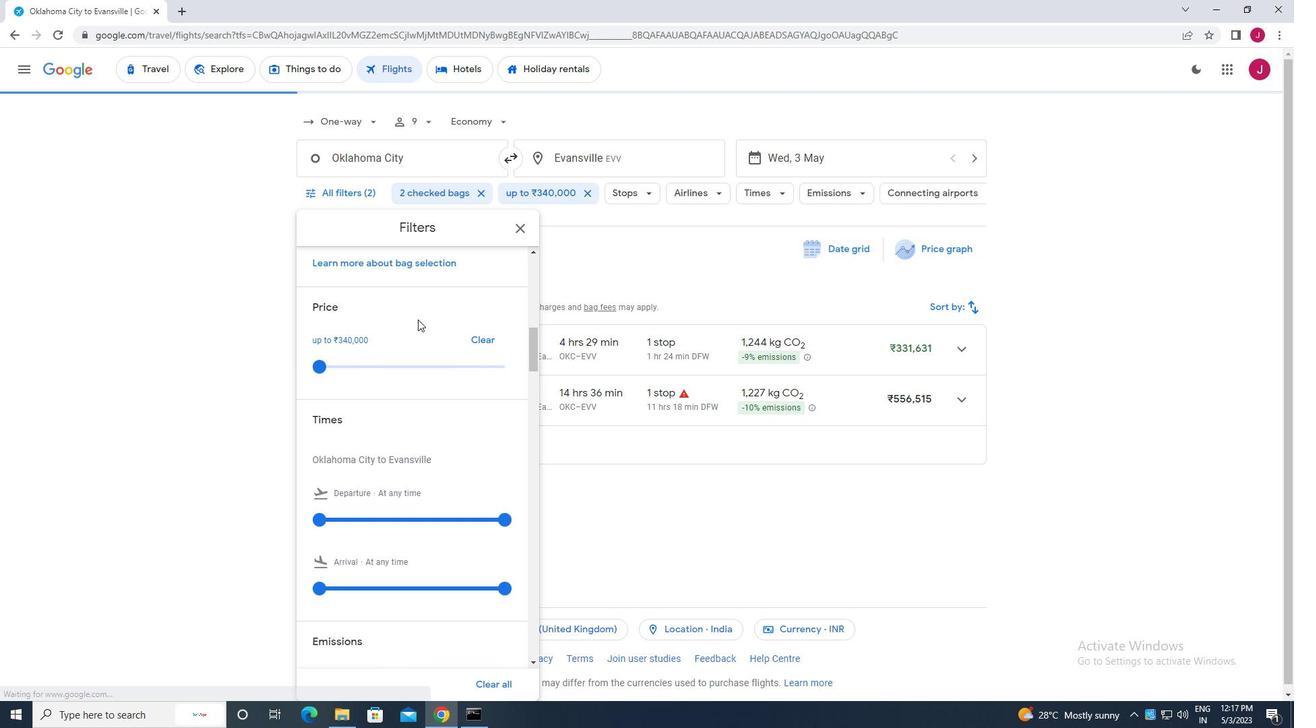 
Action: Mouse scrolled (418, 318) with delta (0, 0)
Screenshot: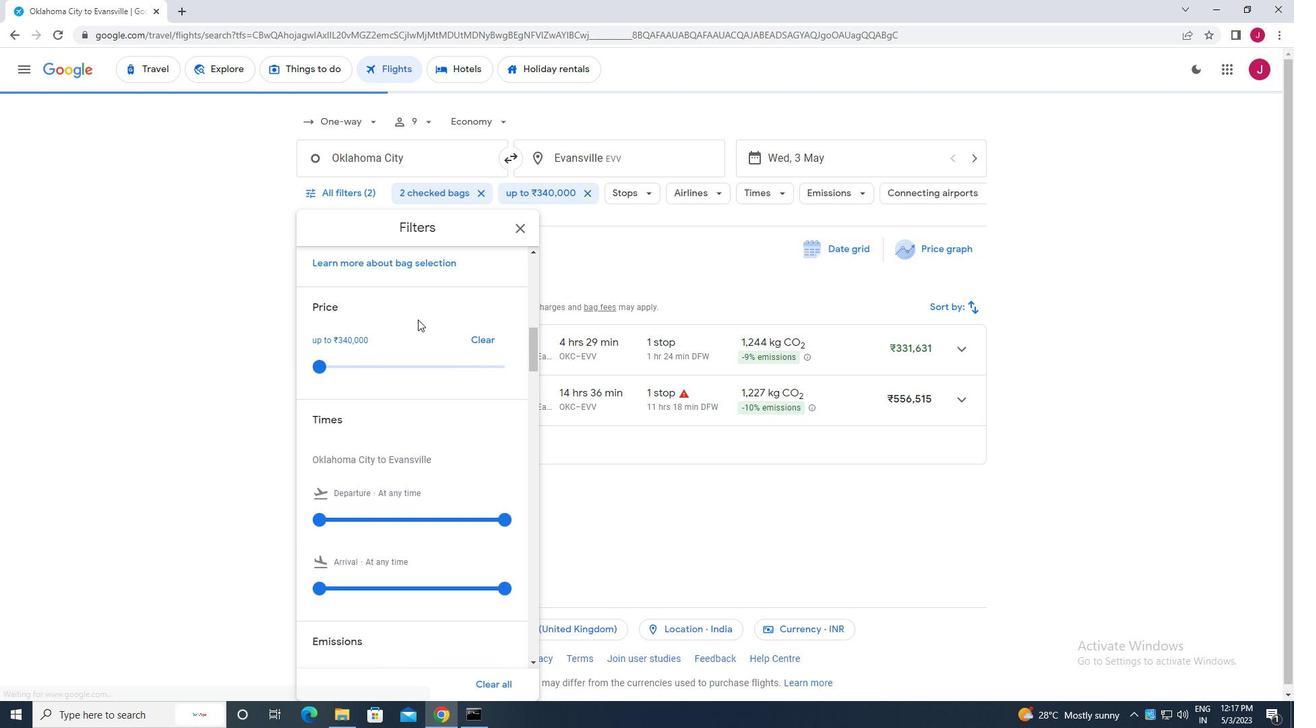 
Action: Mouse moved to (318, 385)
Screenshot: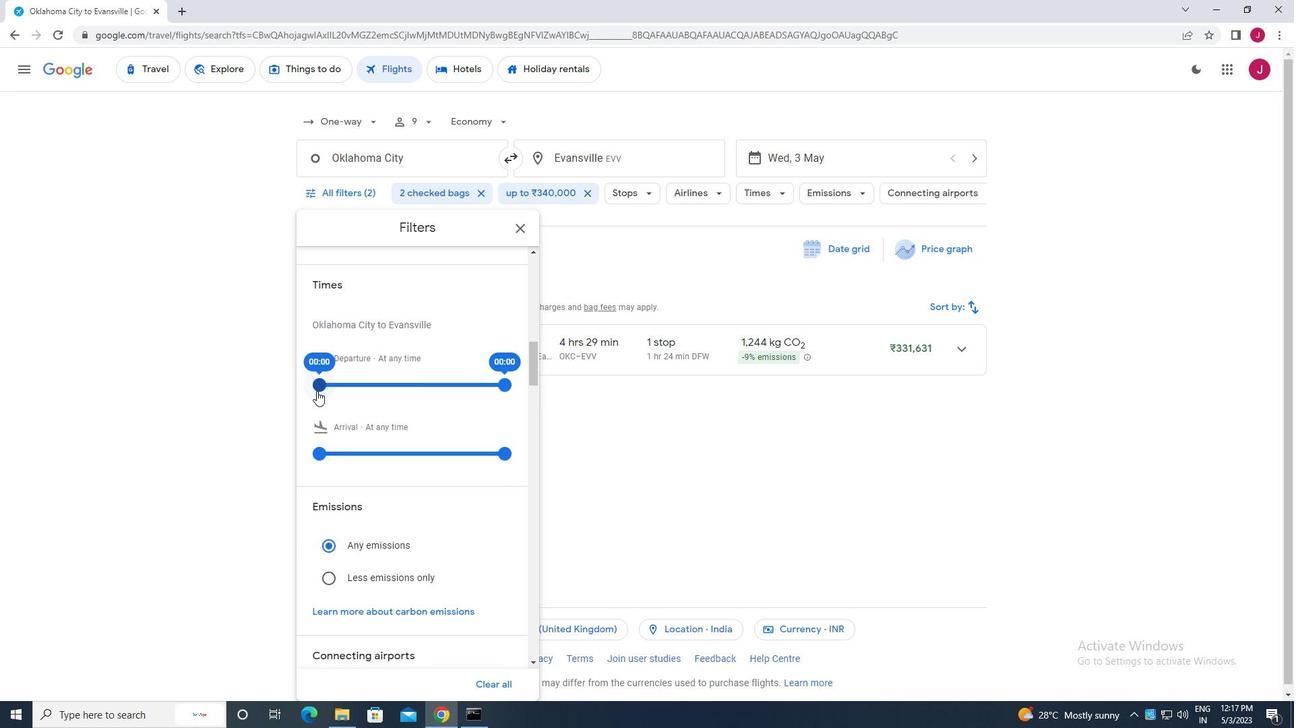 
Action: Mouse pressed left at (318, 385)
Screenshot: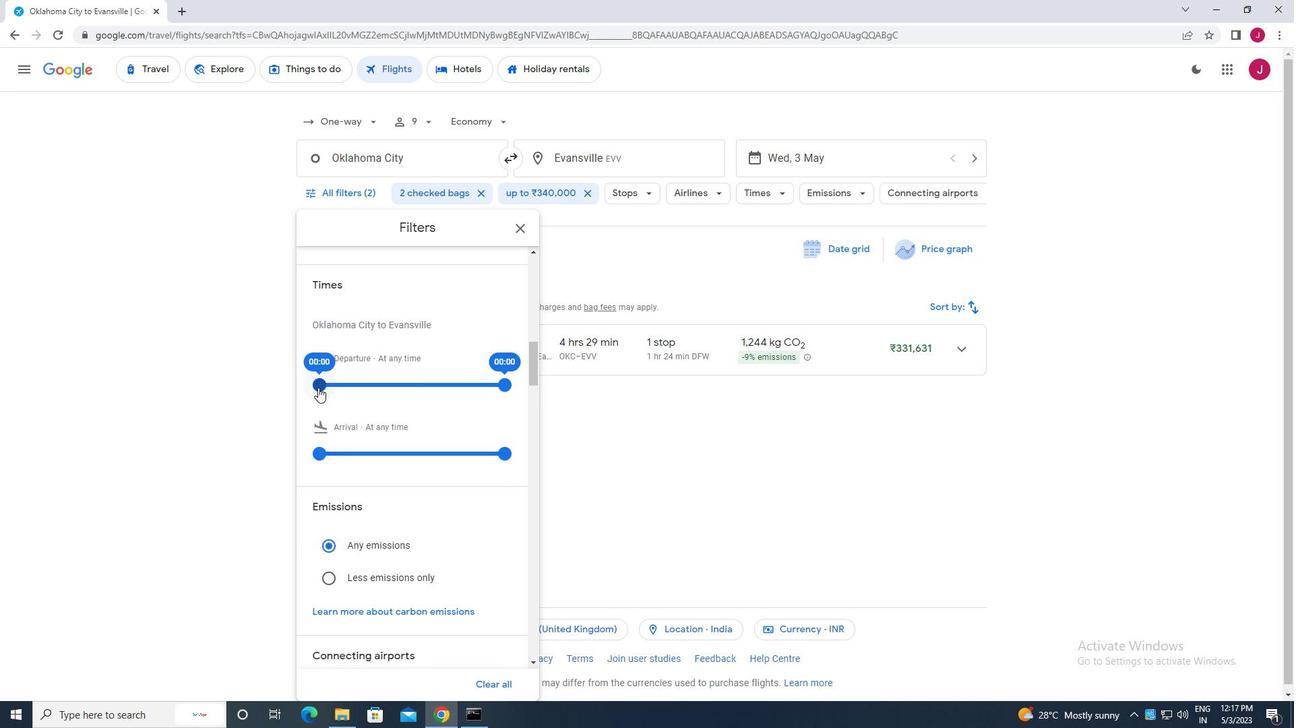 
Action: Mouse moved to (520, 228)
Screenshot: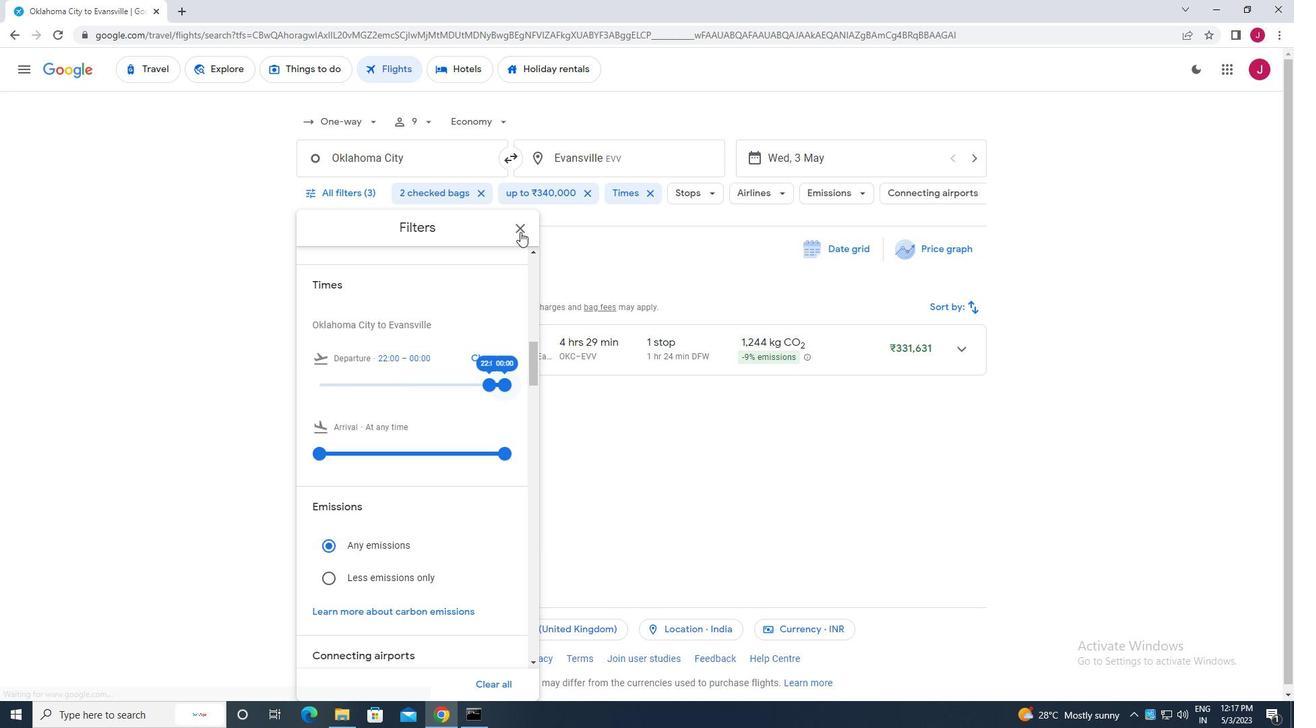 
Action: Mouse pressed left at (520, 228)
Screenshot: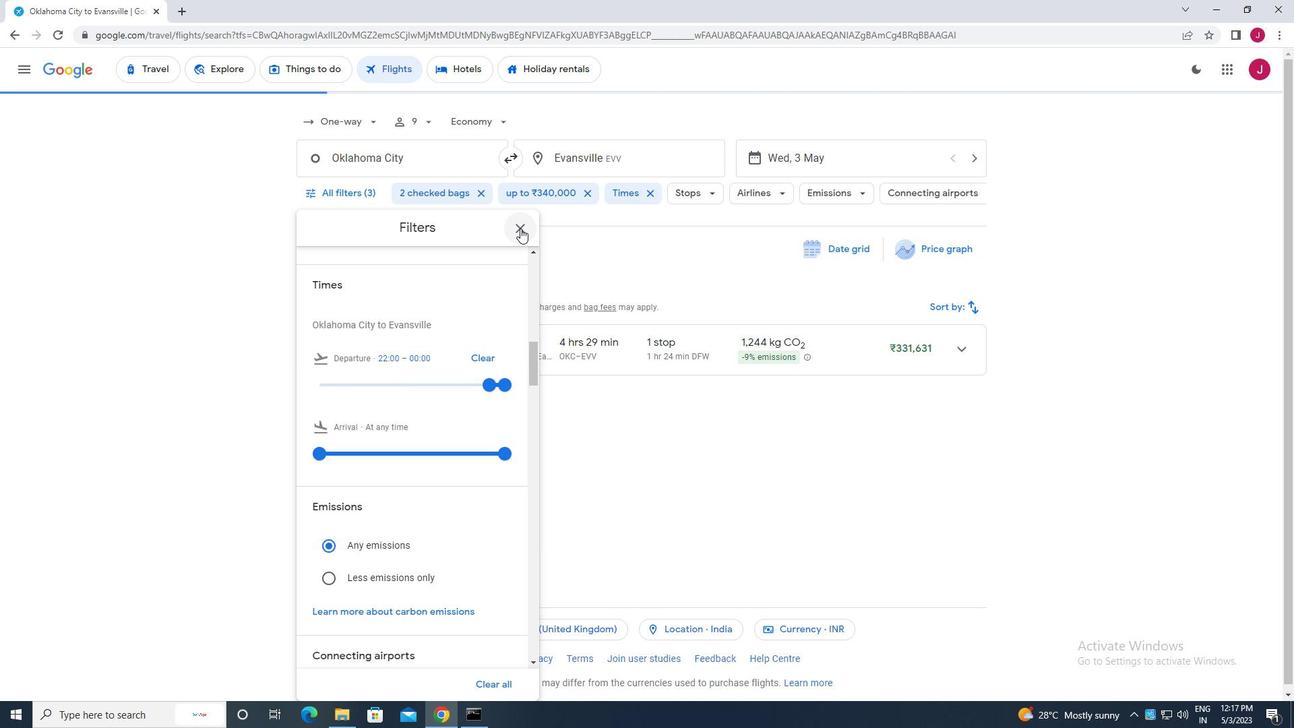 
Action: Mouse moved to (517, 229)
Screenshot: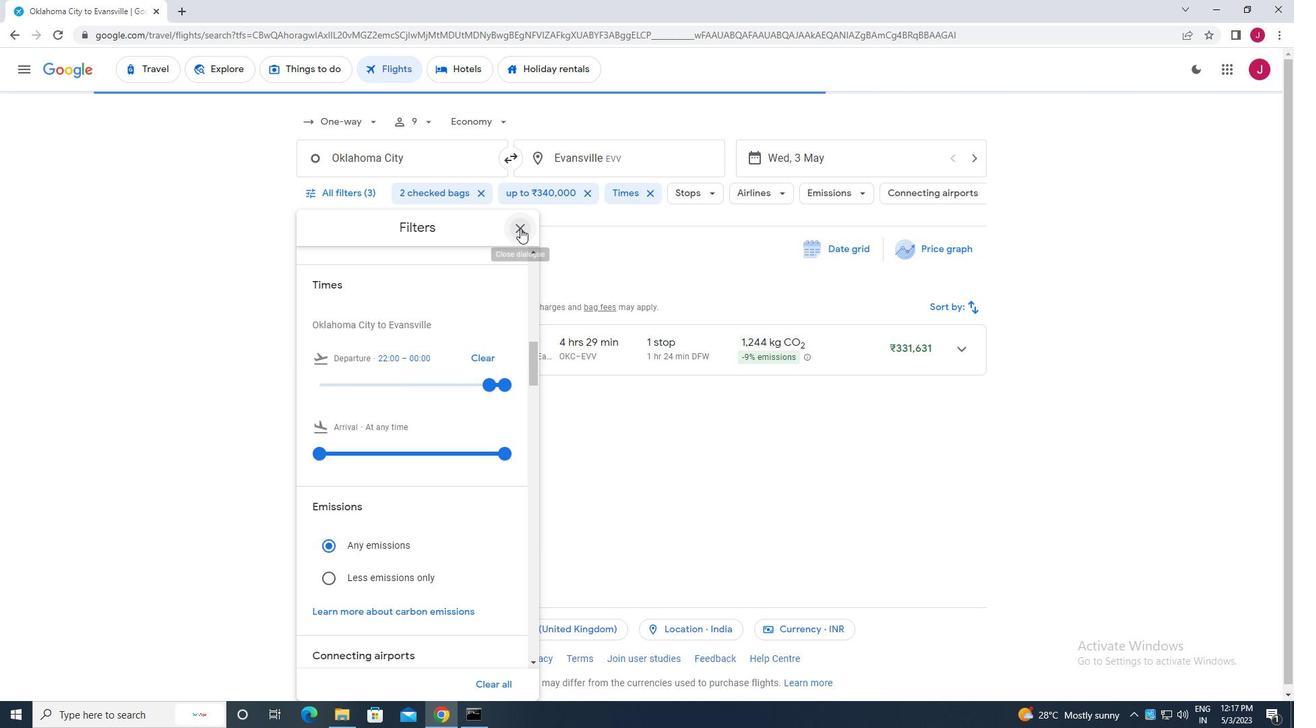 
